 Task: Find connections with filter location Cové with filter topic #inspirationwith filter profile language German with filter current company Poonawalla Fincorp with filter school Jadavpur University with filter industry Metal Valve, Ball, and Roller Manufacturing with filter service category Web Development with filter keywords title Technical Support Specialist
Action: Mouse moved to (170, 231)
Screenshot: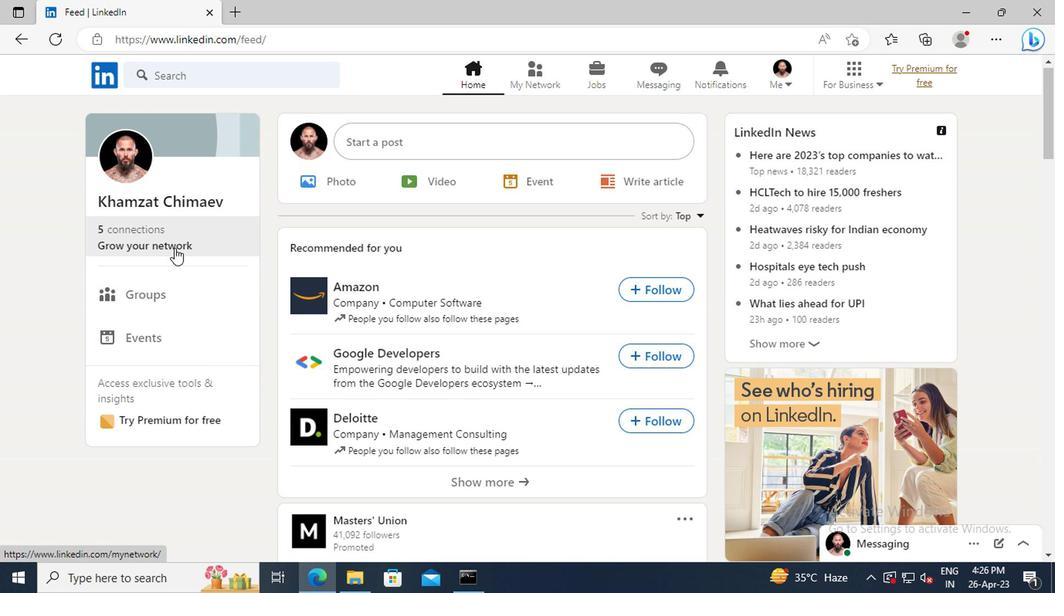 
Action: Mouse pressed left at (170, 231)
Screenshot: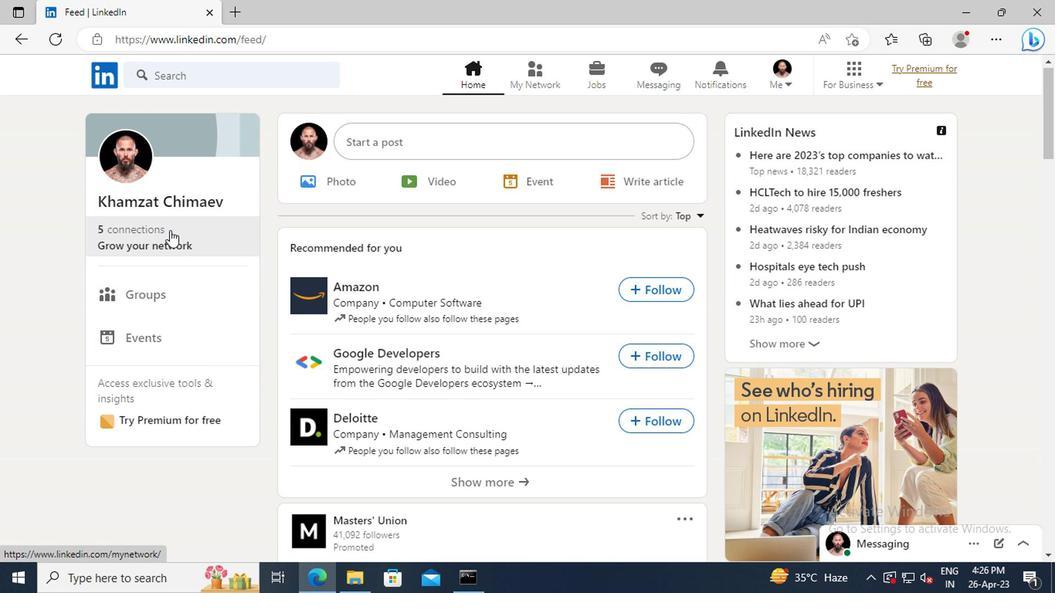 
Action: Mouse moved to (175, 169)
Screenshot: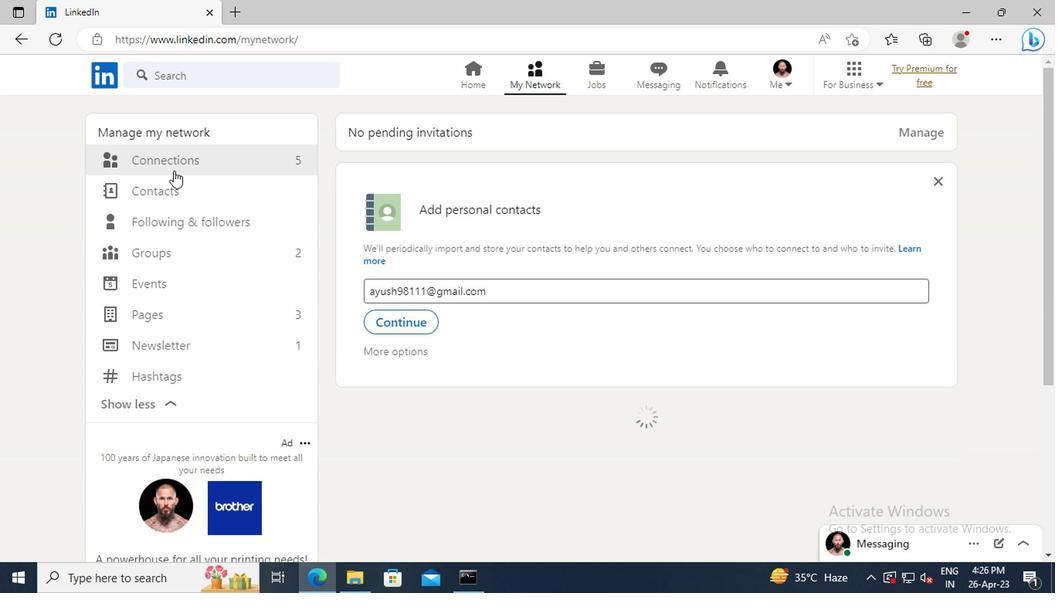 
Action: Mouse pressed left at (175, 169)
Screenshot: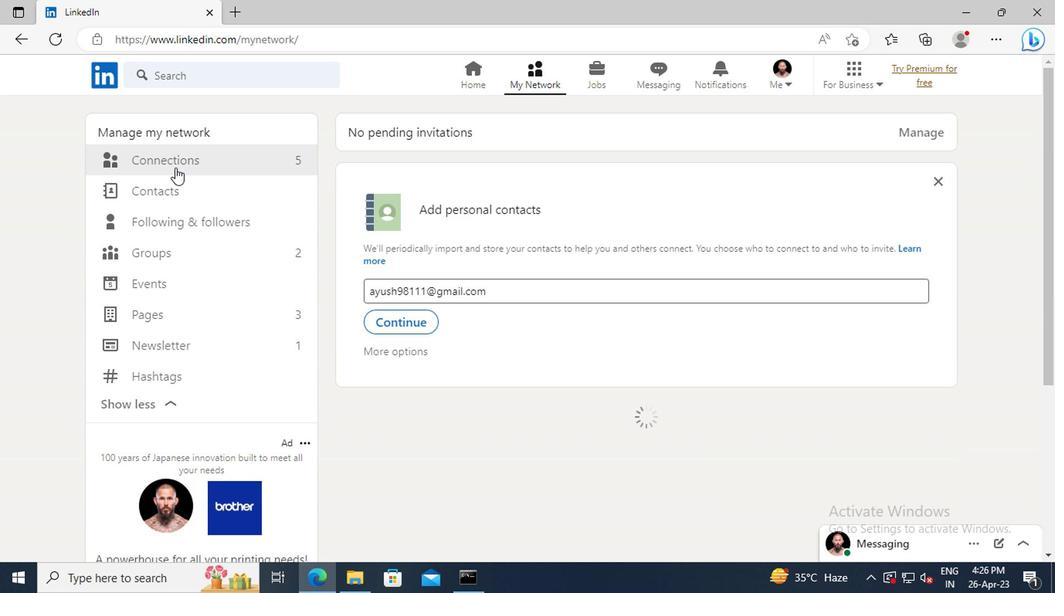 
Action: Mouse moved to (641, 167)
Screenshot: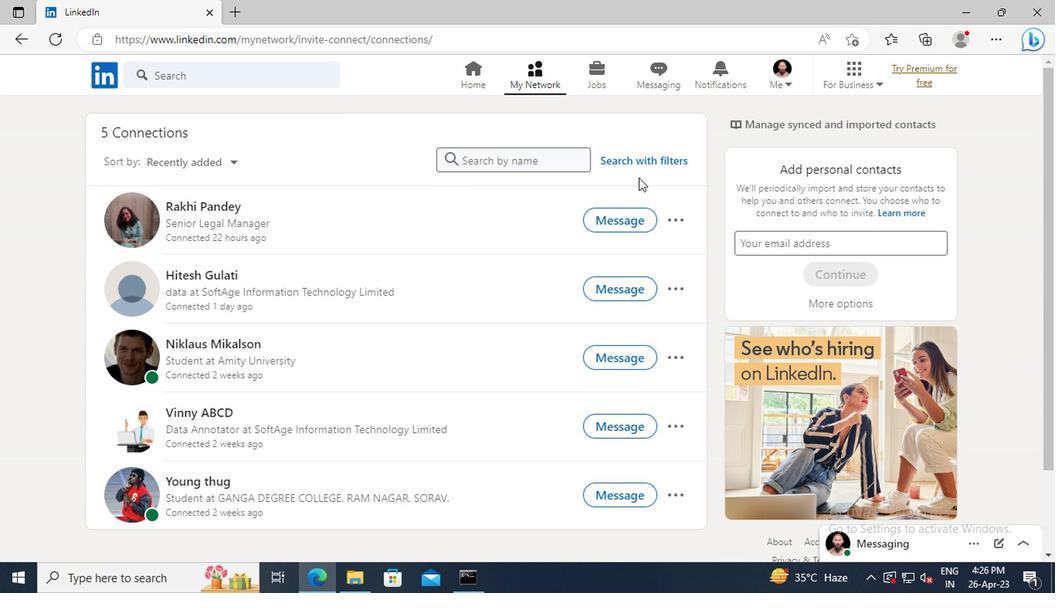 
Action: Mouse pressed left at (641, 167)
Screenshot: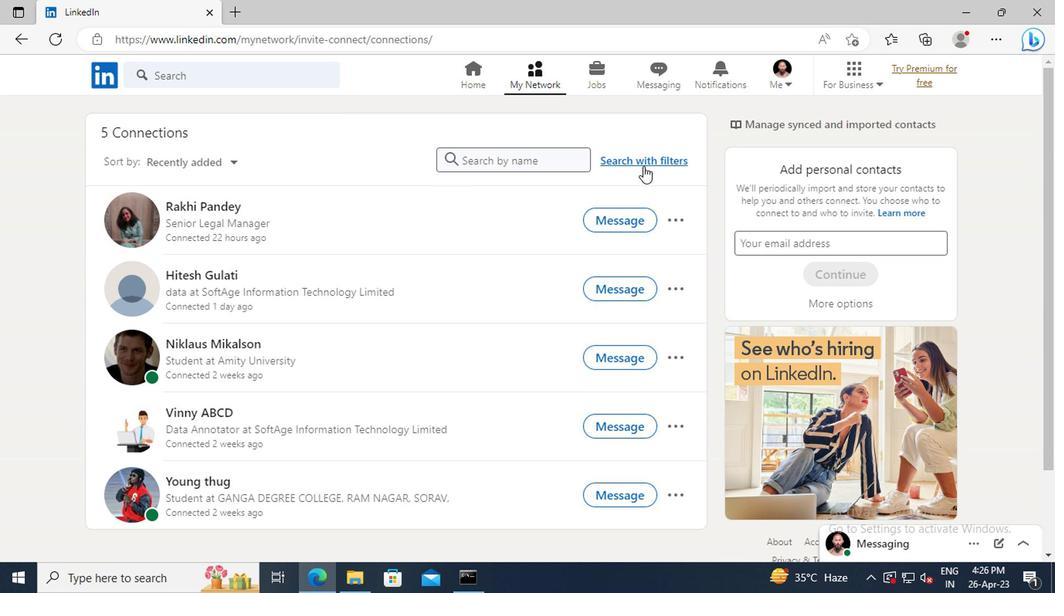 
Action: Mouse moved to (587, 120)
Screenshot: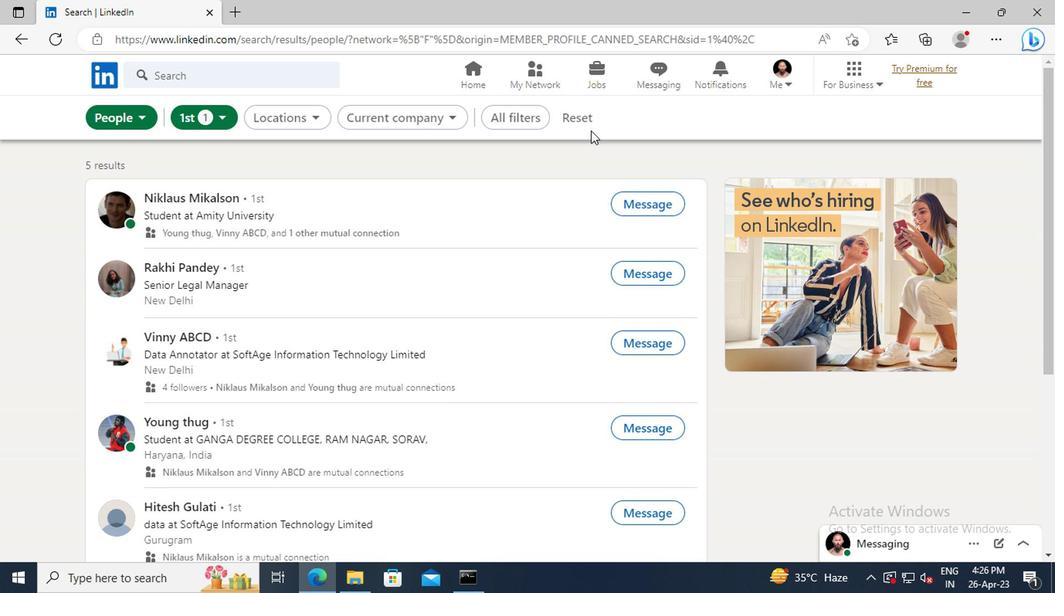 
Action: Mouse pressed left at (587, 120)
Screenshot: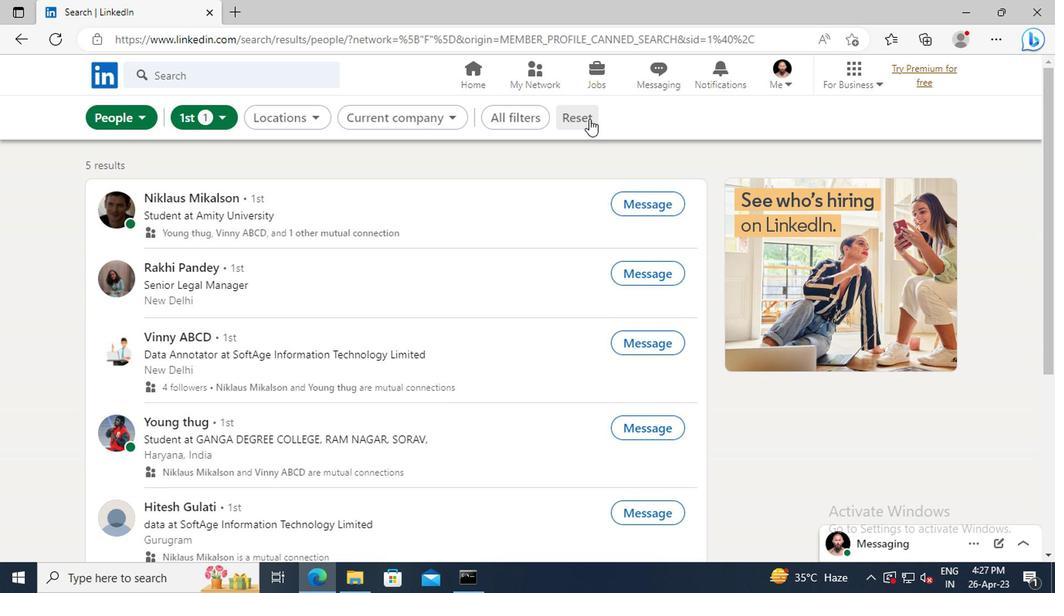 
Action: Mouse moved to (555, 118)
Screenshot: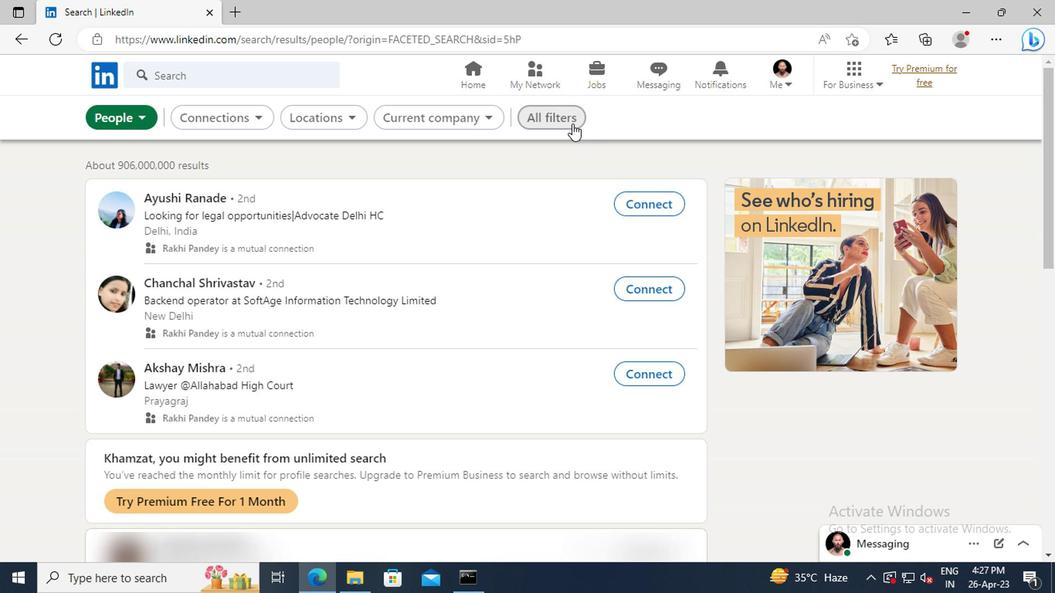 
Action: Mouse pressed left at (555, 118)
Screenshot: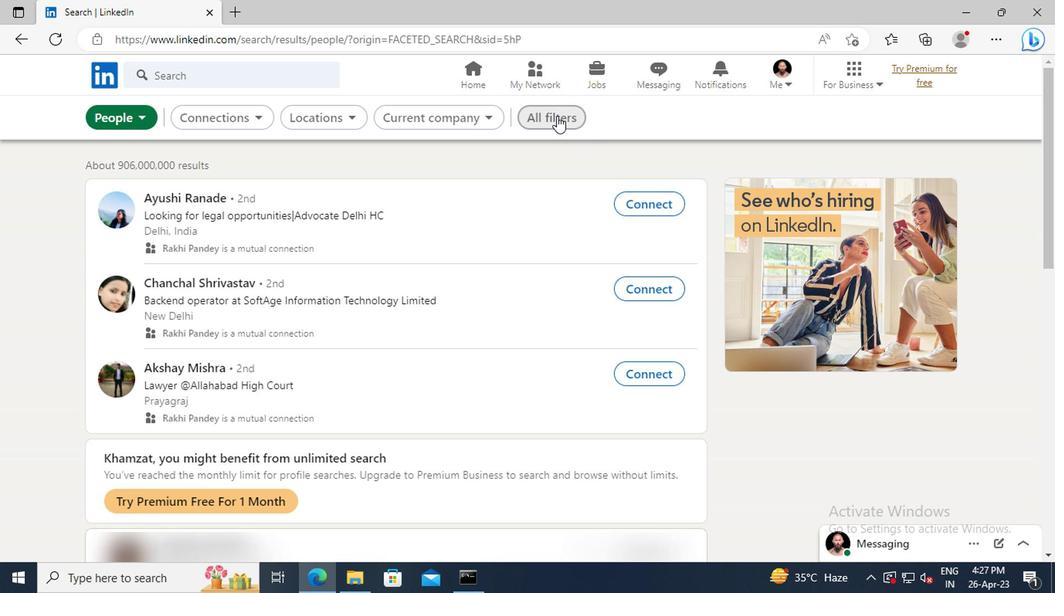 
Action: Mouse moved to (903, 274)
Screenshot: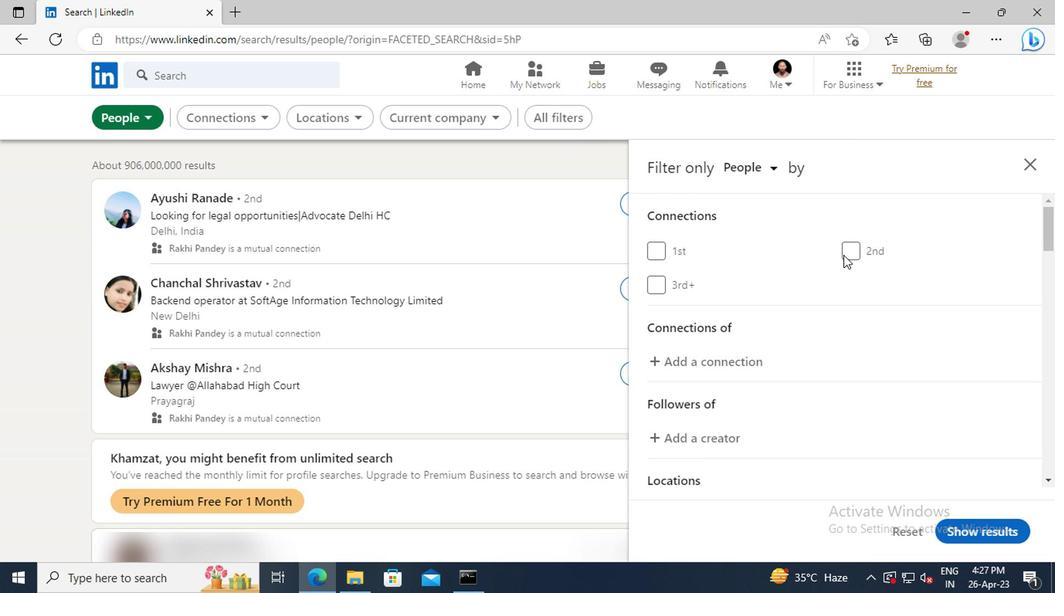 
Action: Mouse scrolled (903, 274) with delta (0, 0)
Screenshot: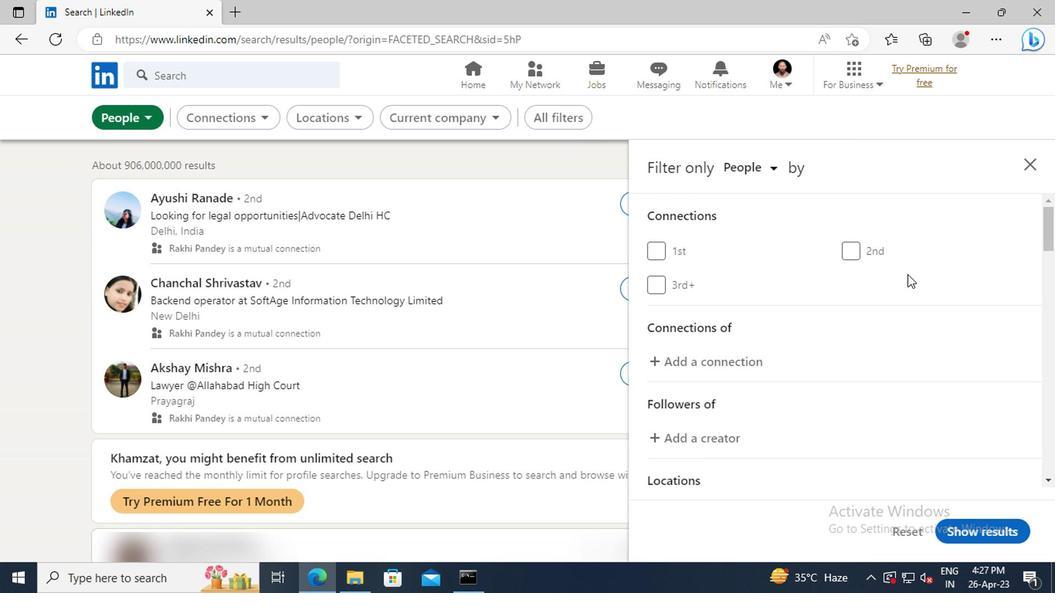 
Action: Mouse scrolled (903, 274) with delta (0, 0)
Screenshot: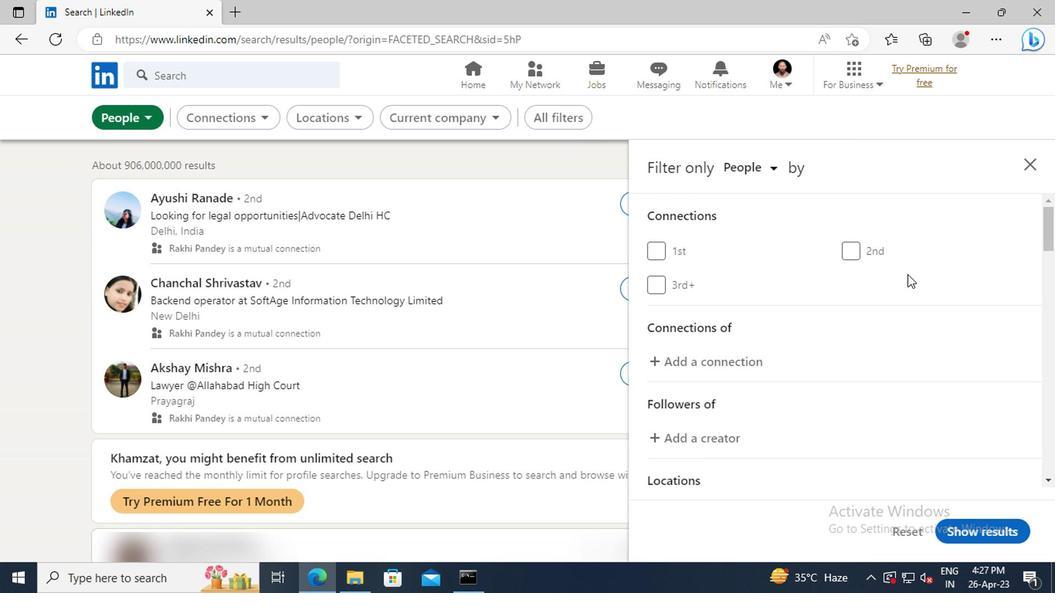 
Action: Mouse scrolled (903, 274) with delta (0, 0)
Screenshot: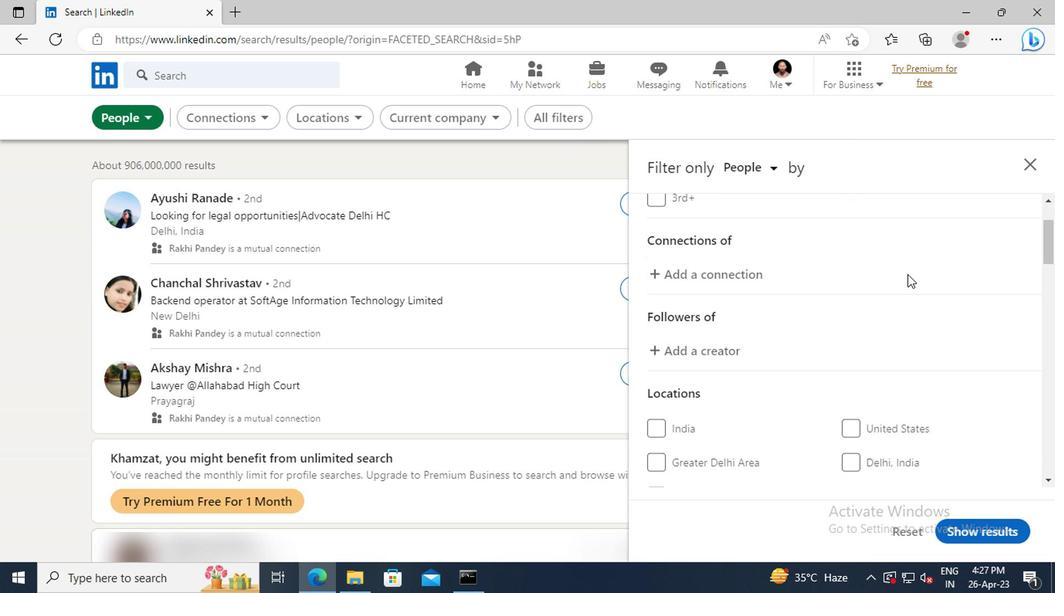 
Action: Mouse scrolled (903, 274) with delta (0, 0)
Screenshot: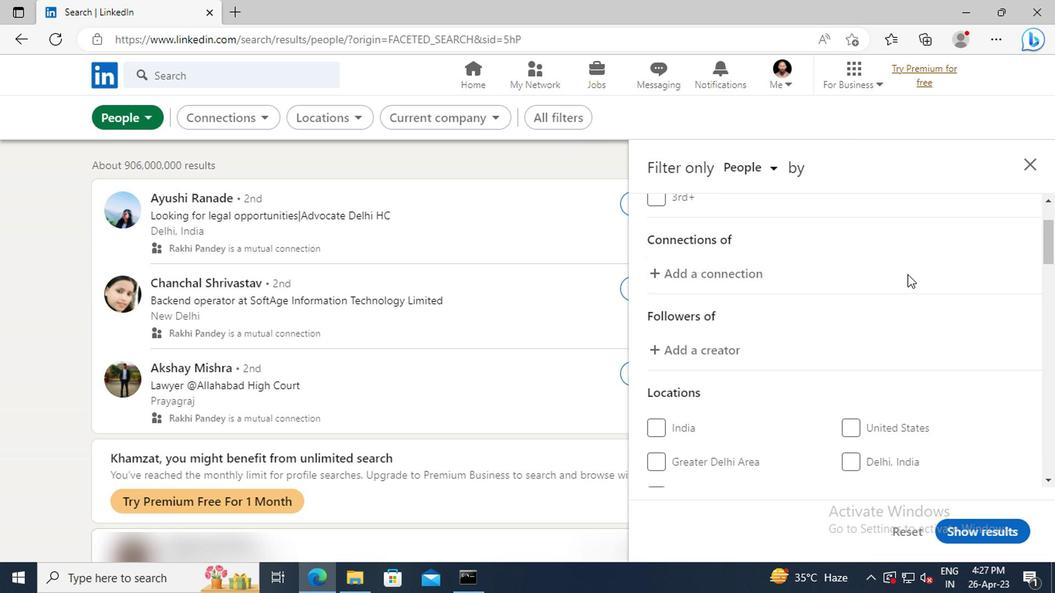 
Action: Mouse scrolled (903, 274) with delta (0, 0)
Screenshot: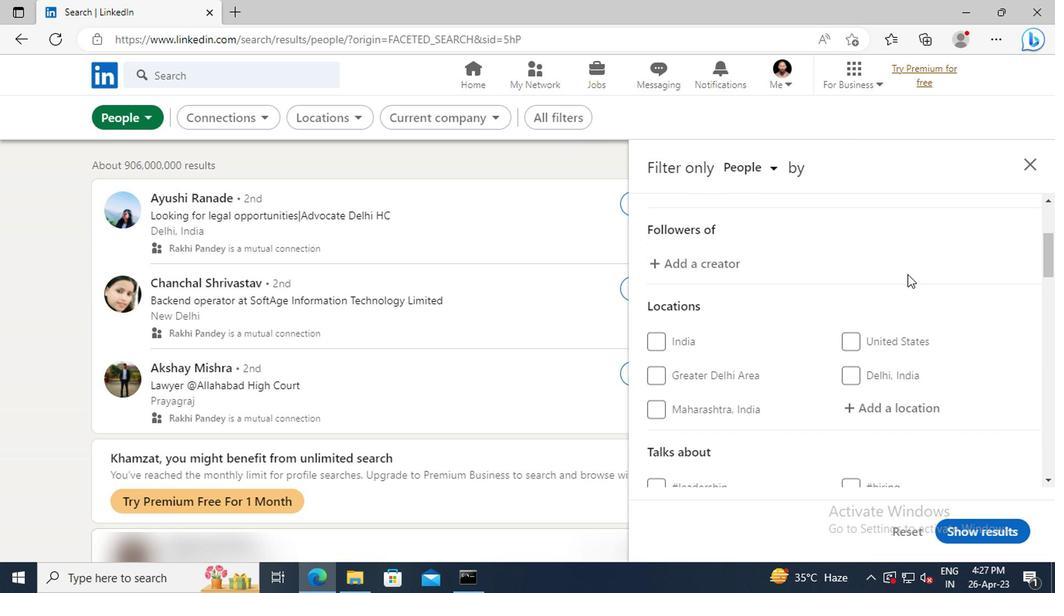 
Action: Mouse moved to (897, 356)
Screenshot: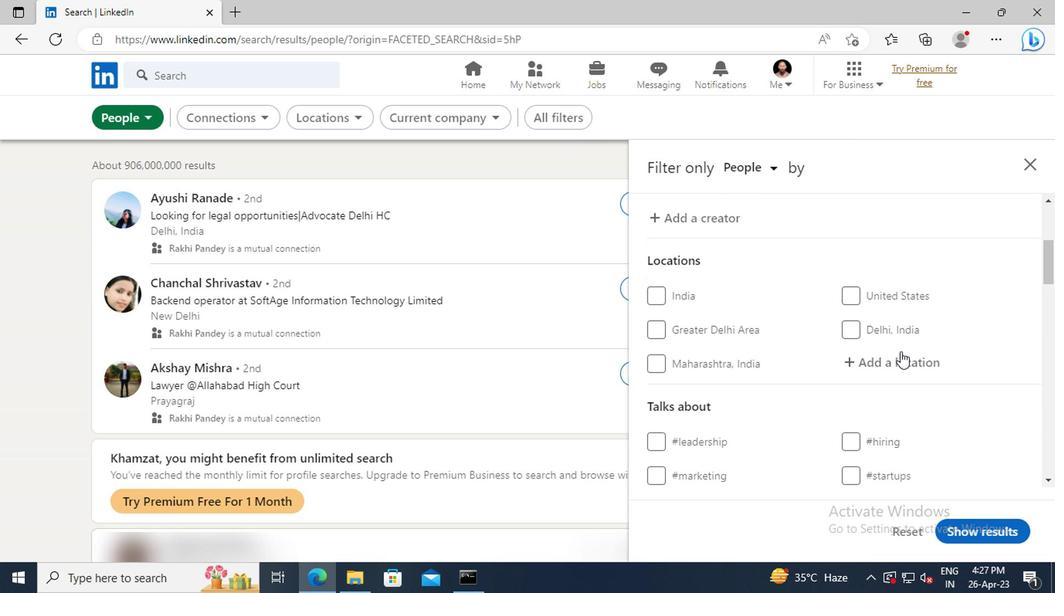 
Action: Mouse pressed left at (897, 356)
Screenshot: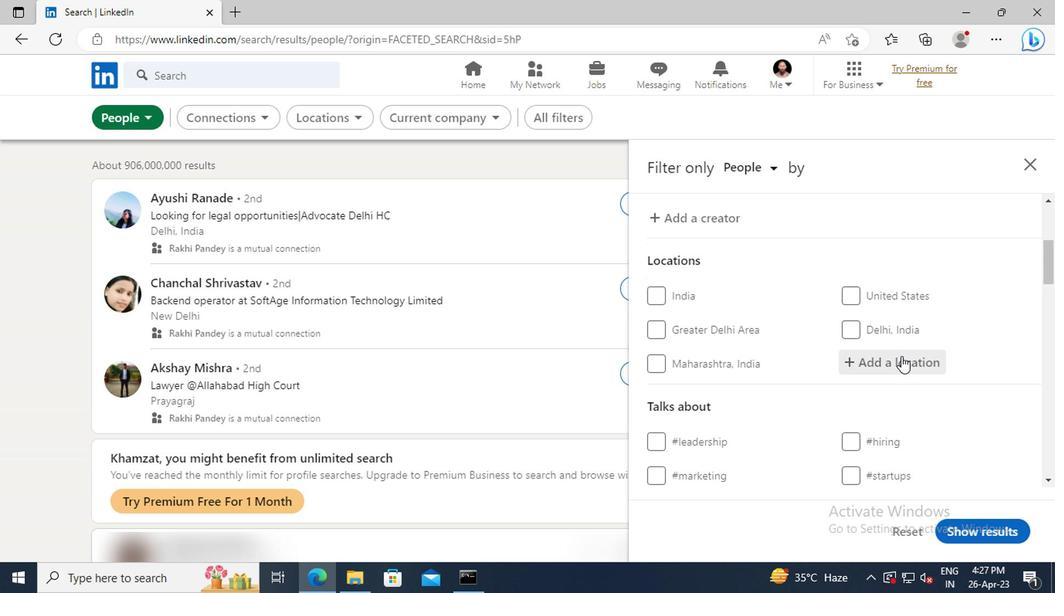 
Action: Key pressed <Key.shift>COVE<Key.enter>
Screenshot: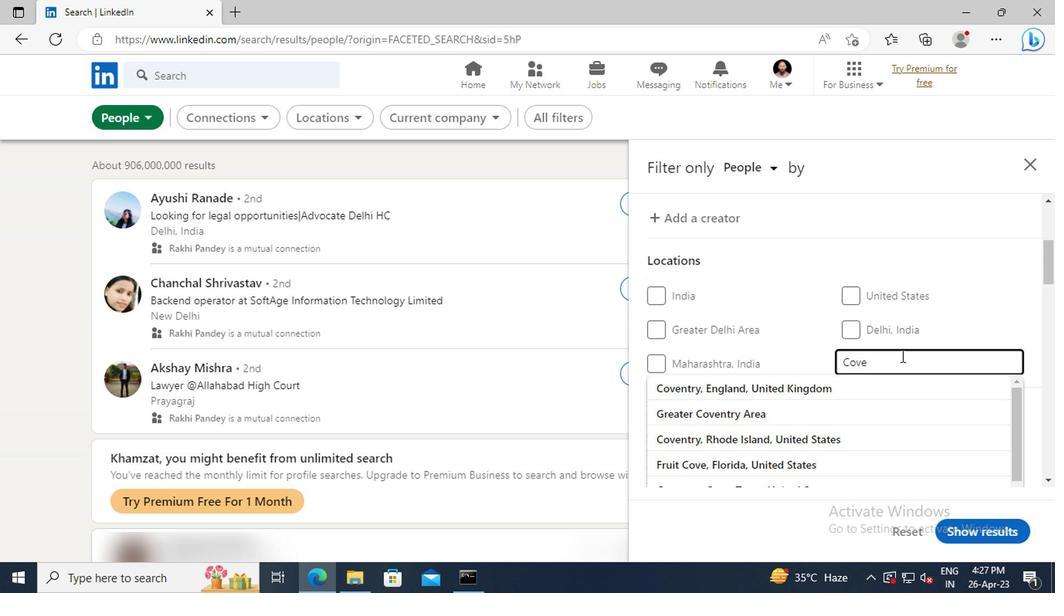 
Action: Mouse scrolled (897, 355) with delta (0, 0)
Screenshot: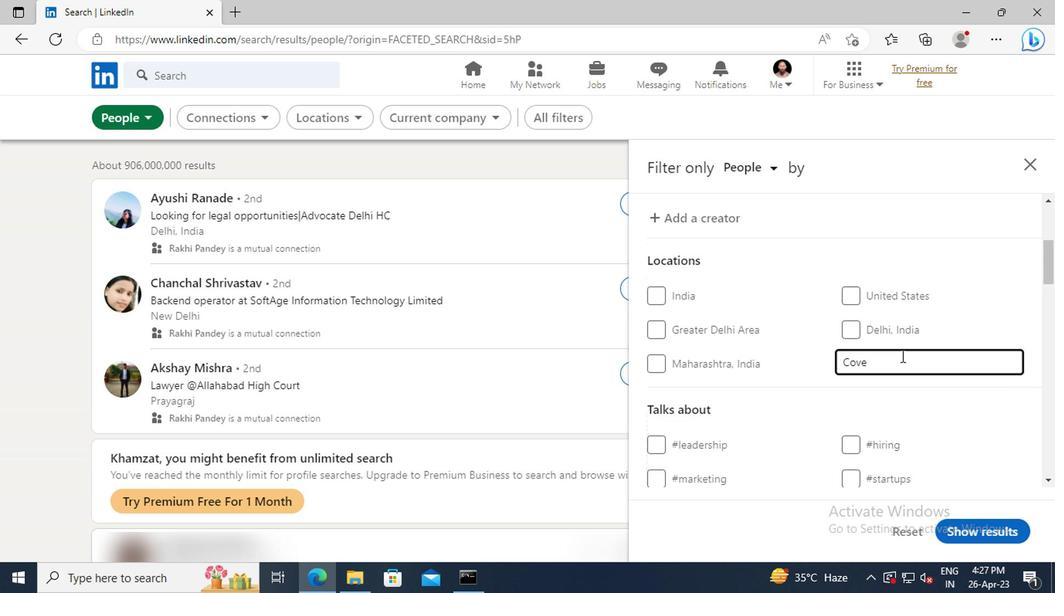 
Action: Mouse scrolled (897, 355) with delta (0, 0)
Screenshot: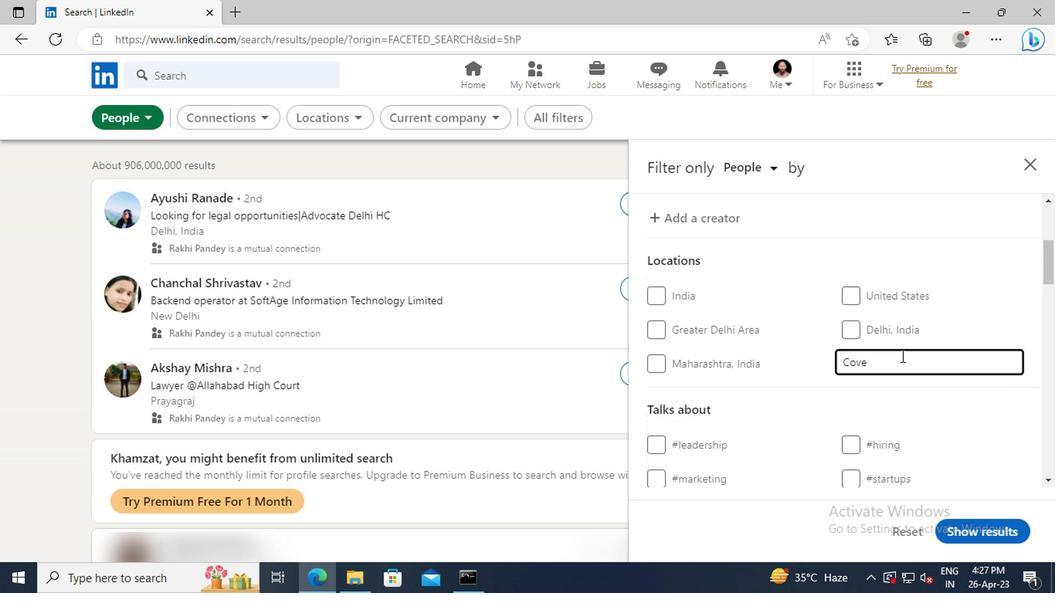 
Action: Mouse scrolled (897, 355) with delta (0, 0)
Screenshot: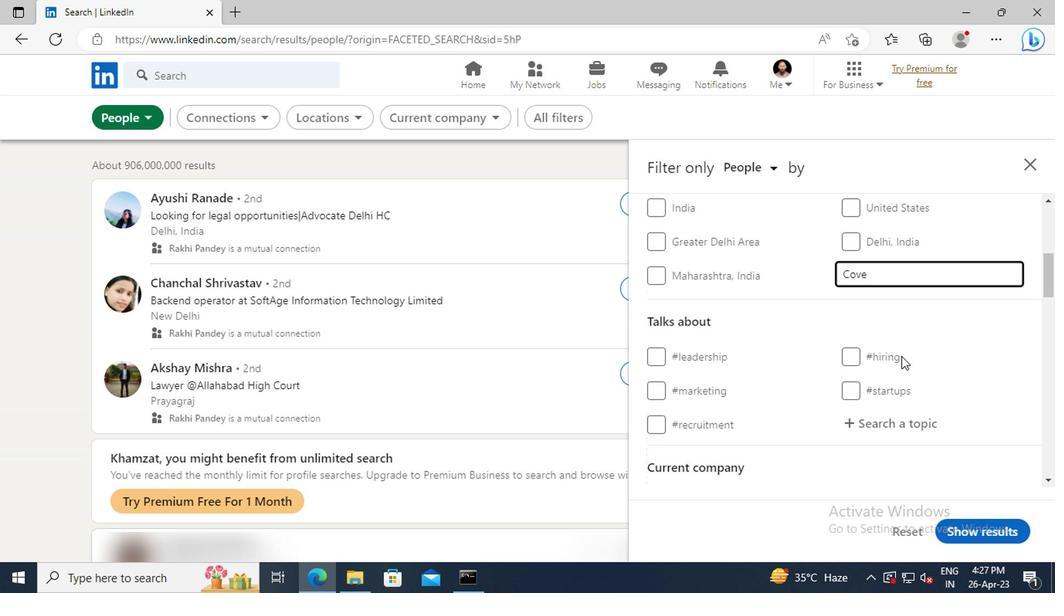 
Action: Mouse moved to (885, 382)
Screenshot: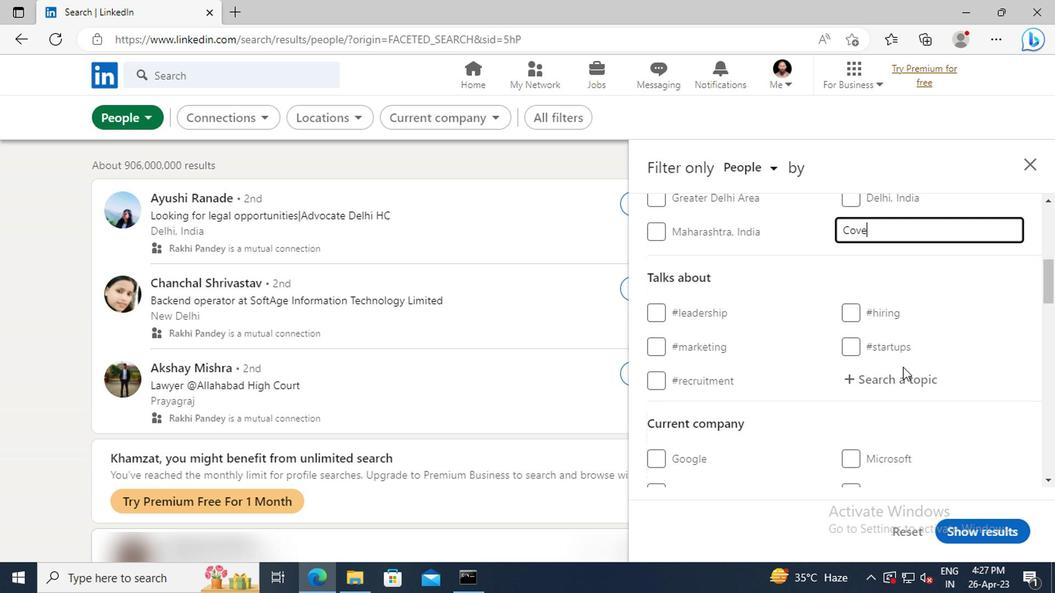 
Action: Mouse pressed left at (885, 382)
Screenshot: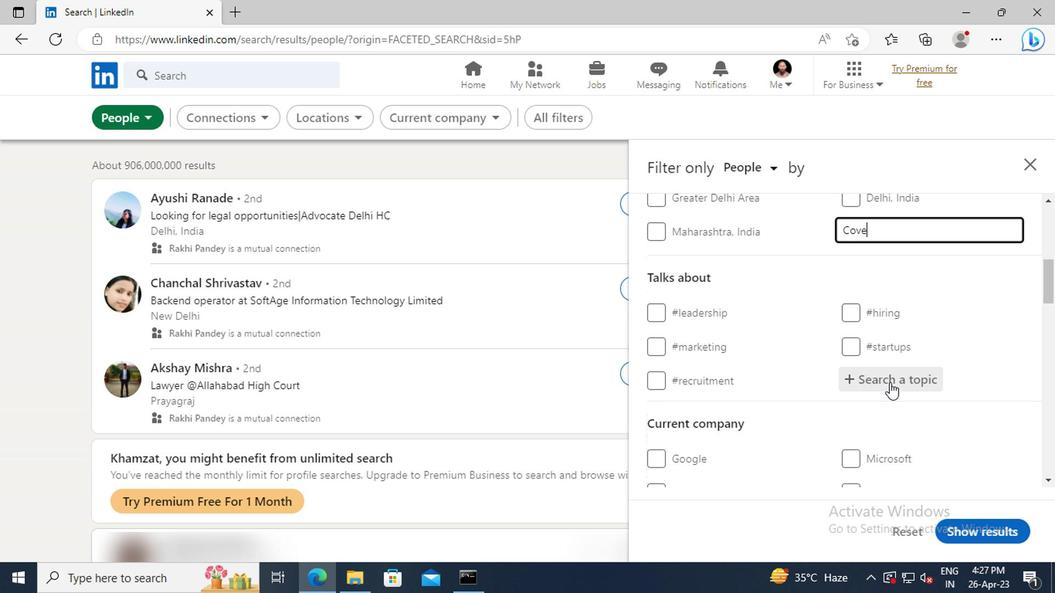 
Action: Key pressed <Key.shift>#INSPIRATIONWITH<Key.enter>
Screenshot: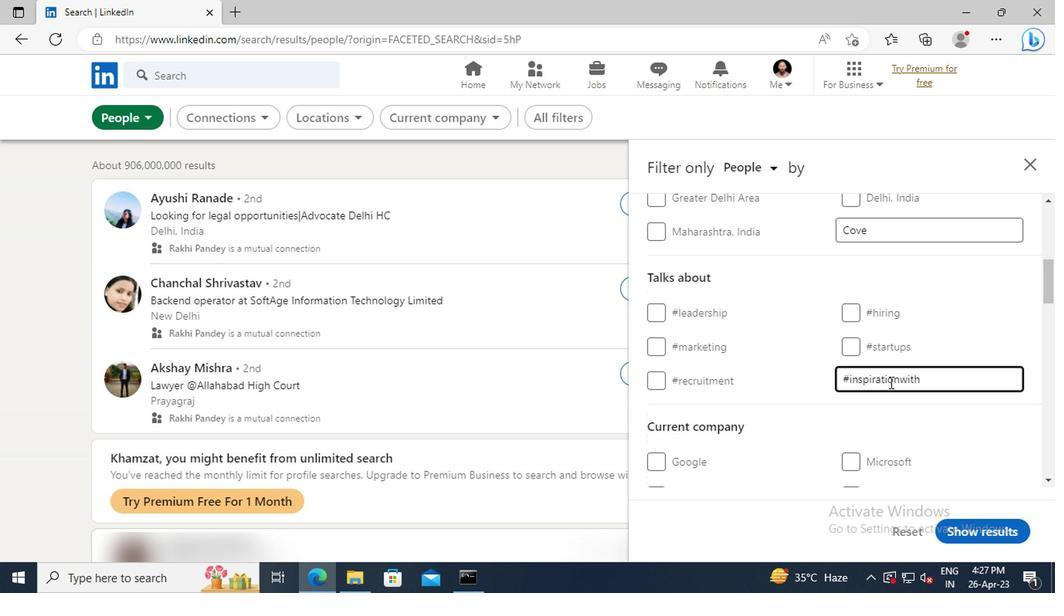 
Action: Mouse moved to (878, 333)
Screenshot: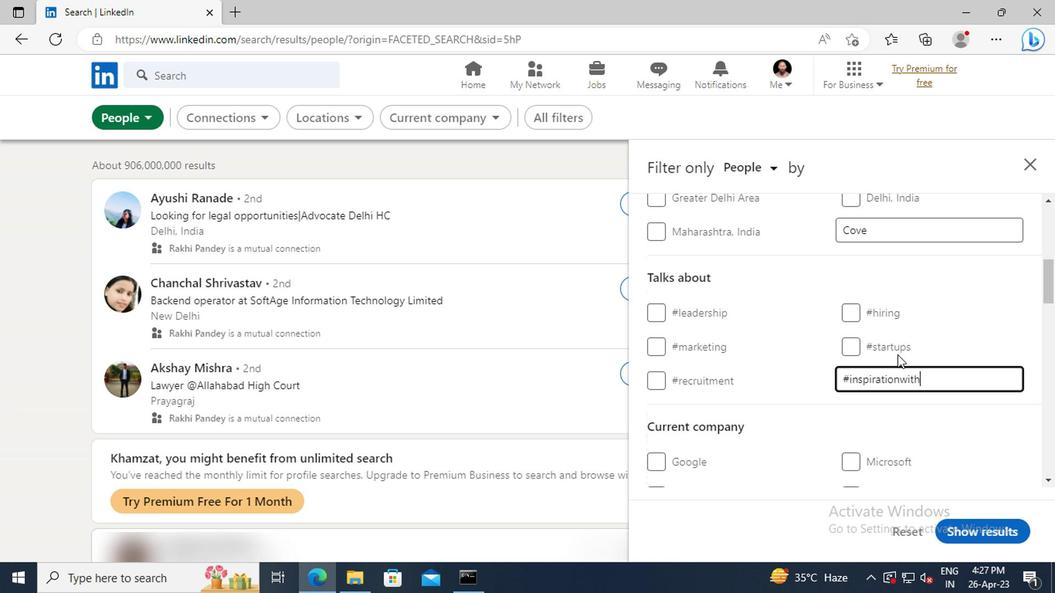 
Action: Mouse scrolled (878, 332) with delta (0, 0)
Screenshot: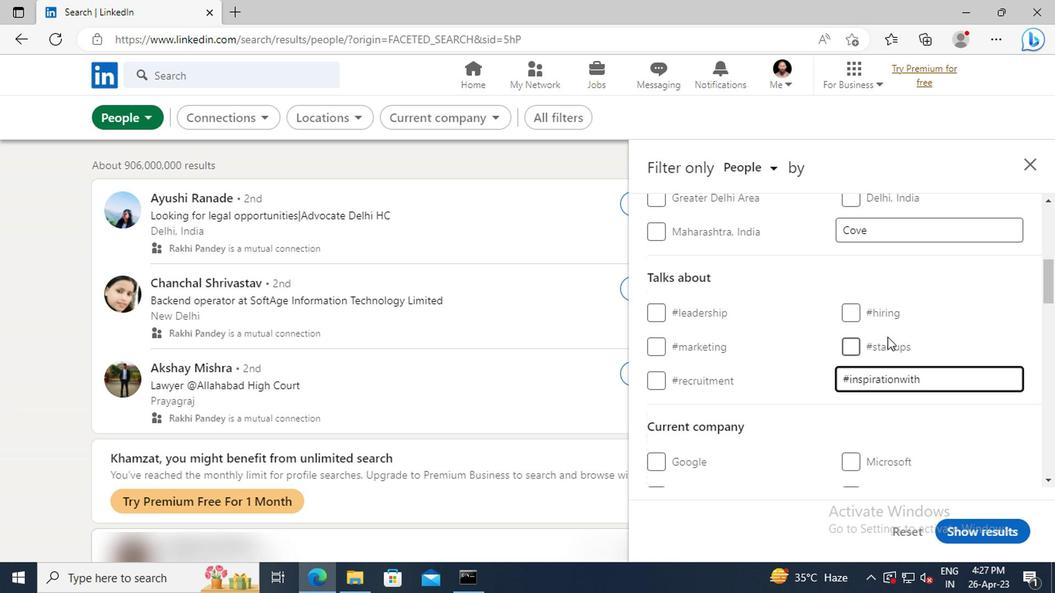 
Action: Mouse scrolled (878, 332) with delta (0, 0)
Screenshot: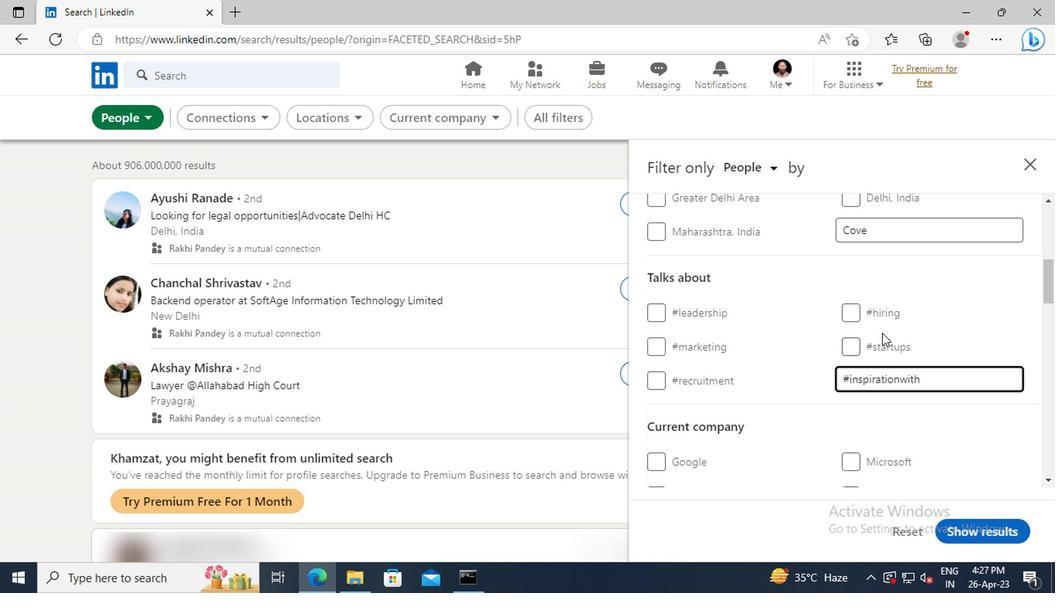 
Action: Mouse scrolled (878, 332) with delta (0, 0)
Screenshot: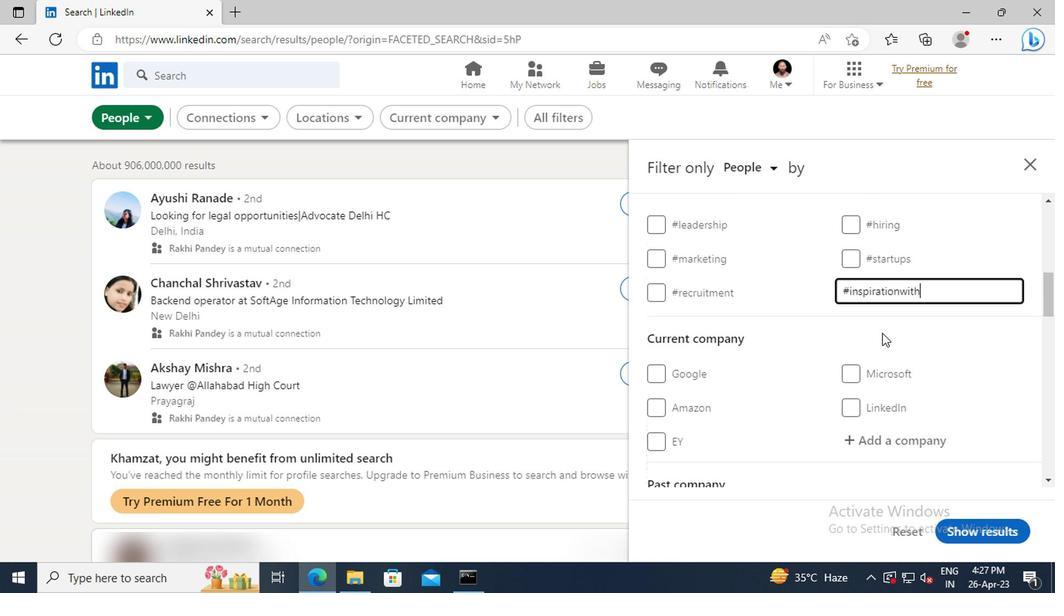 
Action: Mouse scrolled (878, 332) with delta (0, 0)
Screenshot: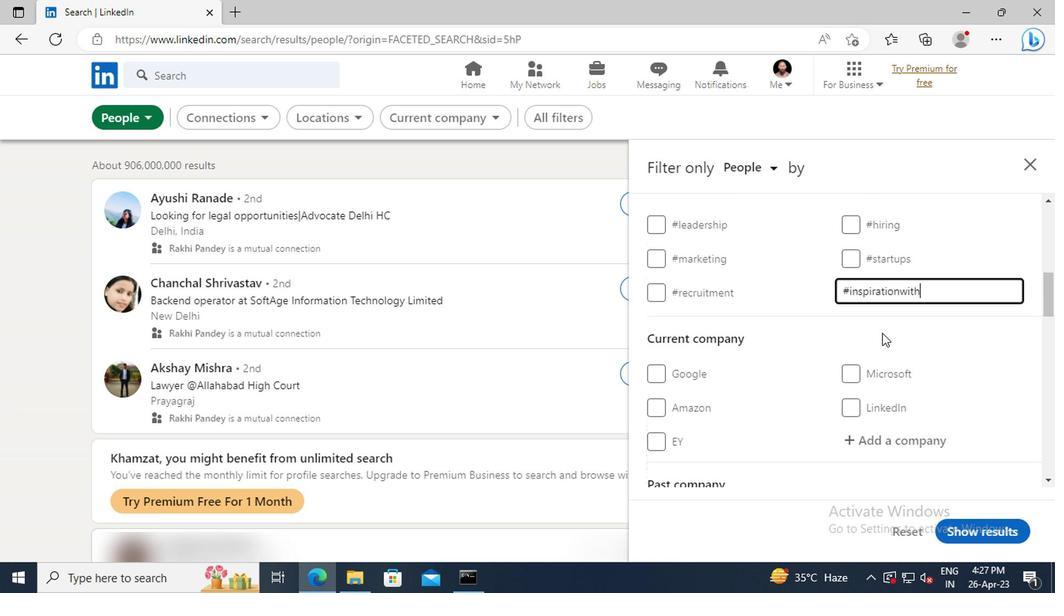 
Action: Mouse scrolled (878, 332) with delta (0, 0)
Screenshot: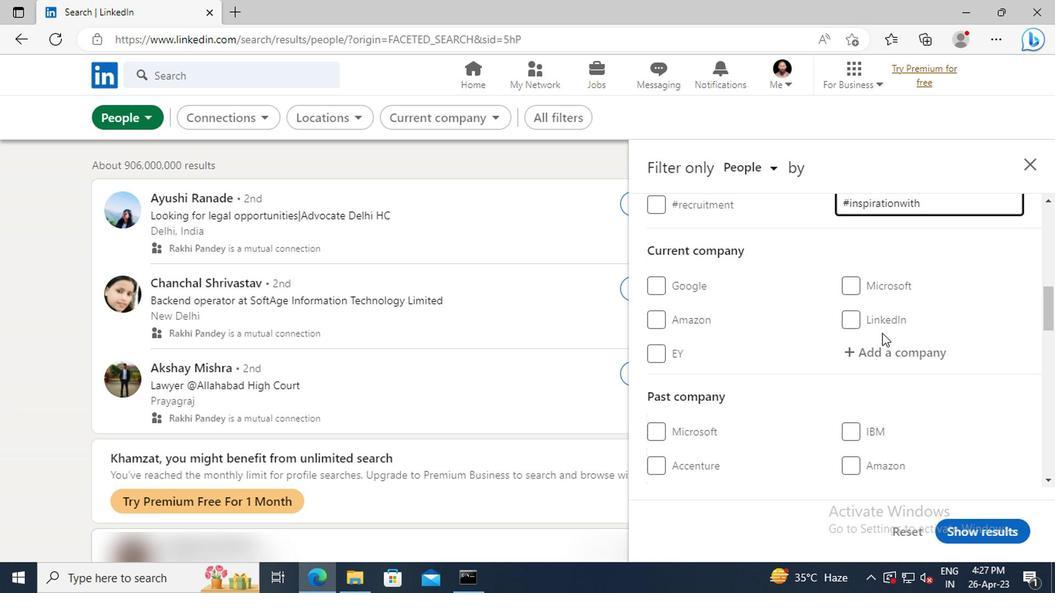 
Action: Mouse scrolled (878, 332) with delta (0, 0)
Screenshot: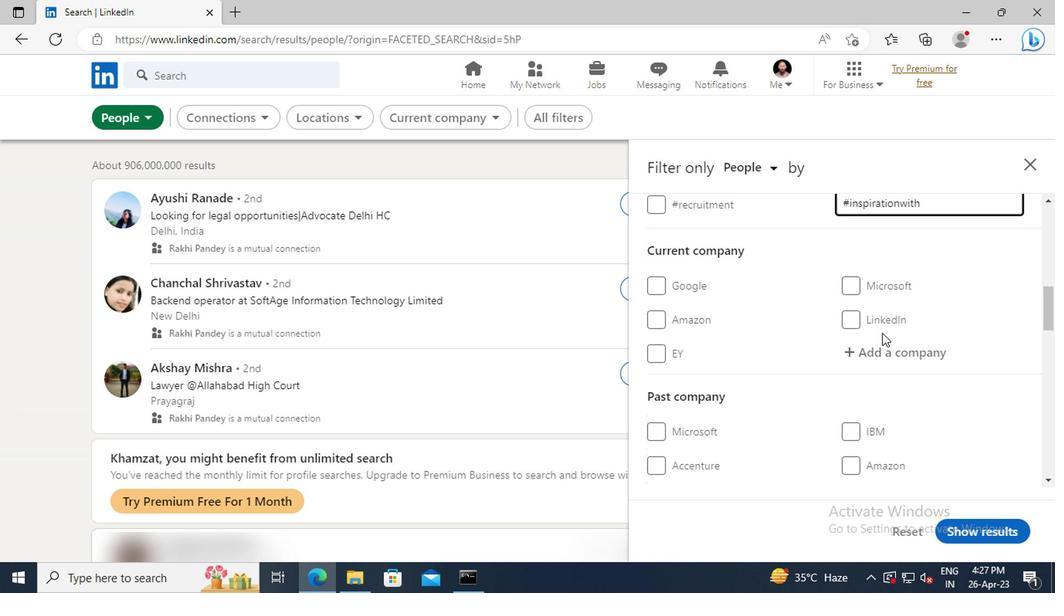 
Action: Mouse scrolled (878, 332) with delta (0, 0)
Screenshot: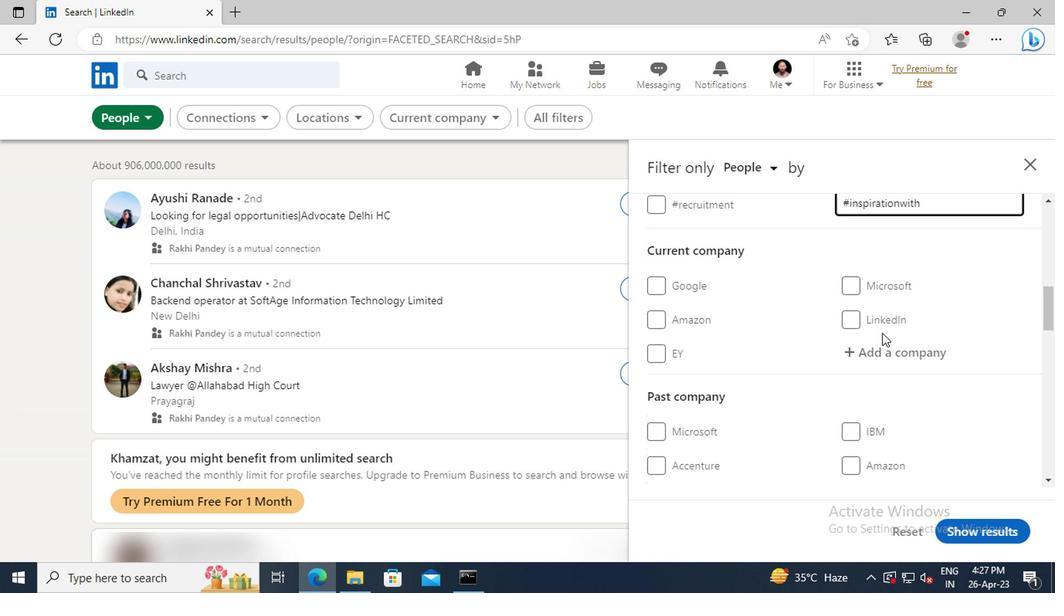 
Action: Mouse scrolled (878, 332) with delta (0, 0)
Screenshot: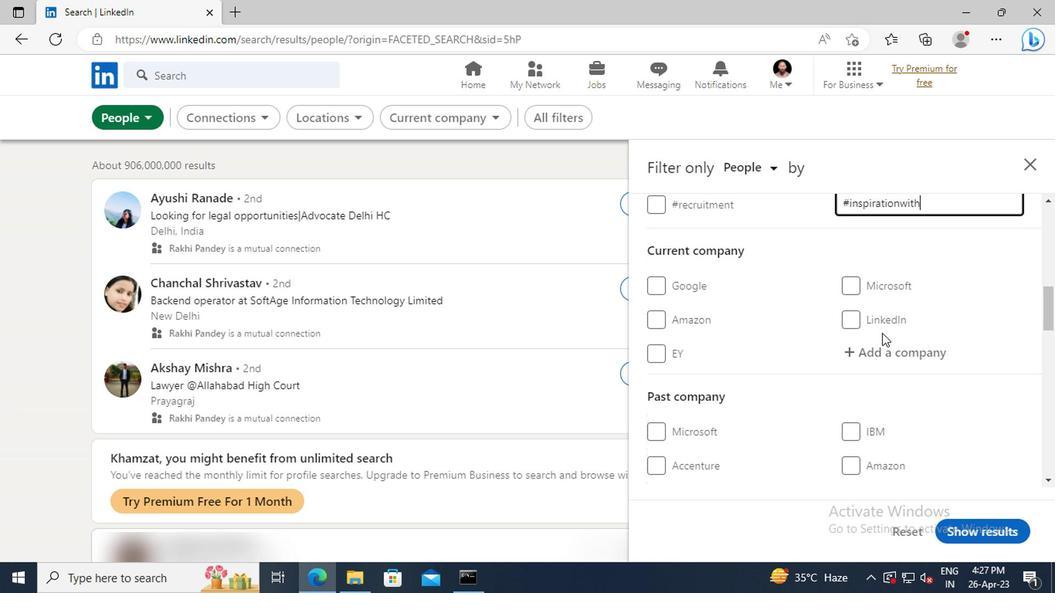 
Action: Mouse scrolled (878, 332) with delta (0, 0)
Screenshot: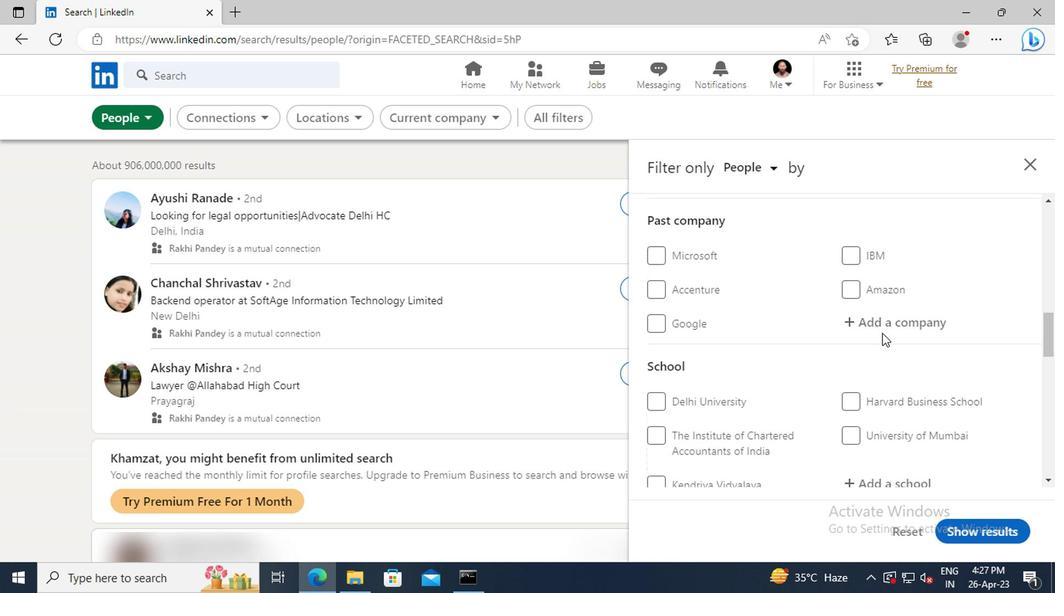 
Action: Mouse scrolled (878, 332) with delta (0, 0)
Screenshot: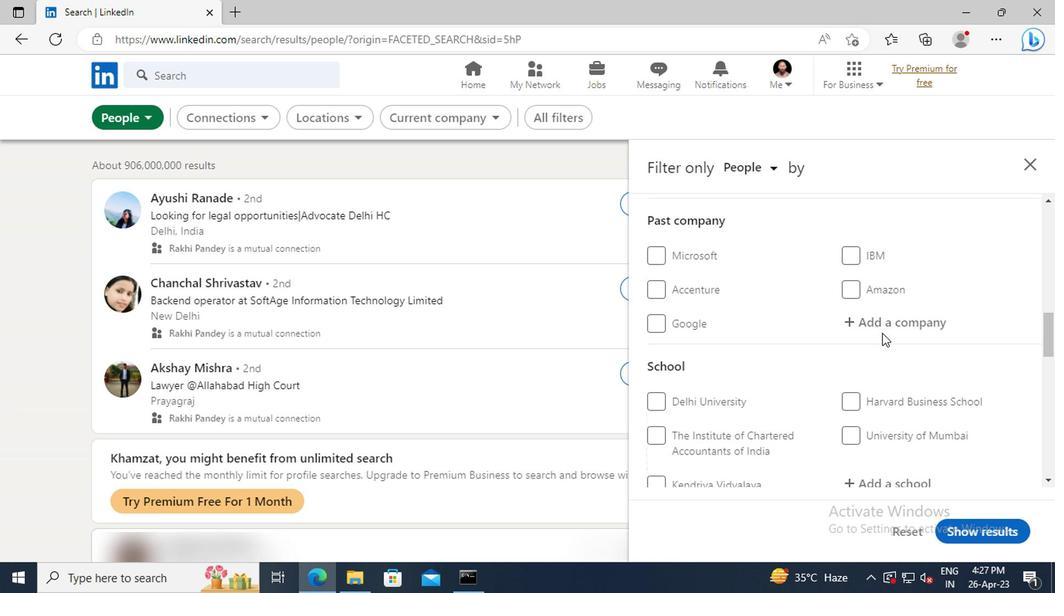 
Action: Mouse scrolled (878, 332) with delta (0, 0)
Screenshot: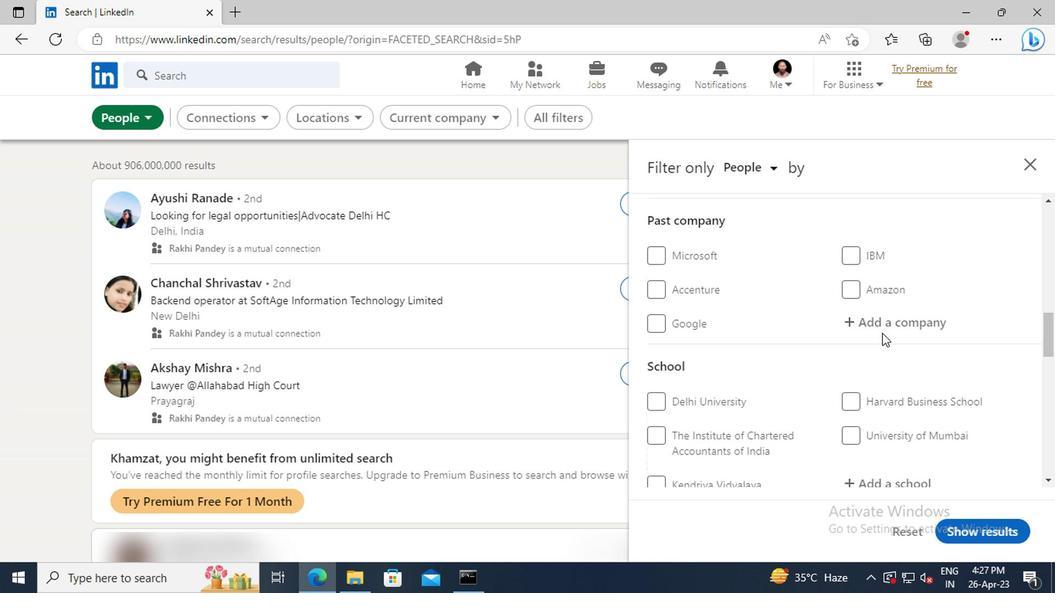
Action: Mouse scrolled (878, 332) with delta (0, 0)
Screenshot: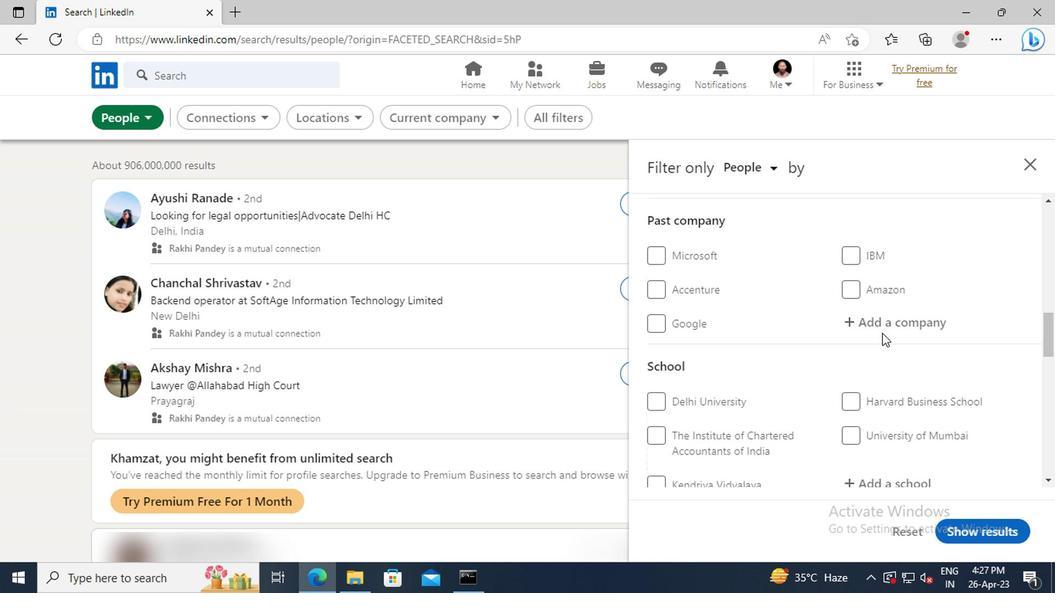 
Action: Mouse scrolled (878, 332) with delta (0, 0)
Screenshot: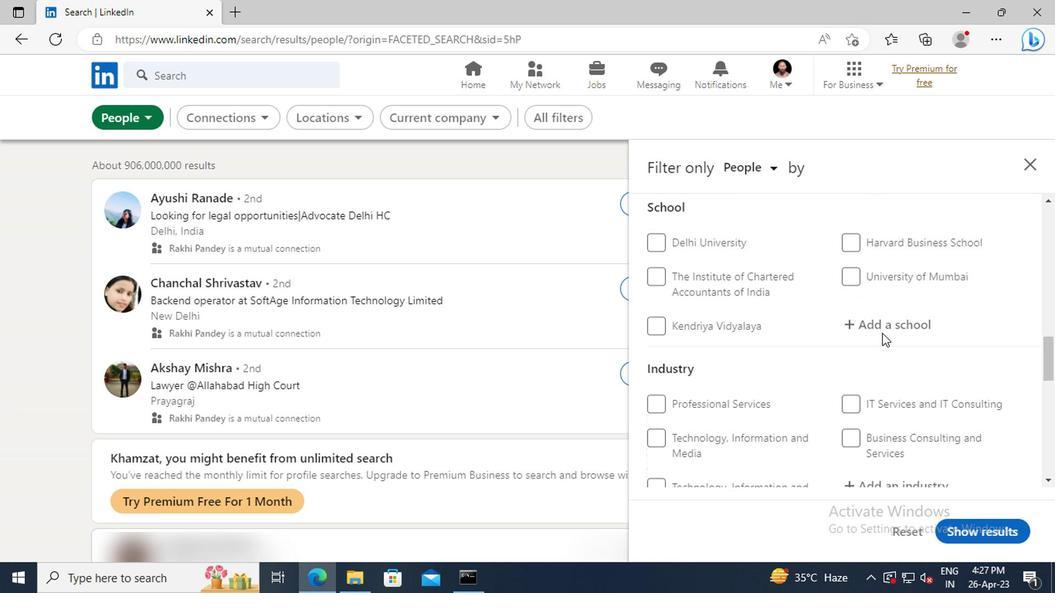 
Action: Mouse scrolled (878, 332) with delta (0, 0)
Screenshot: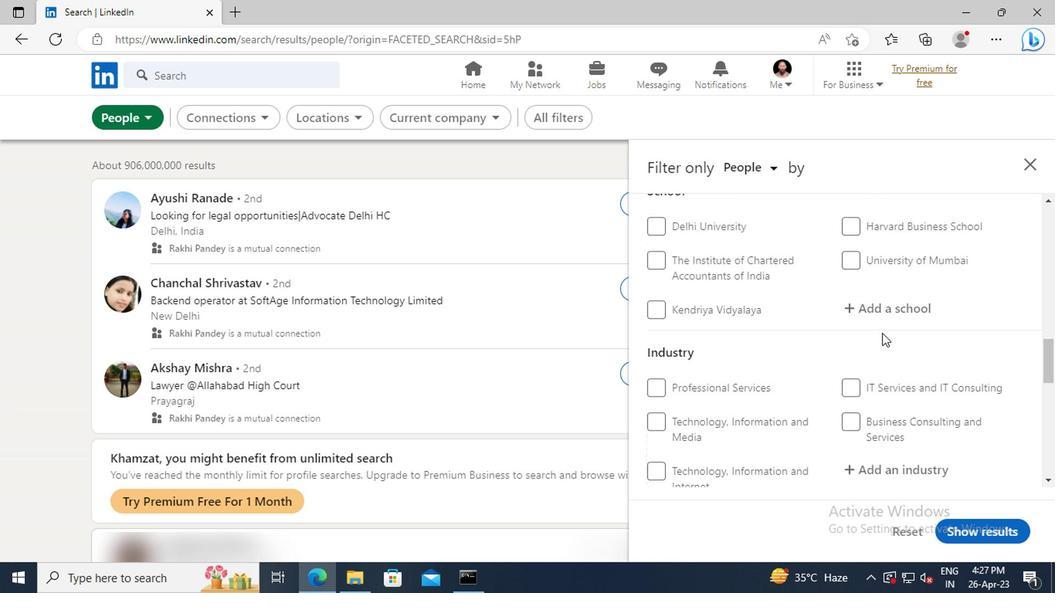 
Action: Mouse scrolled (878, 332) with delta (0, 0)
Screenshot: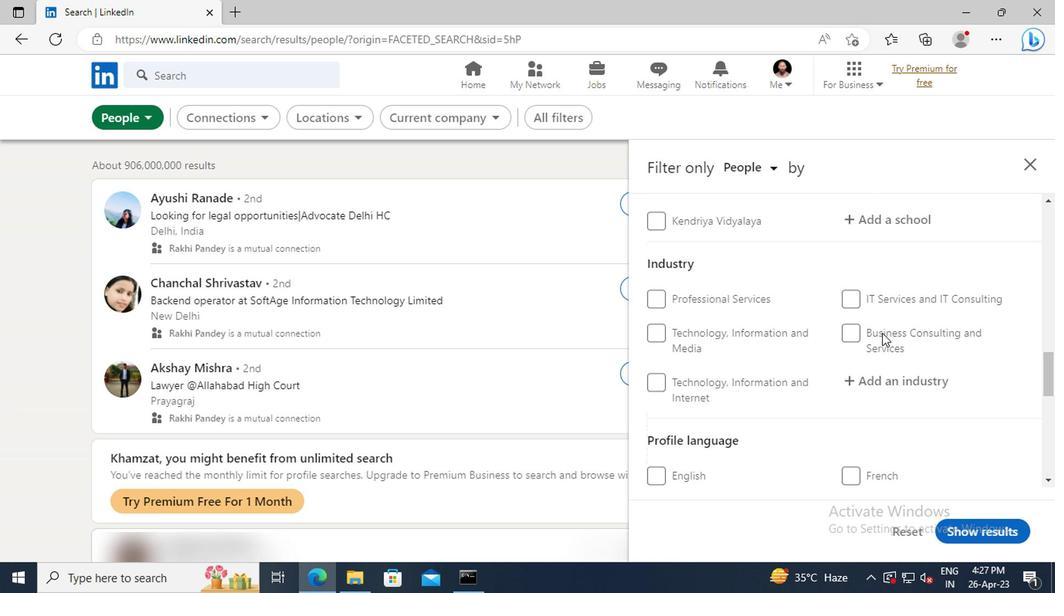 
Action: Mouse scrolled (878, 332) with delta (0, 0)
Screenshot: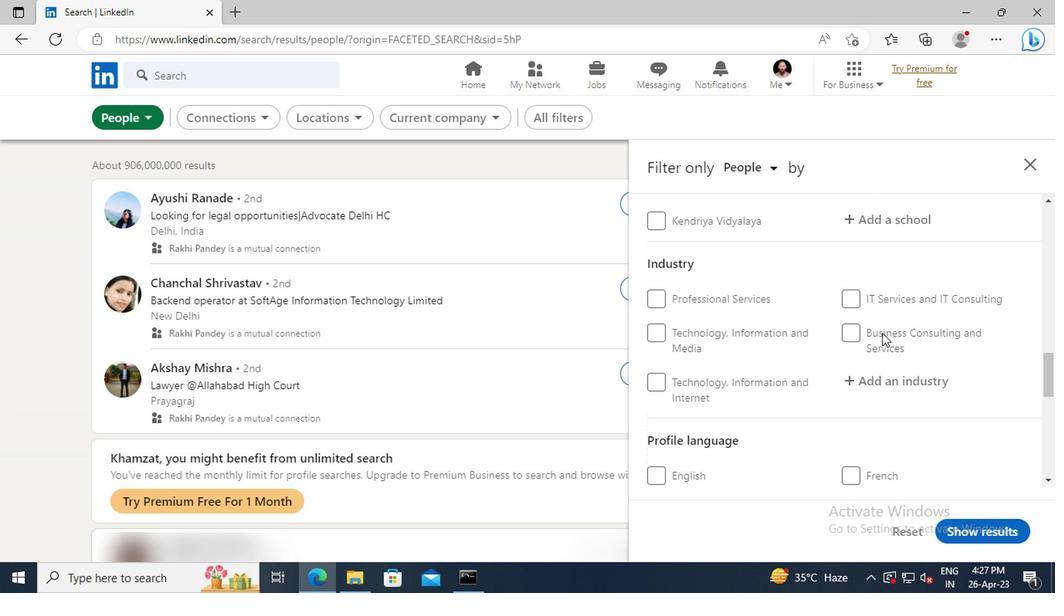
Action: Mouse moved to (655, 455)
Screenshot: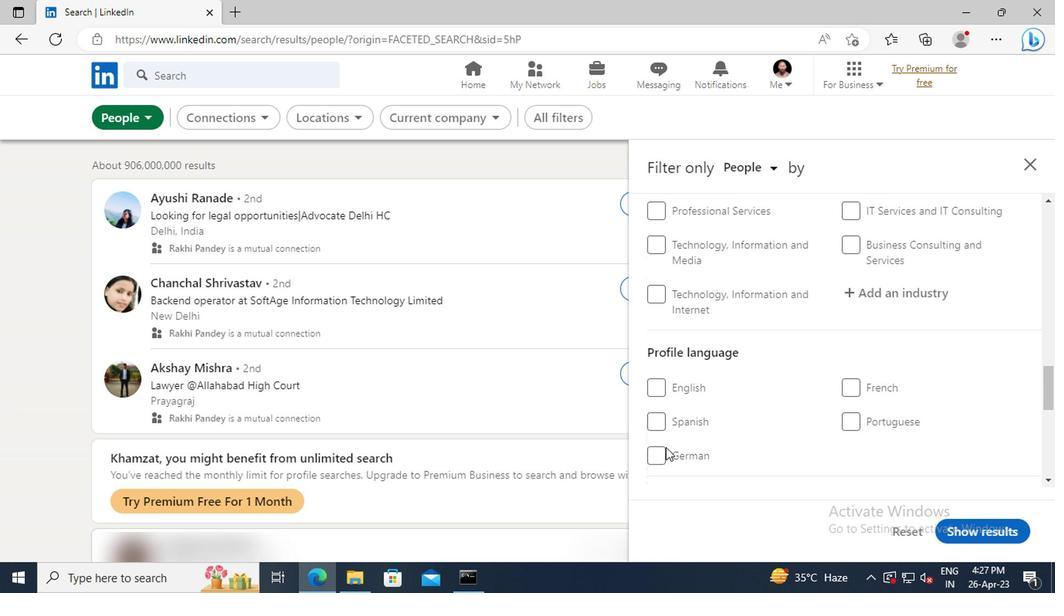 
Action: Mouse pressed left at (655, 455)
Screenshot: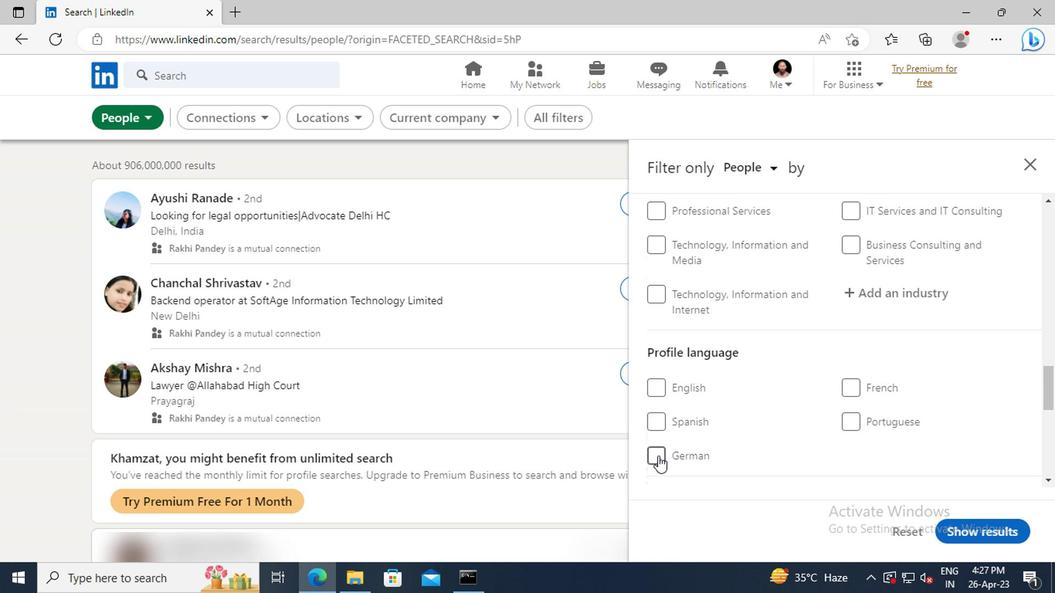 
Action: Mouse moved to (829, 409)
Screenshot: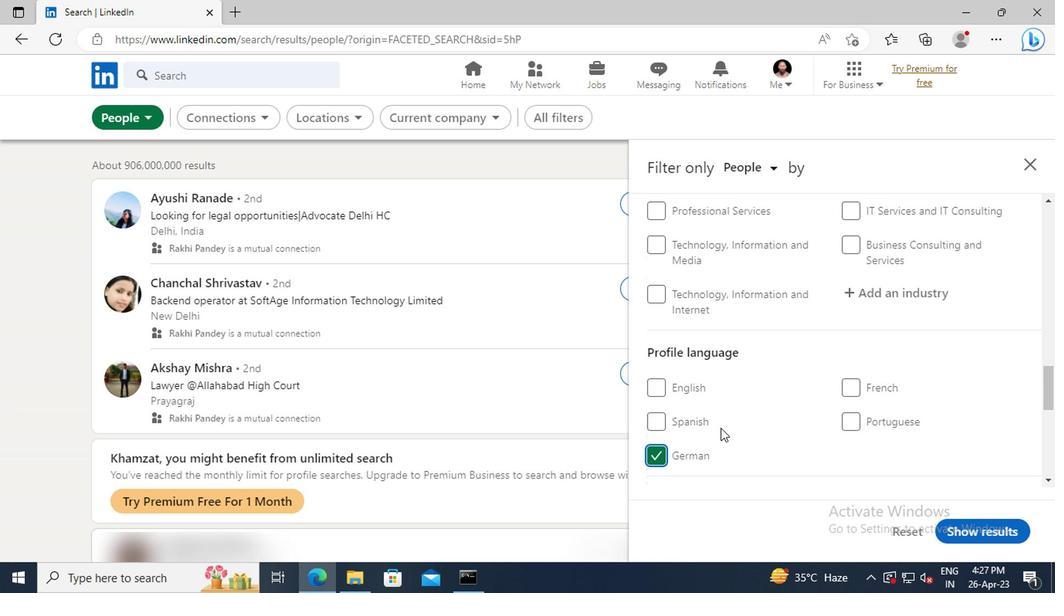 
Action: Mouse scrolled (829, 410) with delta (0, 0)
Screenshot: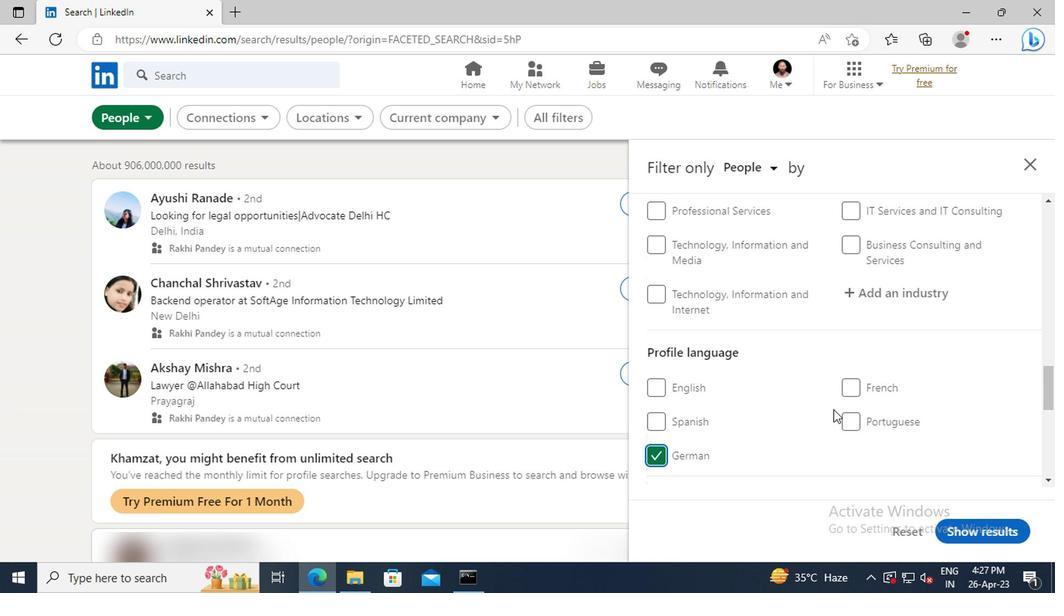 
Action: Mouse scrolled (829, 410) with delta (0, 0)
Screenshot: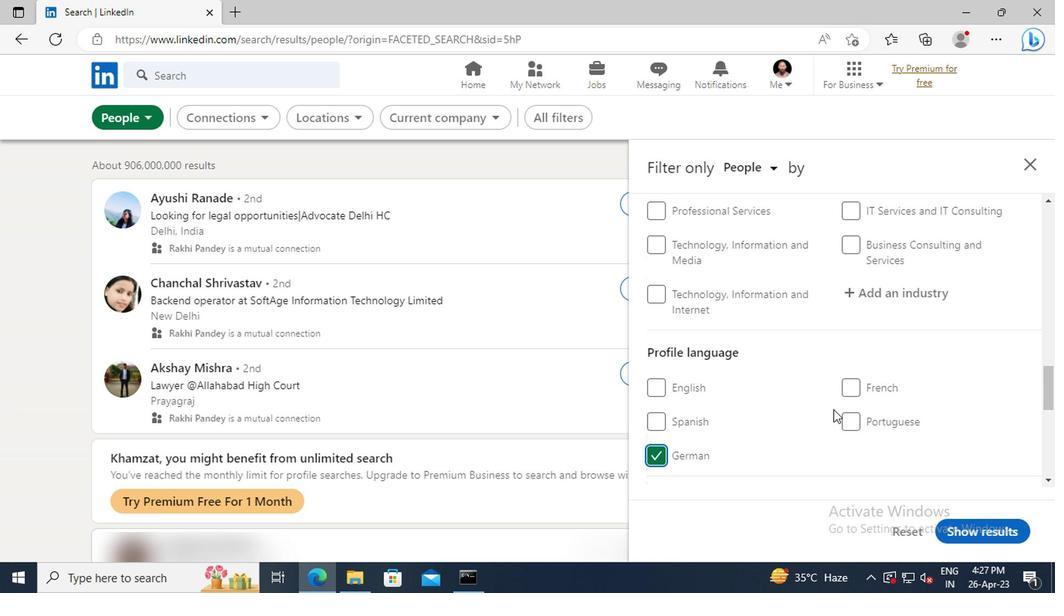 
Action: Mouse scrolled (829, 410) with delta (0, 0)
Screenshot: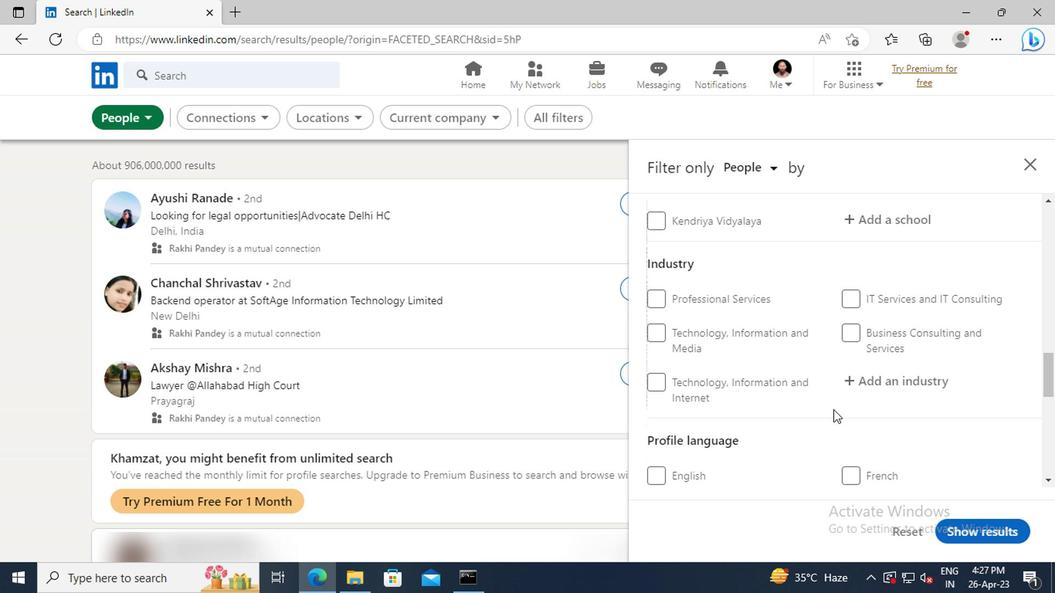 
Action: Mouse scrolled (829, 410) with delta (0, 0)
Screenshot: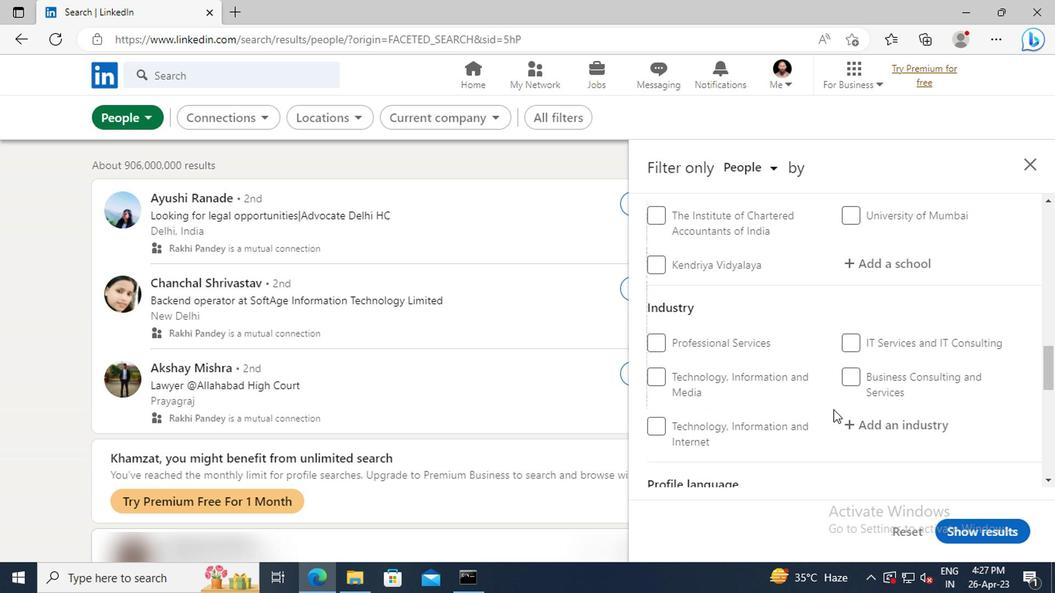 
Action: Mouse scrolled (829, 410) with delta (0, 0)
Screenshot: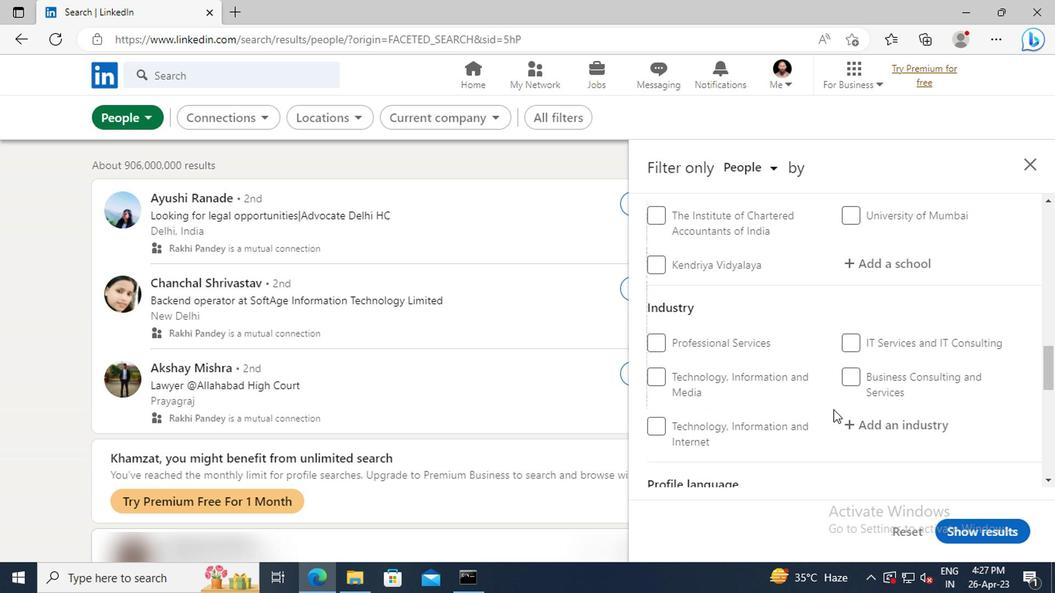 
Action: Mouse scrolled (829, 410) with delta (0, 0)
Screenshot: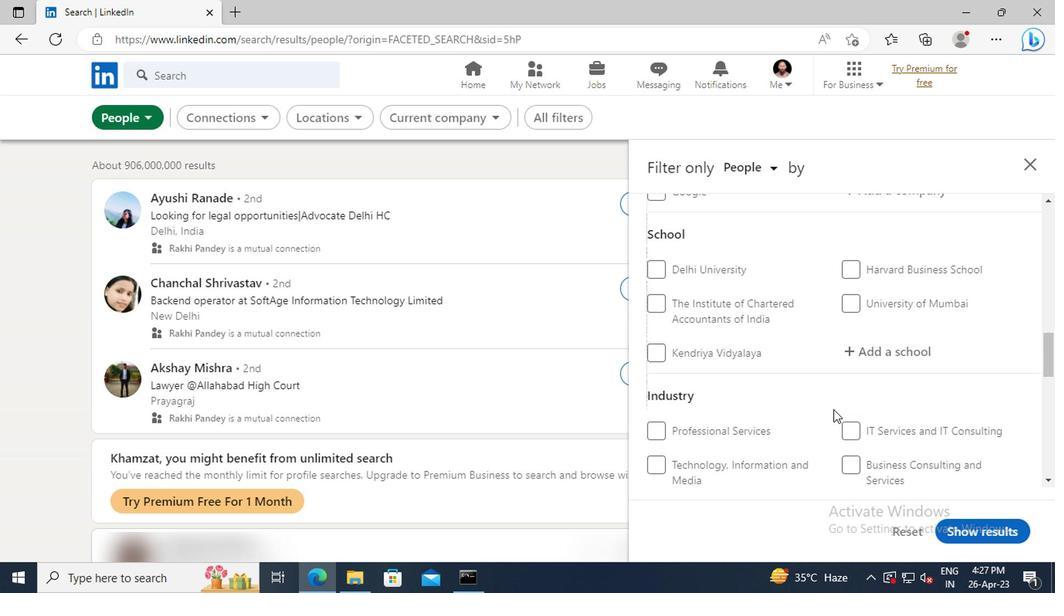 
Action: Mouse scrolled (829, 410) with delta (0, 0)
Screenshot: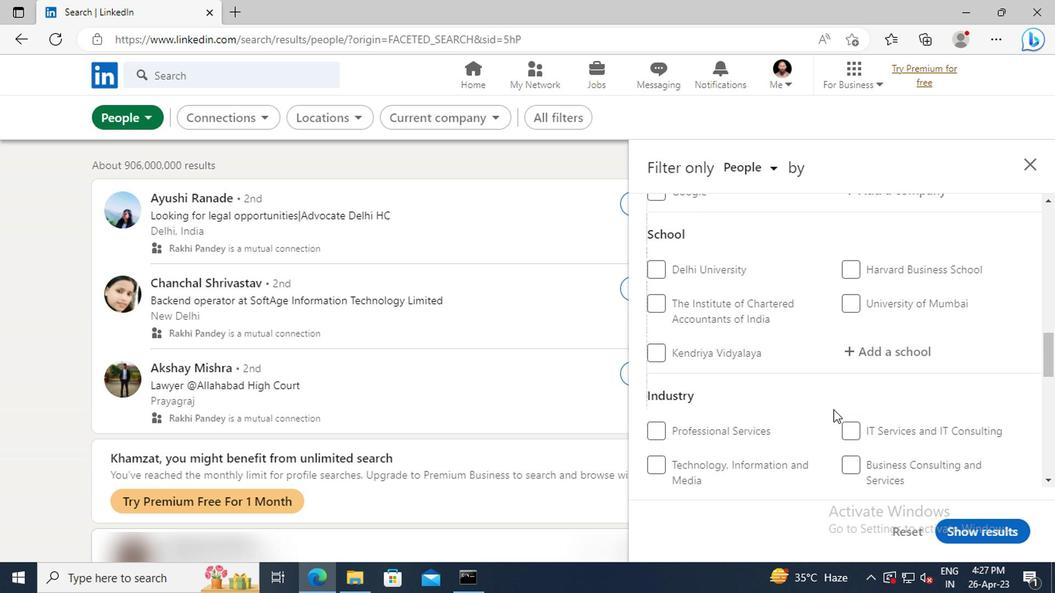 
Action: Mouse scrolled (829, 410) with delta (0, 0)
Screenshot: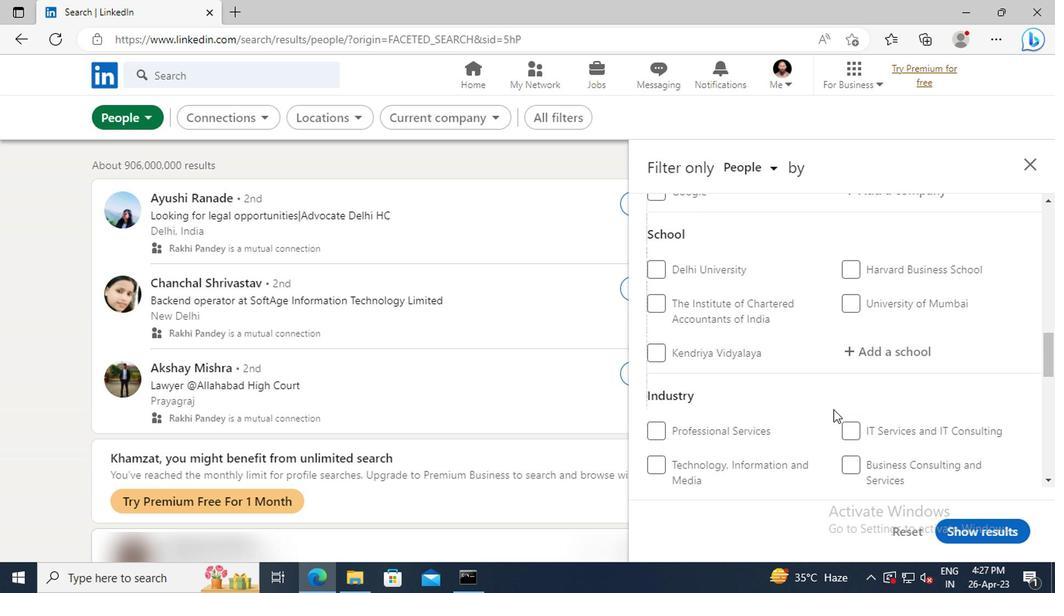 
Action: Mouse scrolled (829, 410) with delta (0, 0)
Screenshot: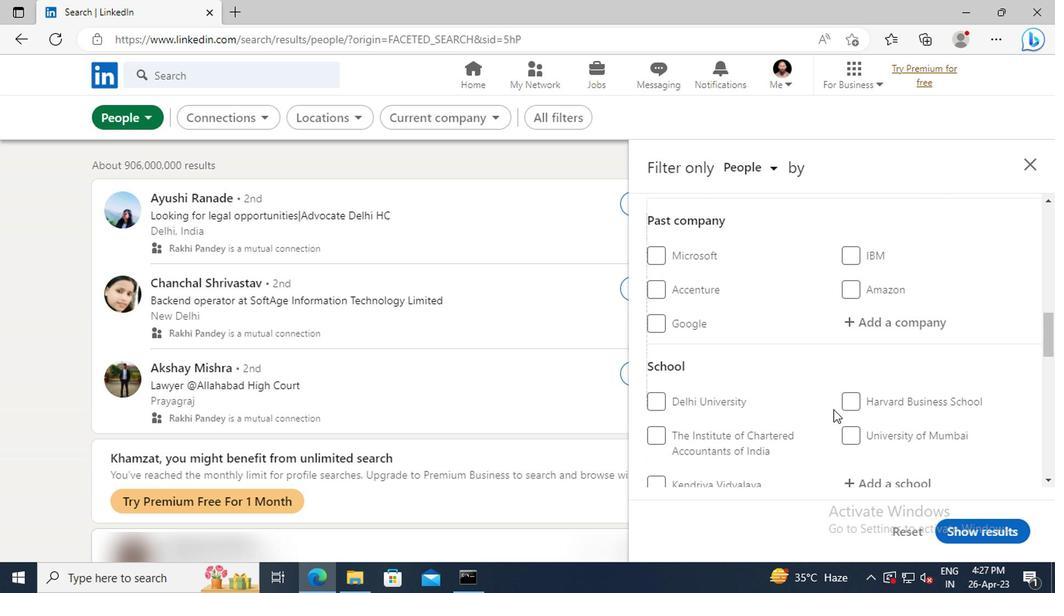
Action: Mouse scrolled (829, 410) with delta (0, 0)
Screenshot: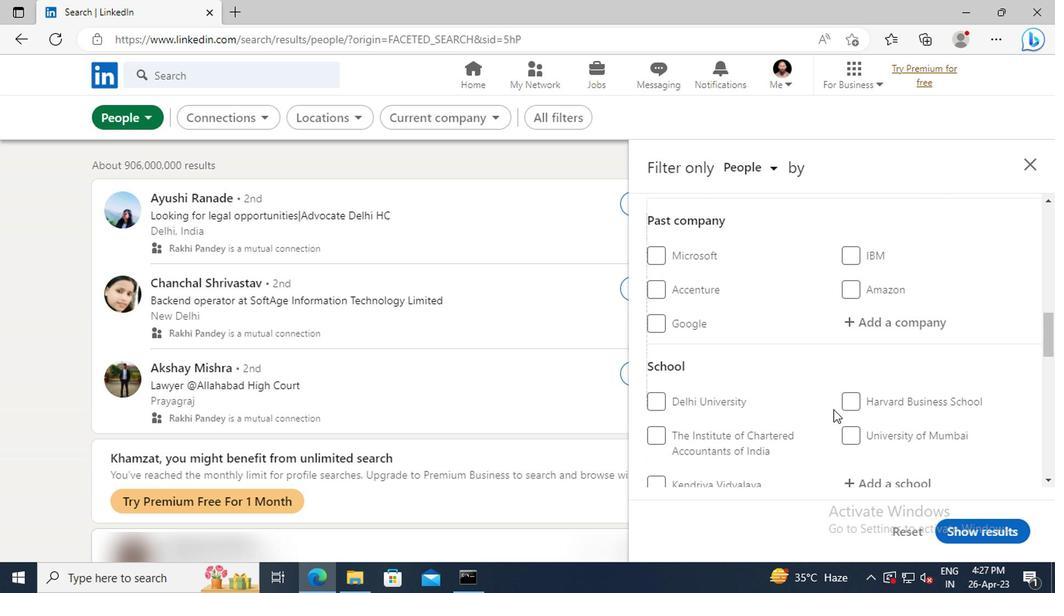 
Action: Mouse moved to (834, 392)
Screenshot: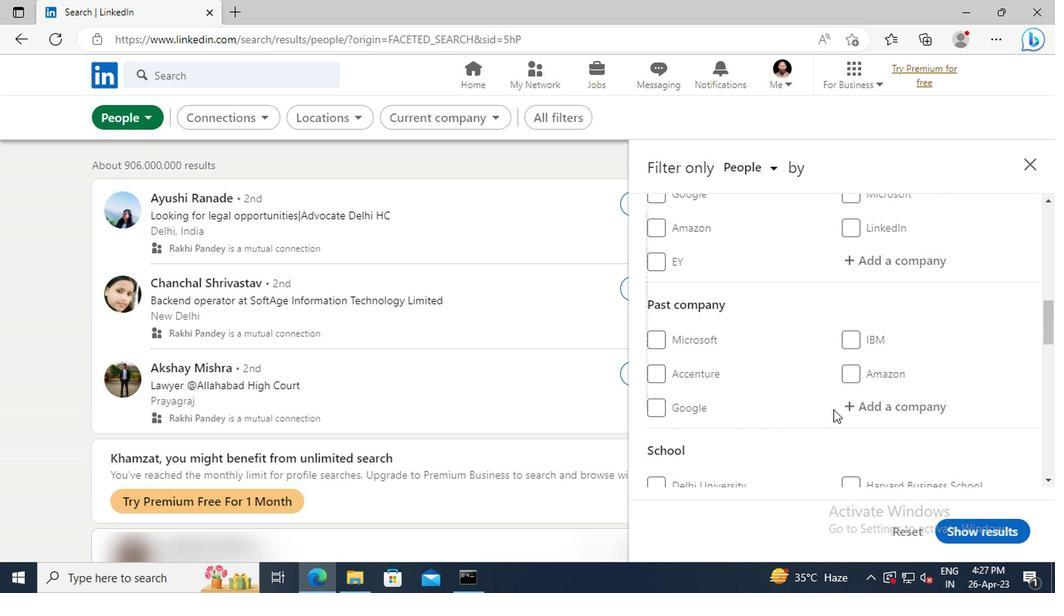 
Action: Mouse scrolled (834, 393) with delta (0, 0)
Screenshot: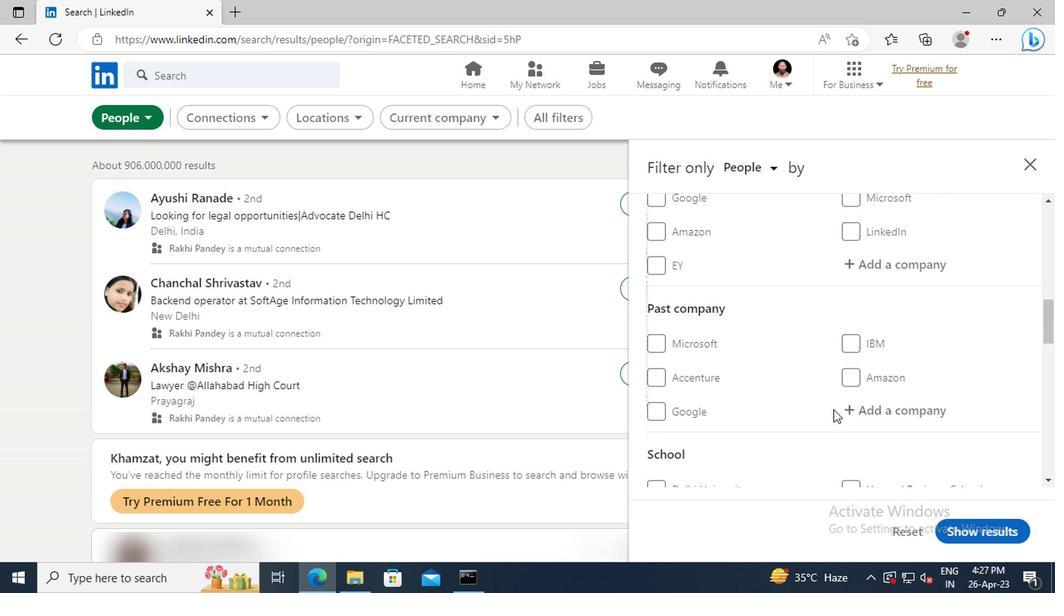 
Action: Mouse scrolled (834, 393) with delta (0, 0)
Screenshot: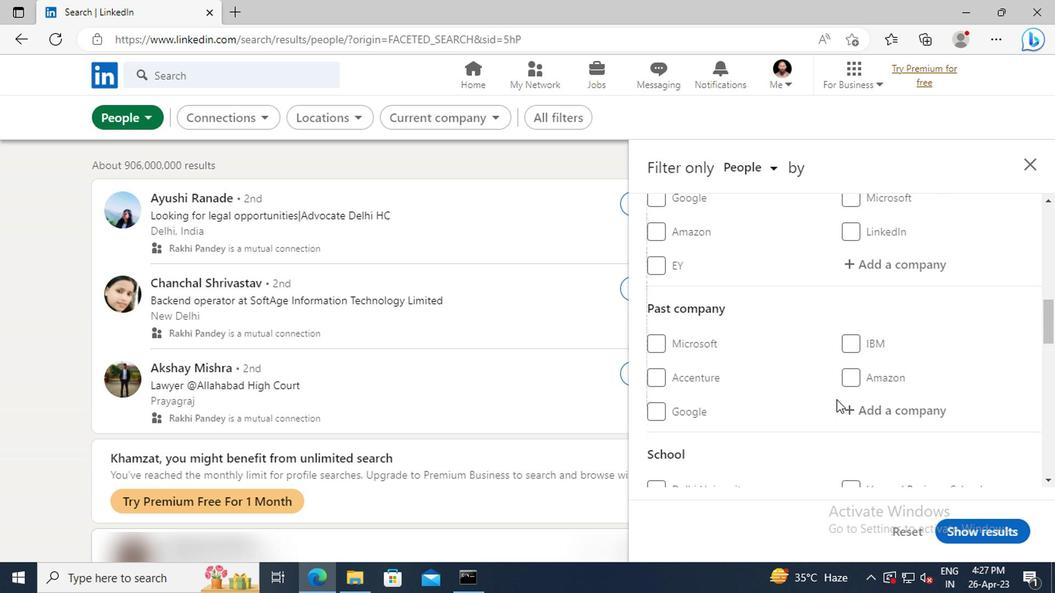 
Action: Mouse moved to (865, 360)
Screenshot: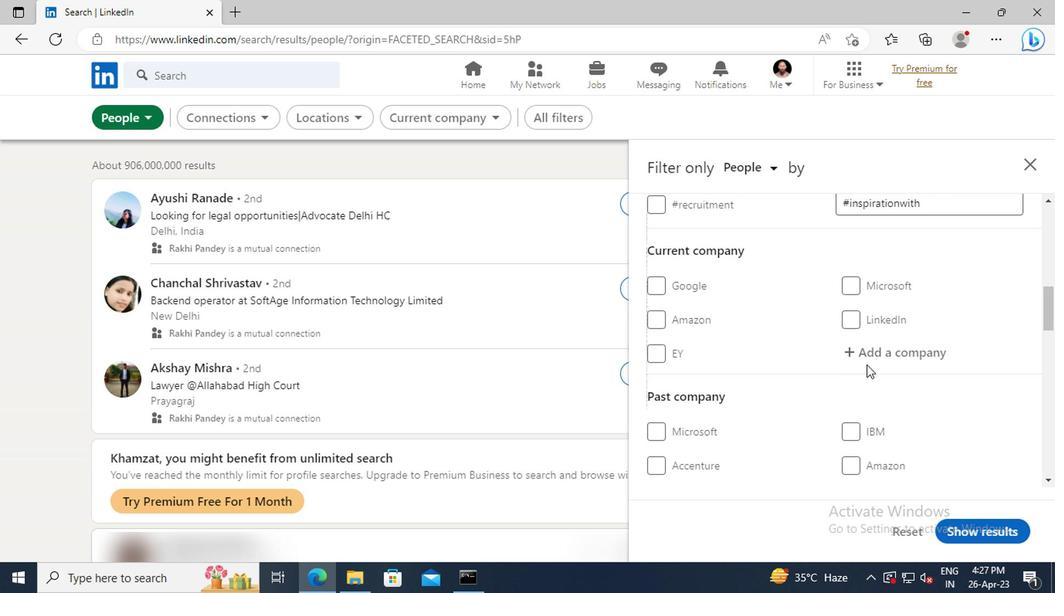 
Action: Mouse pressed left at (865, 360)
Screenshot: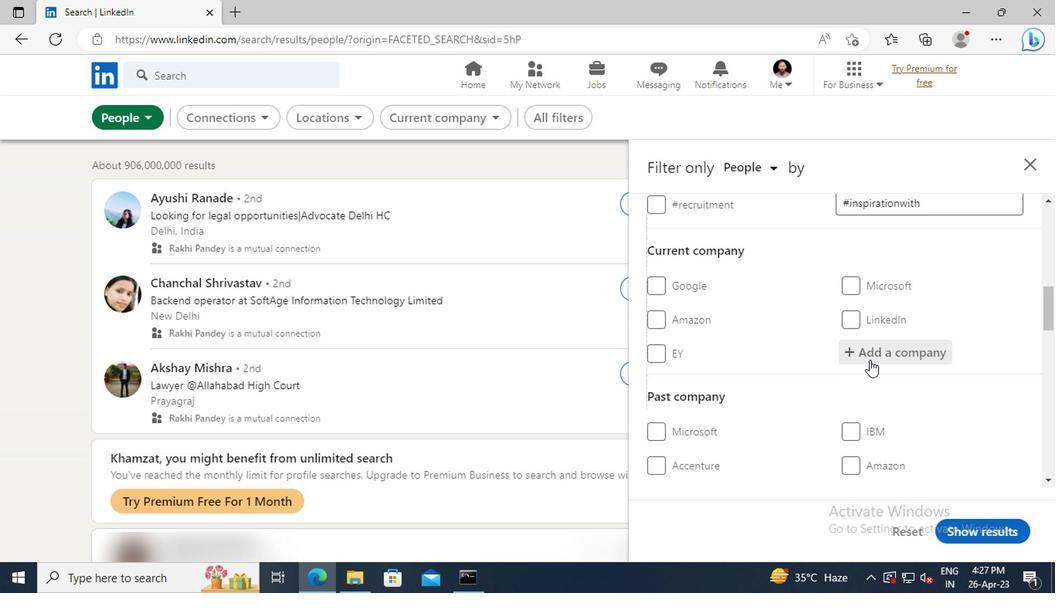 
Action: Key pressed <Key.shift>POONAWALLA<Key.space><Key.shift>FINCORP
Screenshot: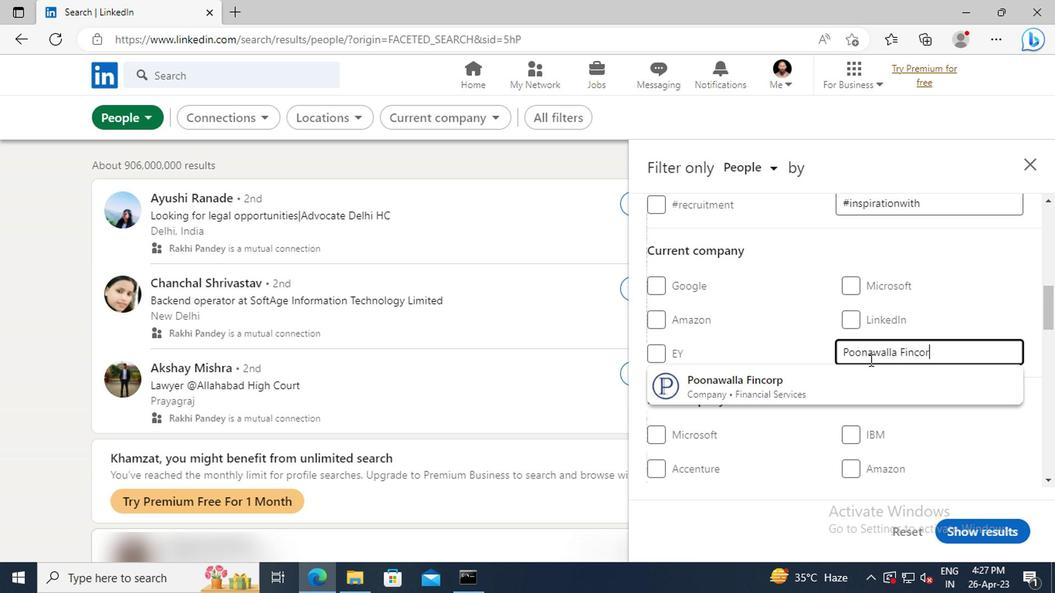 
Action: Mouse moved to (858, 386)
Screenshot: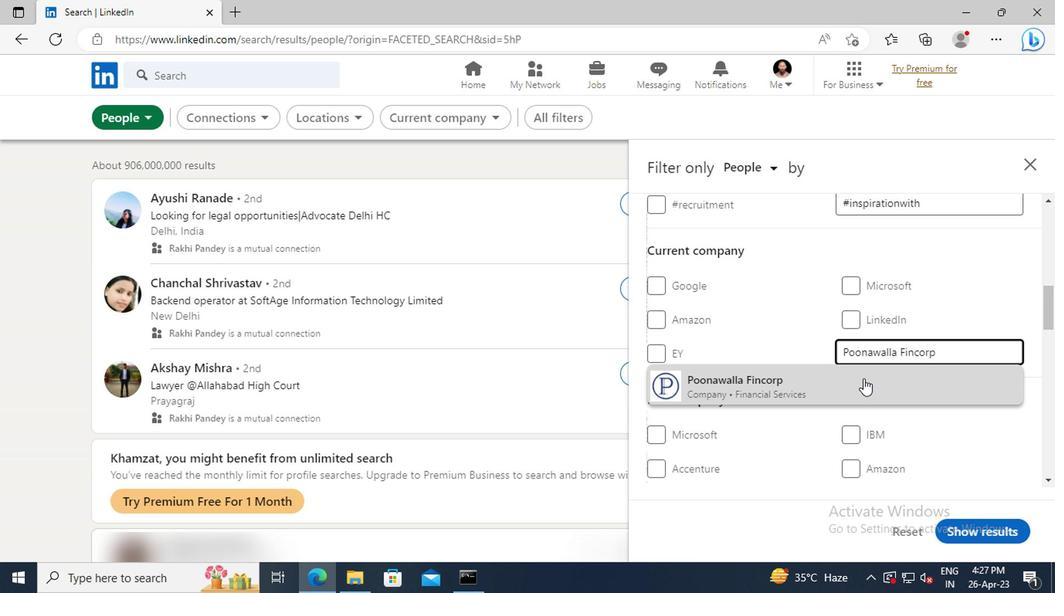 
Action: Mouse pressed left at (858, 386)
Screenshot: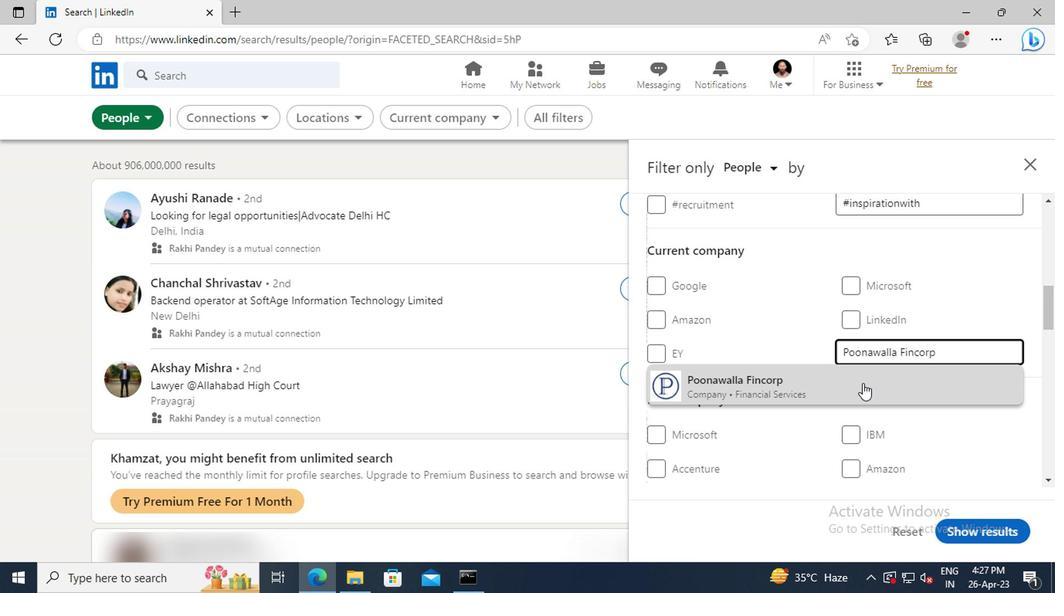 
Action: Mouse moved to (821, 329)
Screenshot: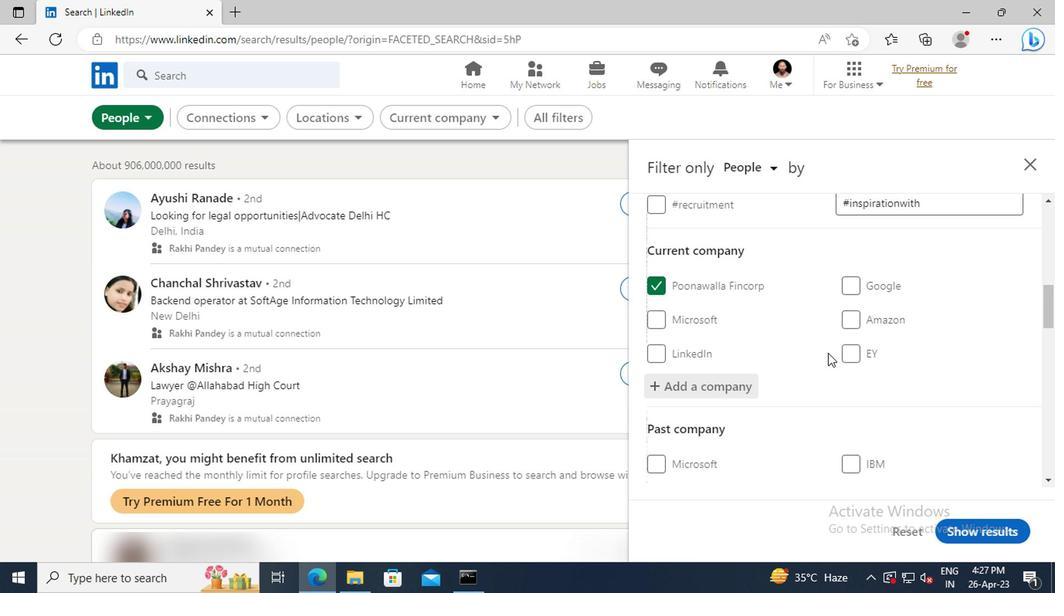 
Action: Mouse scrolled (821, 328) with delta (0, 0)
Screenshot: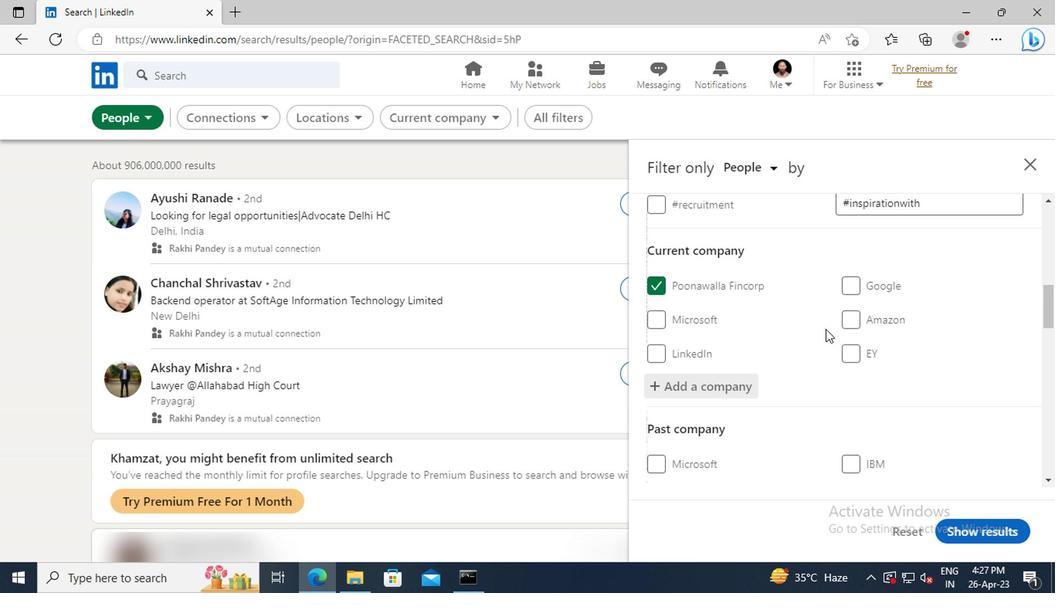 
Action: Mouse scrolled (821, 328) with delta (0, 0)
Screenshot: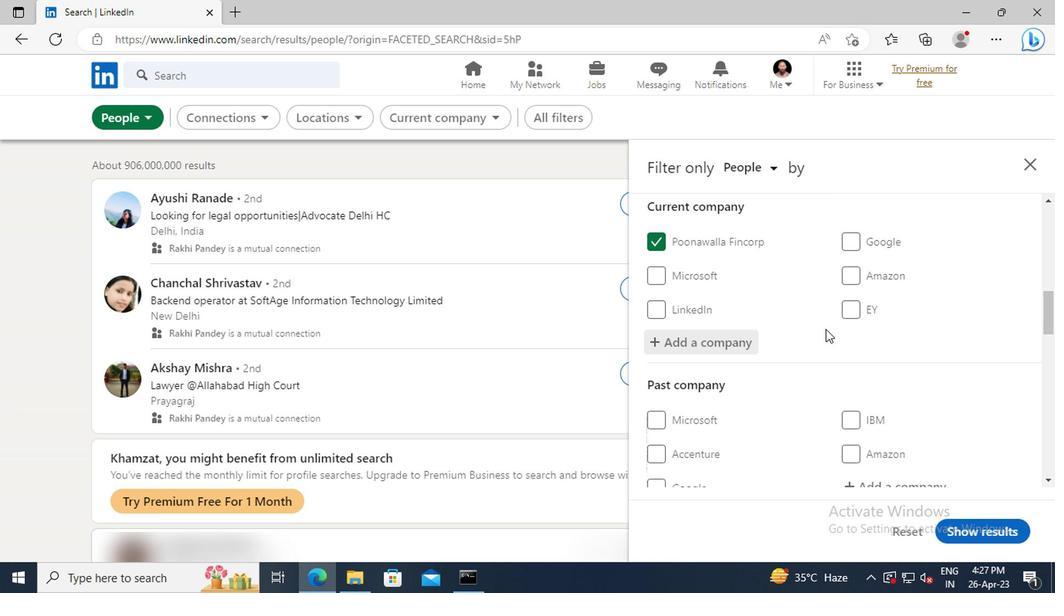 
Action: Mouse scrolled (821, 328) with delta (0, 0)
Screenshot: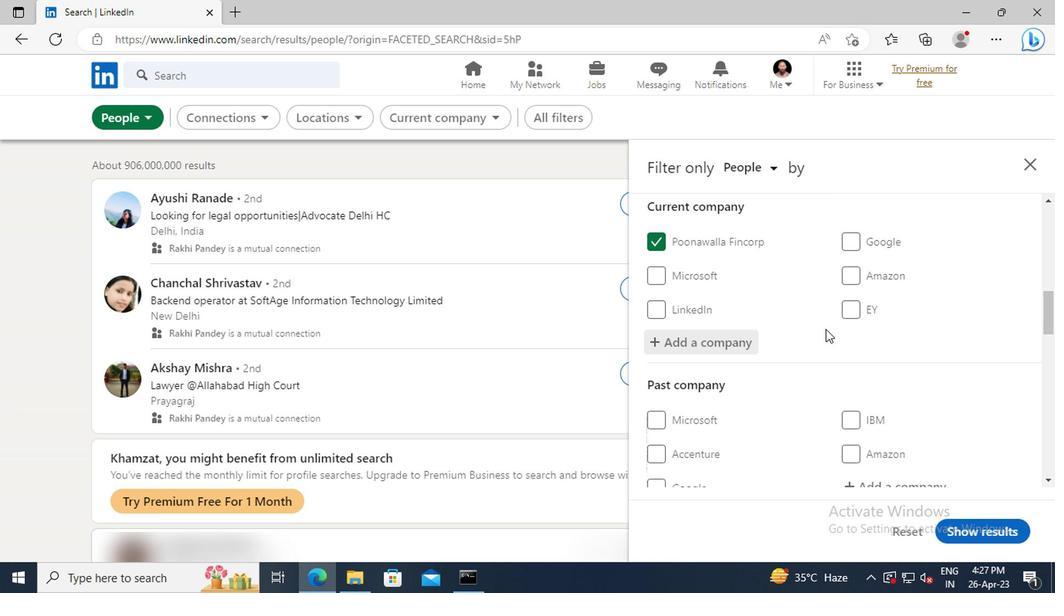 
Action: Mouse scrolled (821, 328) with delta (0, 0)
Screenshot: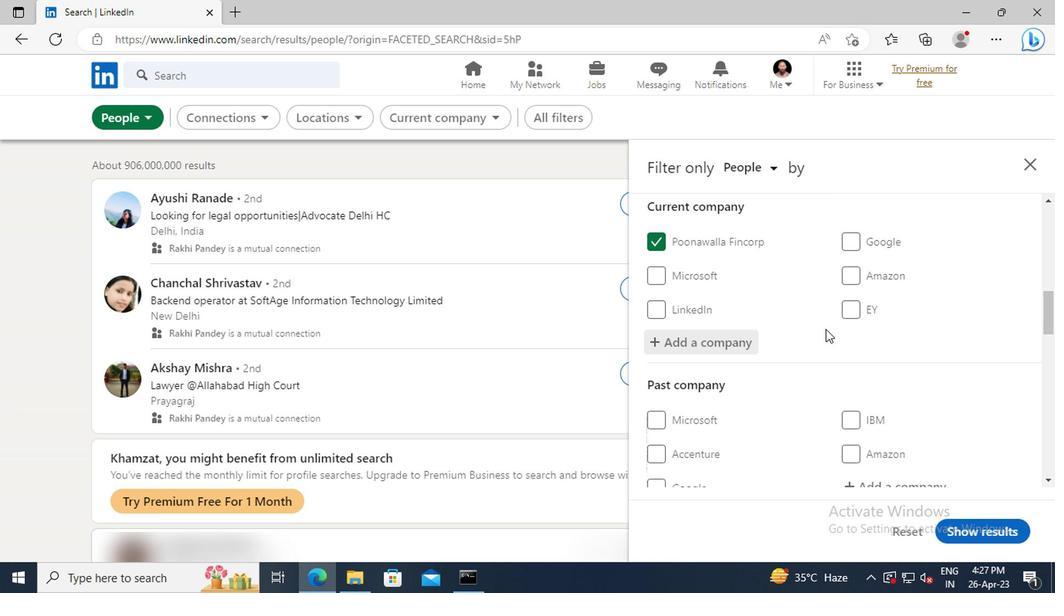 
Action: Mouse scrolled (821, 328) with delta (0, 0)
Screenshot: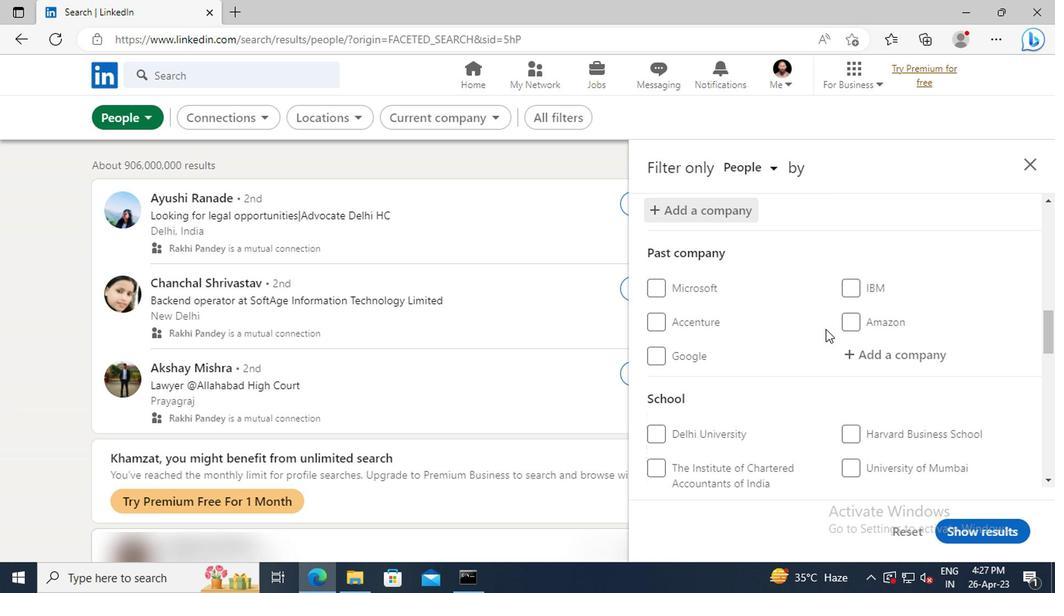 
Action: Mouse scrolled (821, 328) with delta (0, 0)
Screenshot: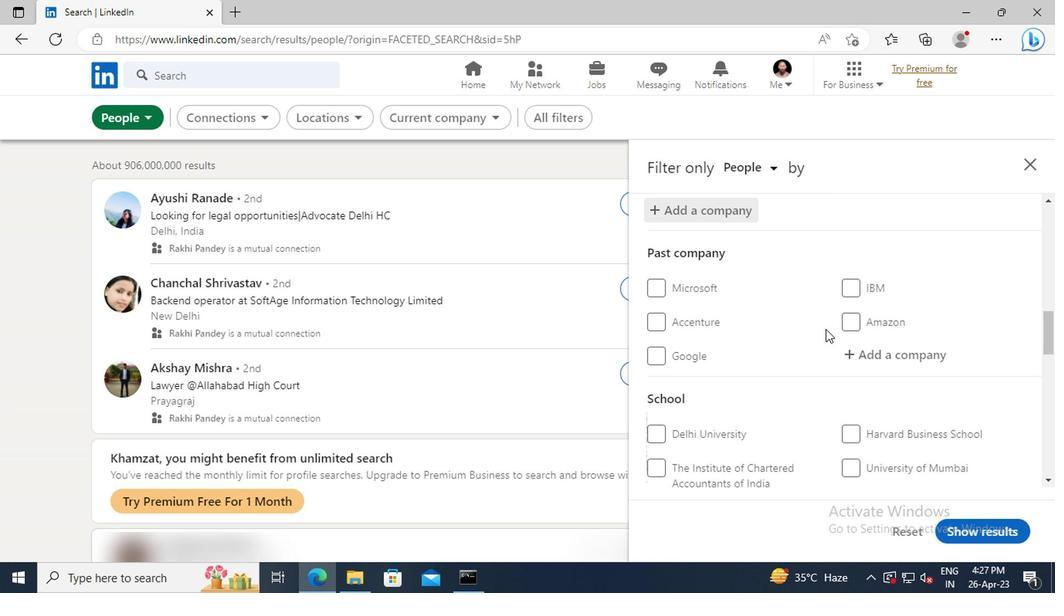 
Action: Mouse scrolled (821, 328) with delta (0, 0)
Screenshot: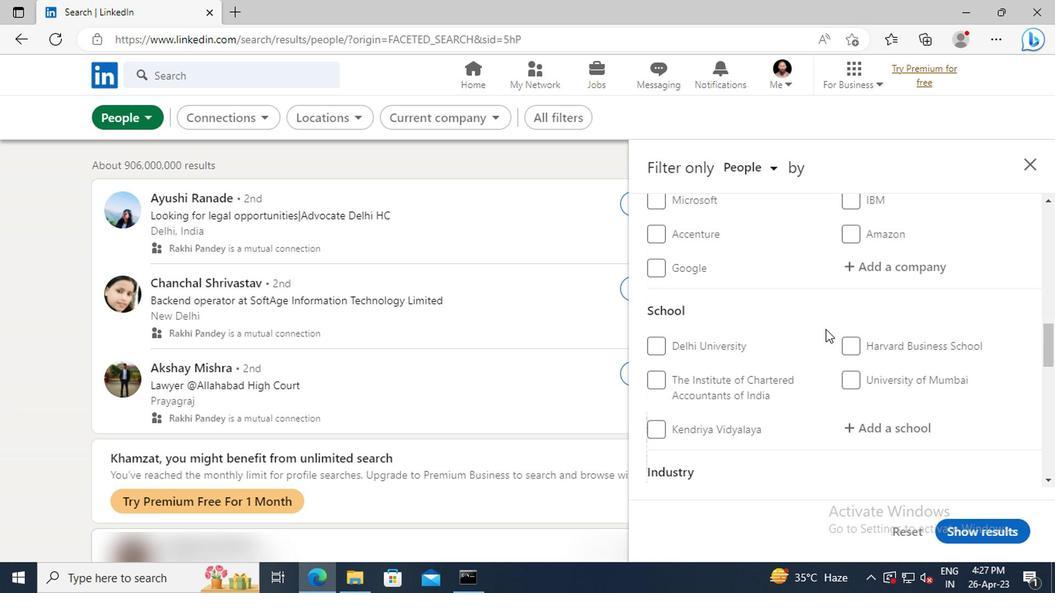 
Action: Mouse scrolled (821, 328) with delta (0, 0)
Screenshot: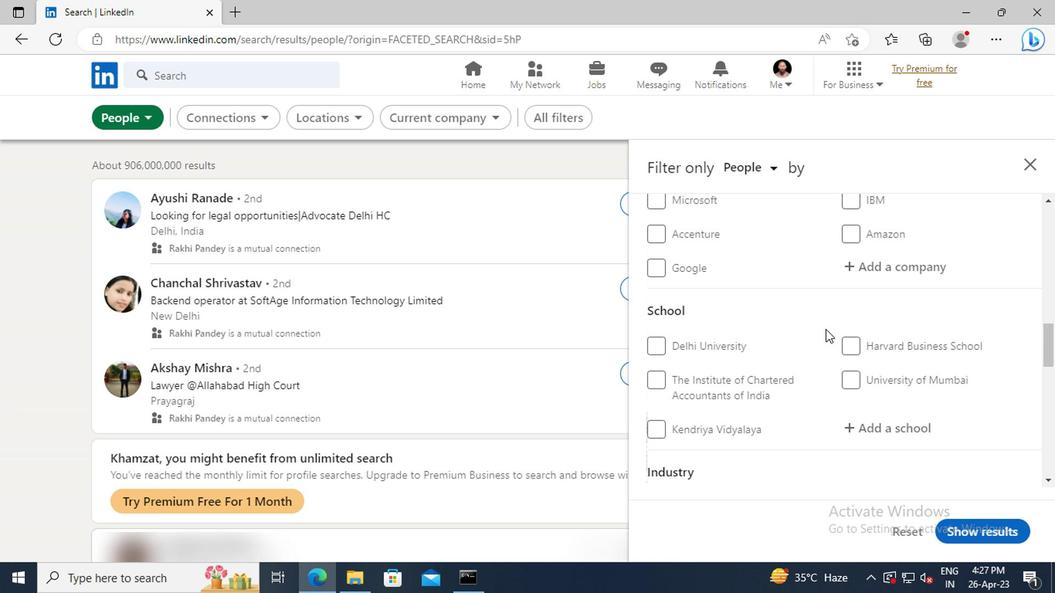 
Action: Mouse moved to (864, 344)
Screenshot: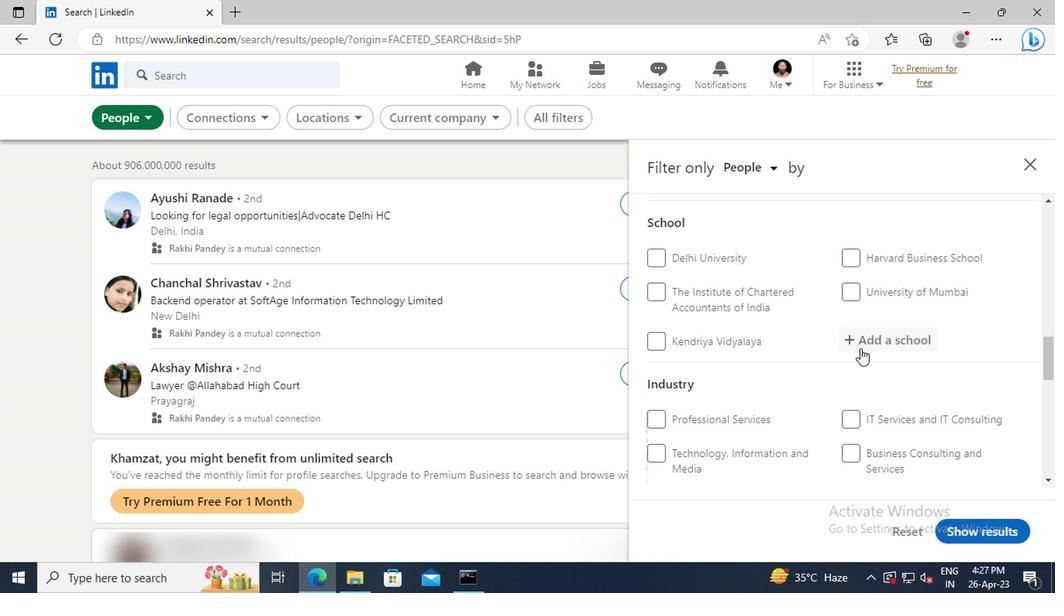 
Action: Mouse pressed left at (864, 344)
Screenshot: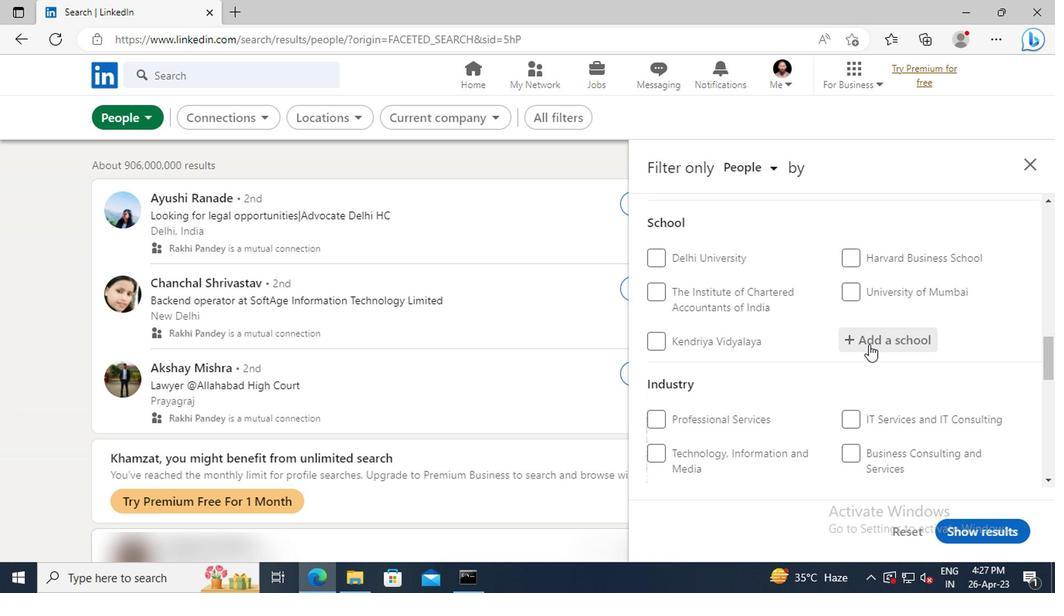 
Action: Key pressed <Key.shift>JADAVPUR<Key.space><Key.shift>UNIVERSITY
Screenshot: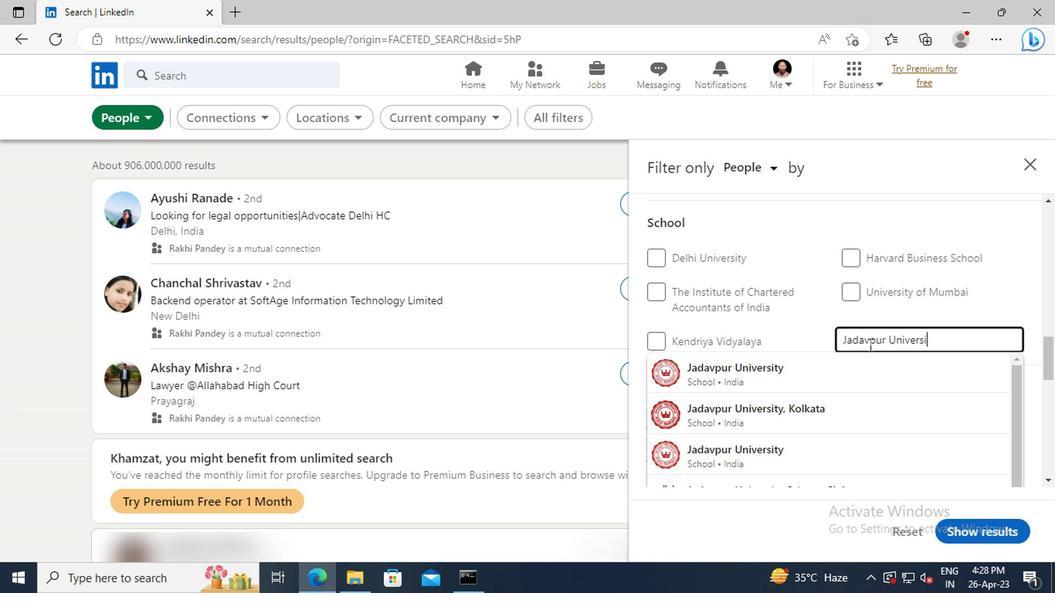 
Action: Mouse moved to (844, 370)
Screenshot: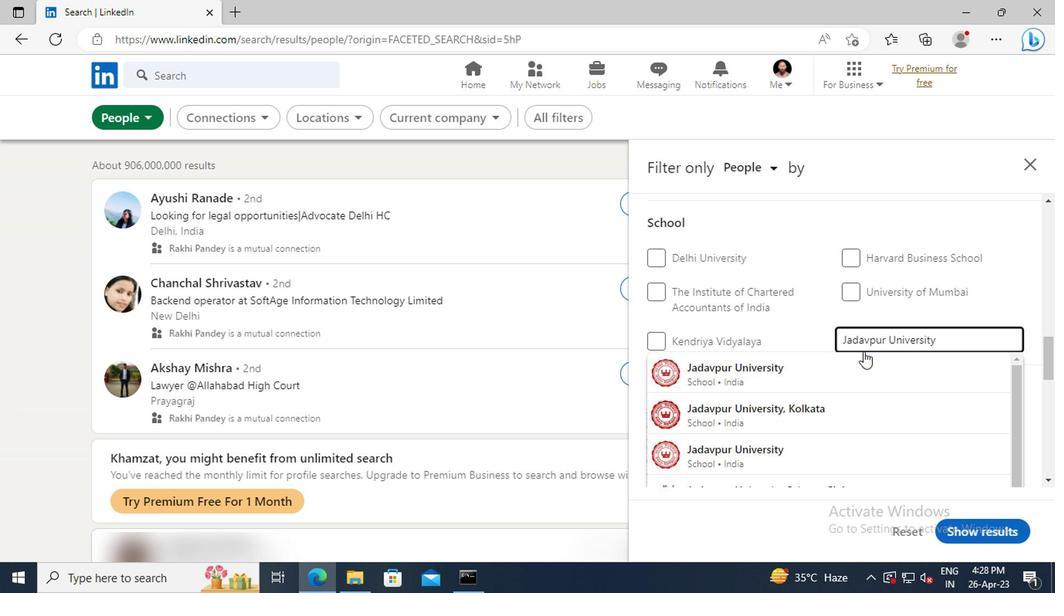 
Action: Mouse pressed left at (844, 370)
Screenshot: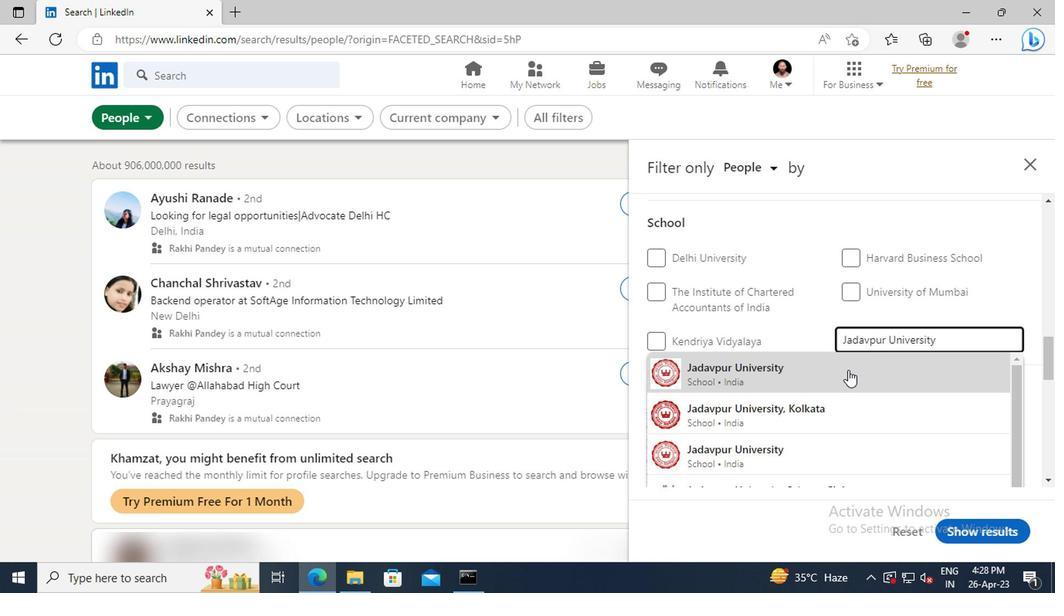 
Action: Mouse moved to (844, 333)
Screenshot: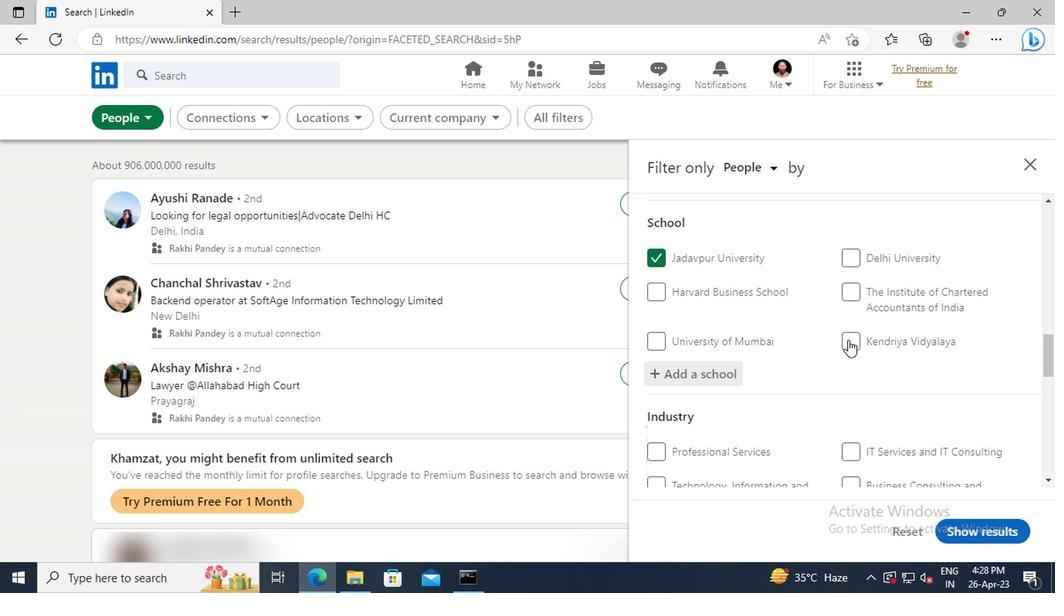 
Action: Mouse scrolled (844, 332) with delta (0, 0)
Screenshot: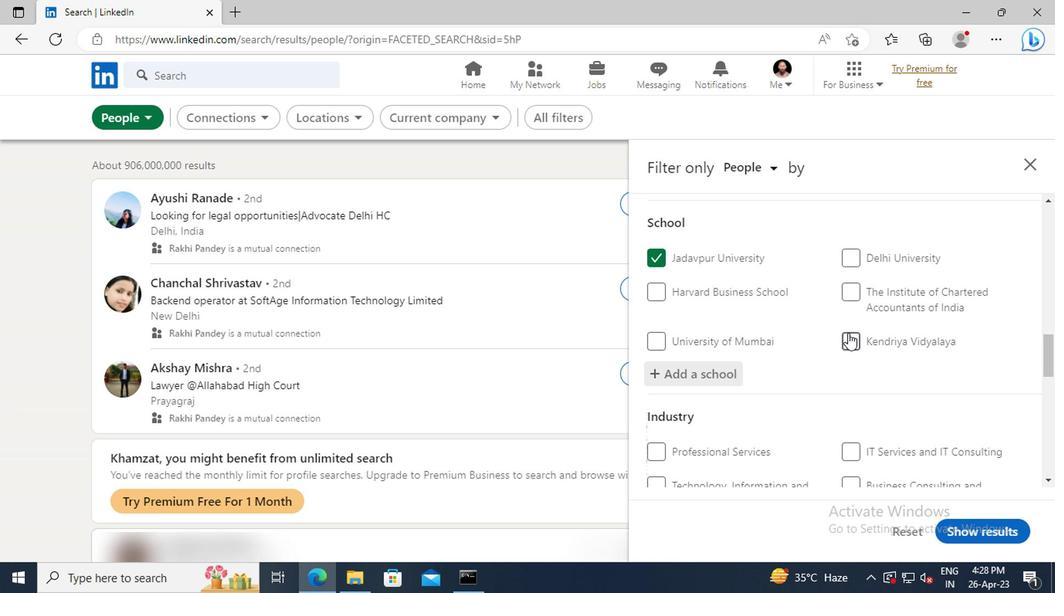 
Action: Mouse scrolled (844, 332) with delta (0, 0)
Screenshot: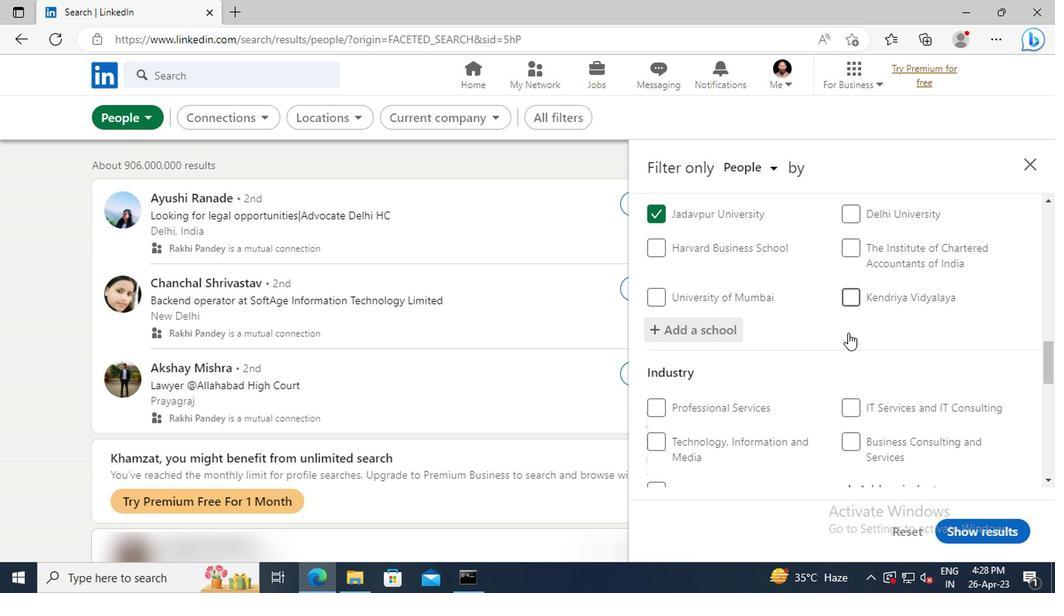 
Action: Mouse scrolled (844, 332) with delta (0, 0)
Screenshot: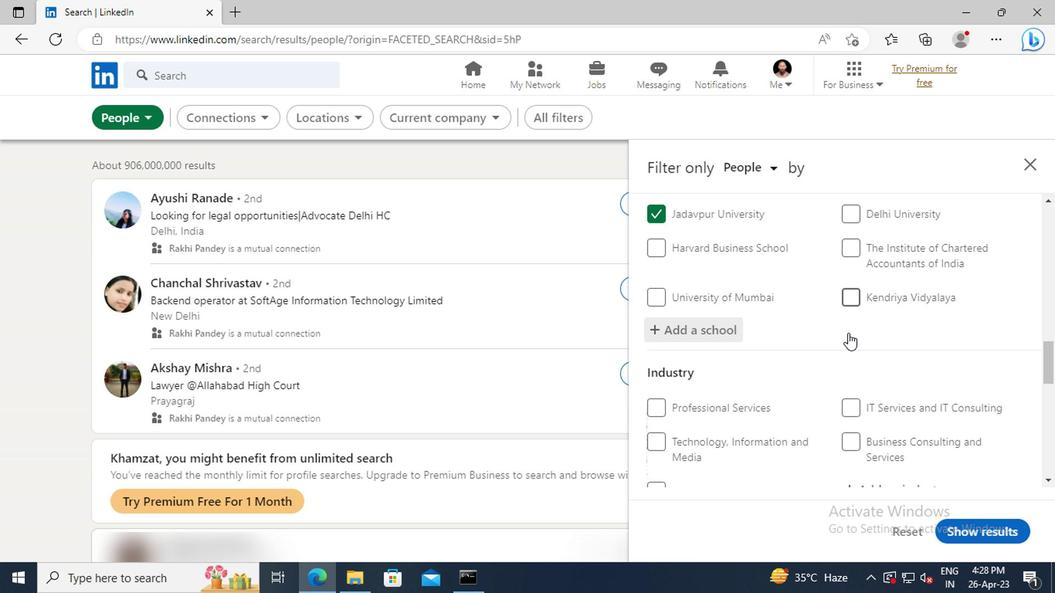 
Action: Mouse scrolled (844, 332) with delta (0, 0)
Screenshot: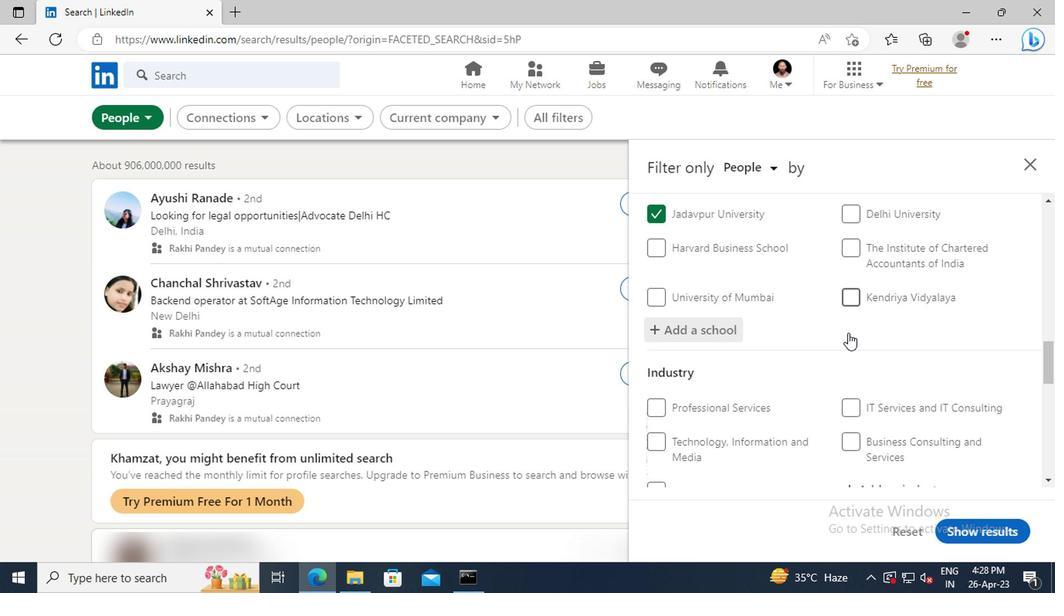 
Action: Mouse moved to (859, 351)
Screenshot: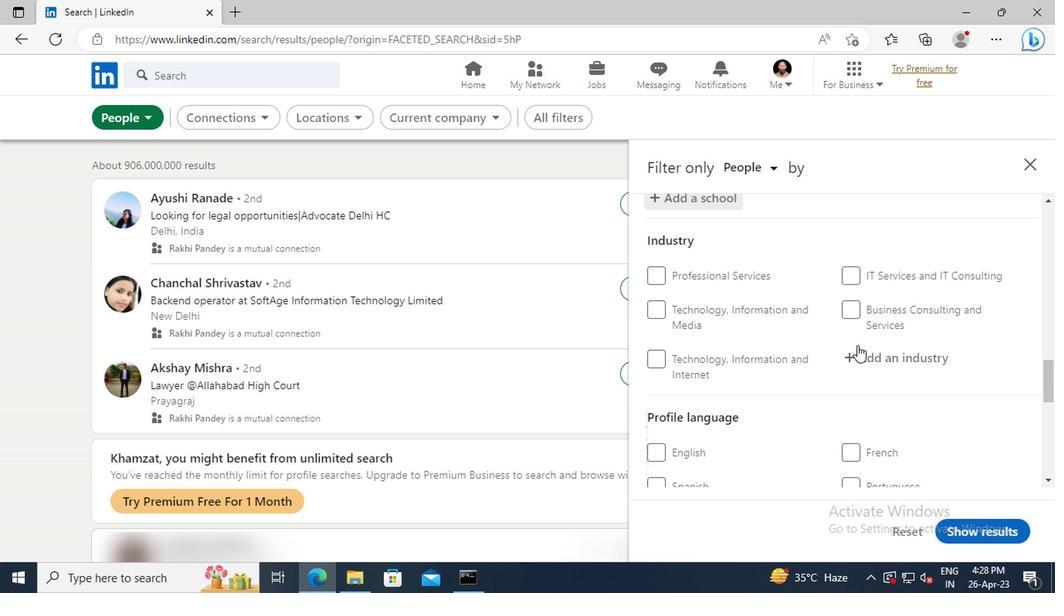 
Action: Mouse pressed left at (859, 351)
Screenshot: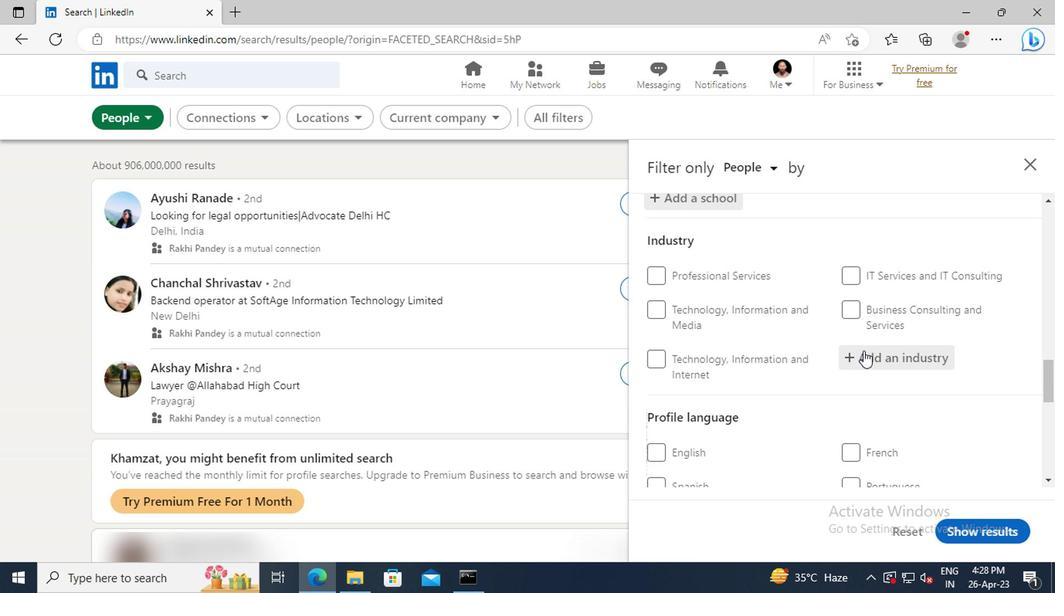 
Action: Key pressed <Key.shift>METAL<Key.space><Key.shift>VALVE,<Key.space><Key.shift>BALL,<Key.space>AND<Key.space><Key.shift>ROLLER<Key.space><Key.shift>MANUFACTURING
Screenshot: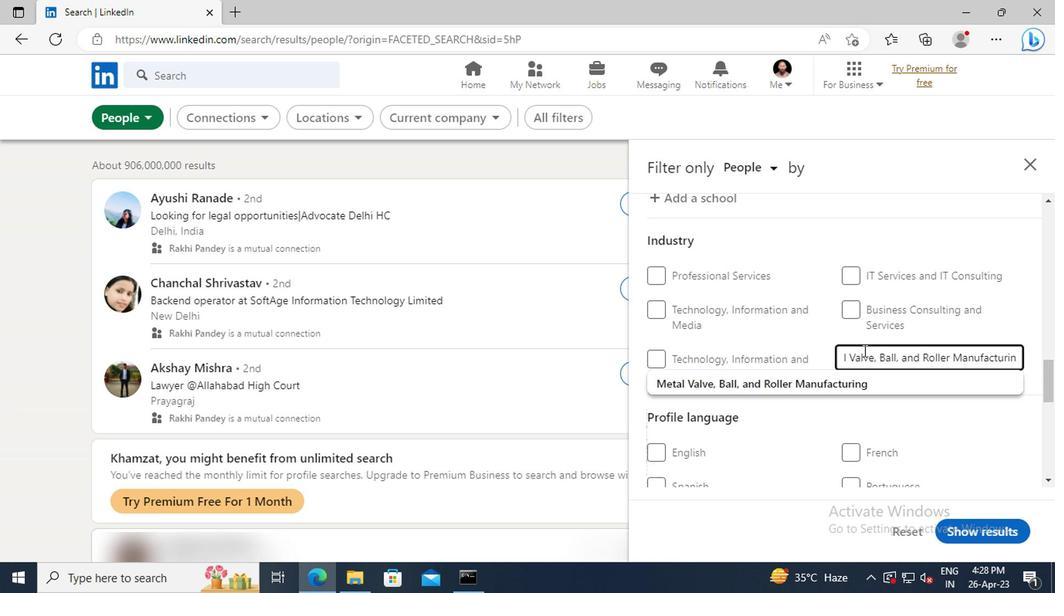 
Action: Mouse moved to (864, 381)
Screenshot: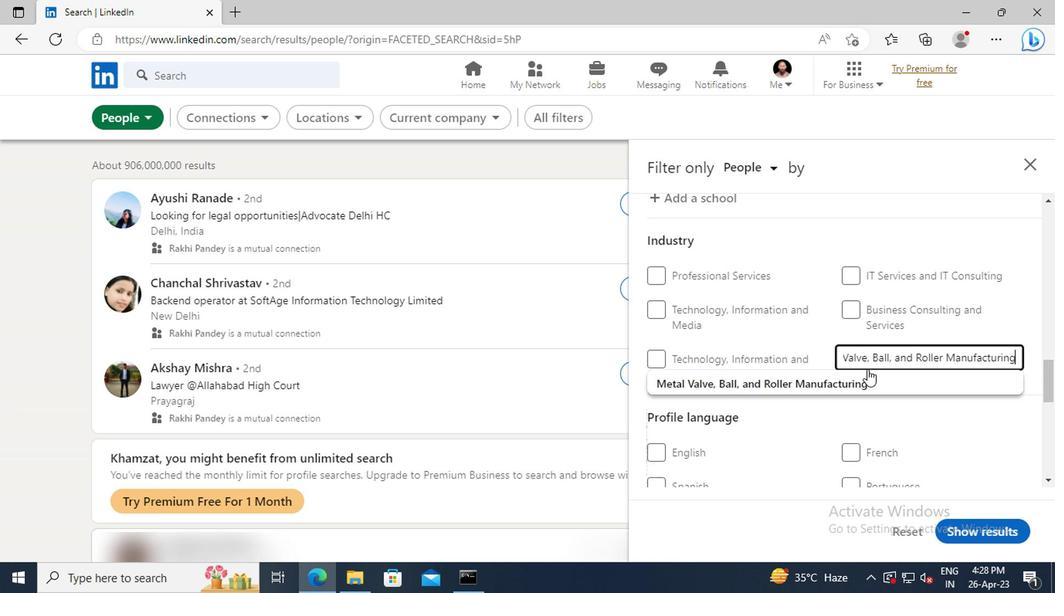 
Action: Mouse pressed left at (864, 381)
Screenshot: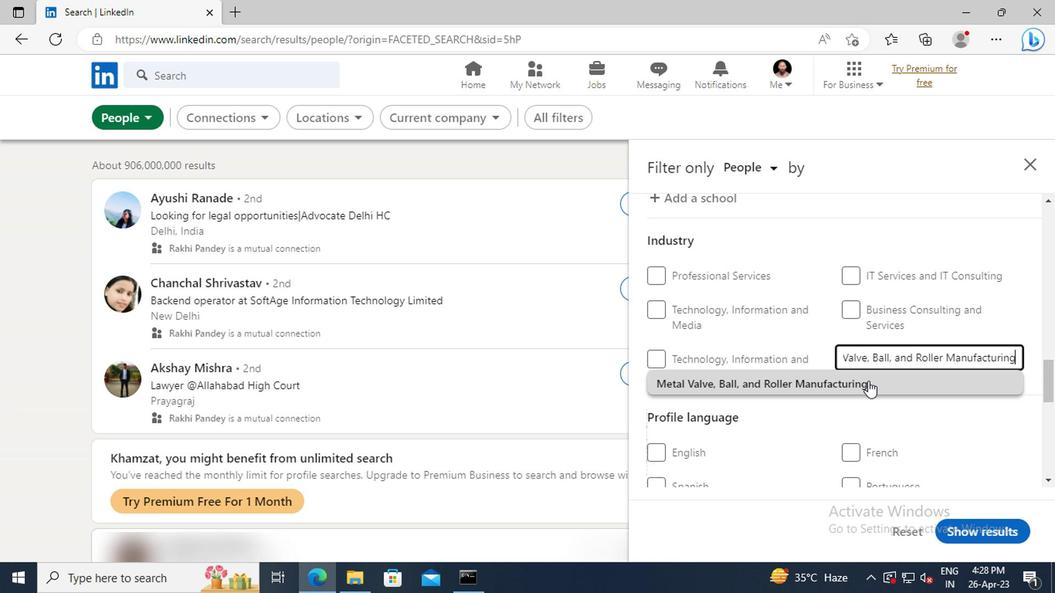 
Action: Mouse moved to (852, 337)
Screenshot: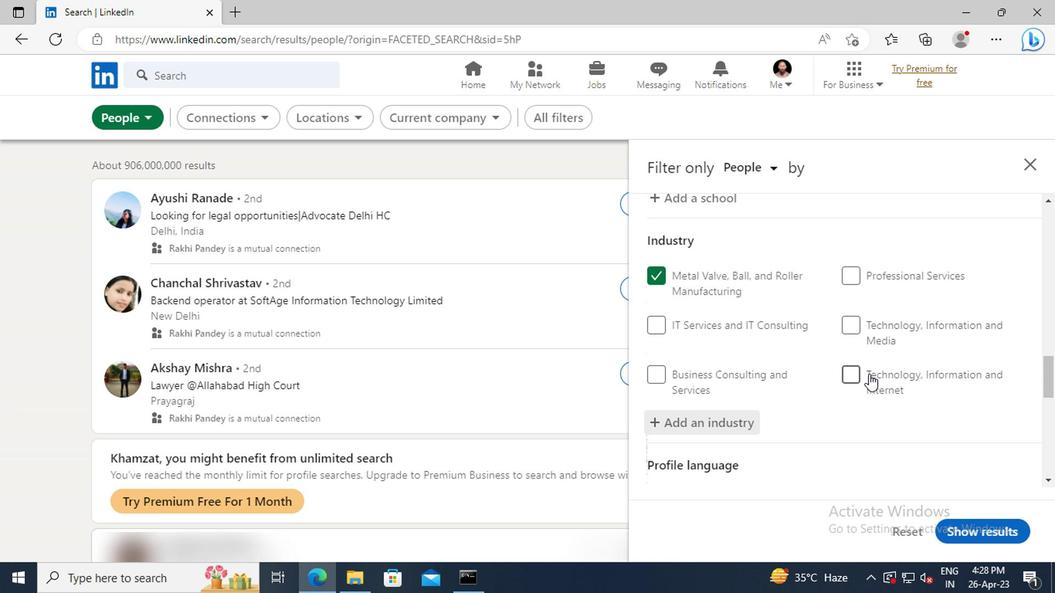 
Action: Mouse scrolled (852, 336) with delta (0, 0)
Screenshot: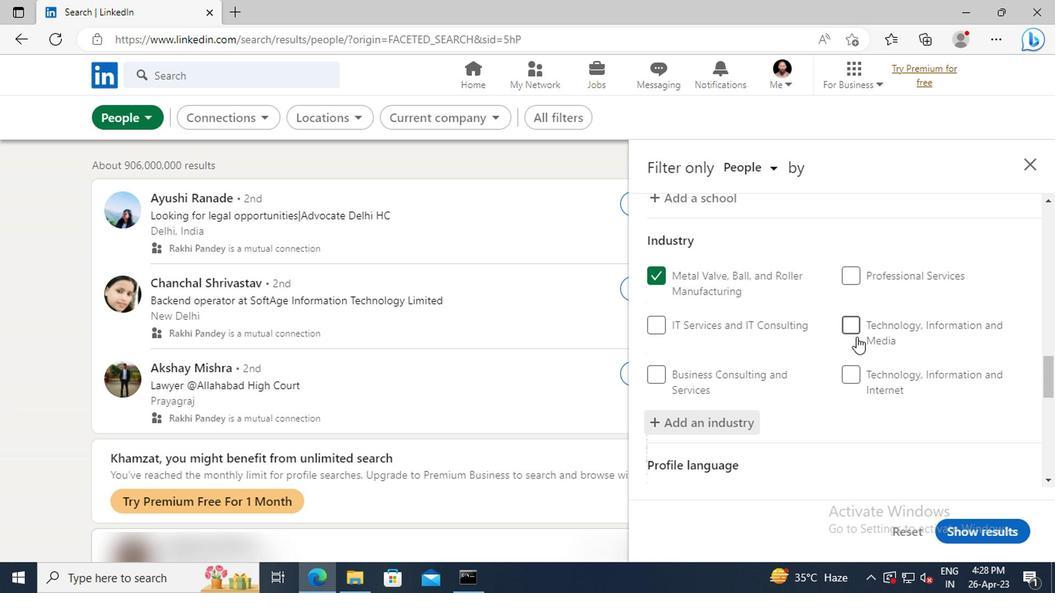 
Action: Mouse scrolled (852, 336) with delta (0, 0)
Screenshot: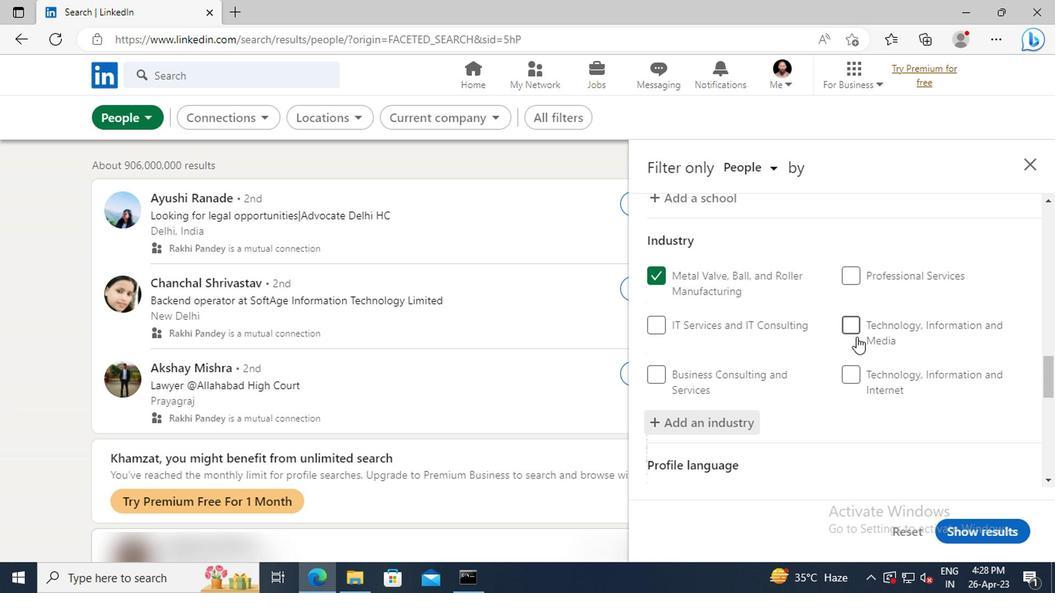 
Action: Mouse scrolled (852, 336) with delta (0, 0)
Screenshot: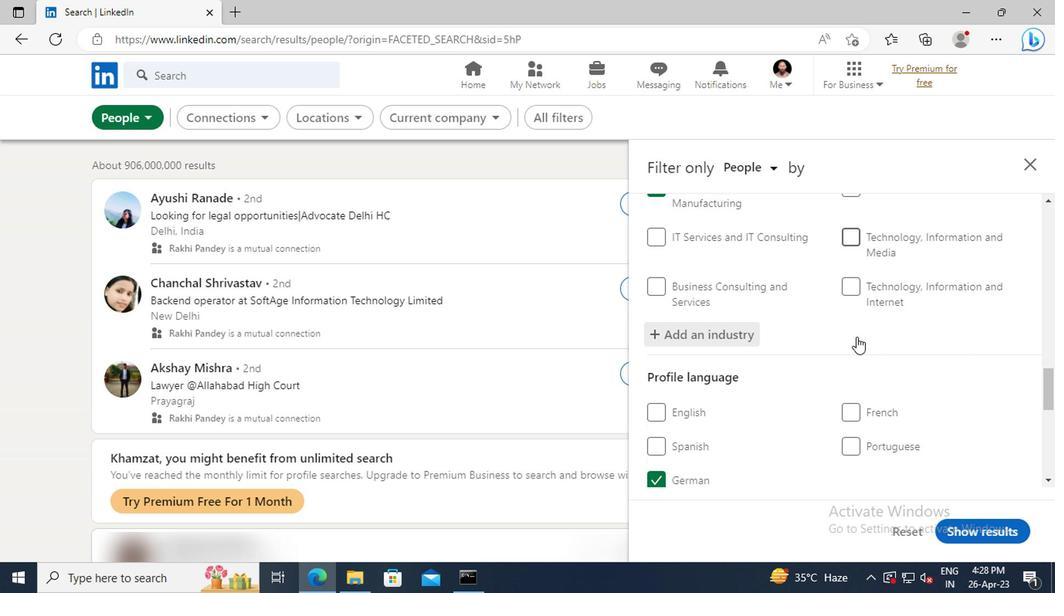 
Action: Mouse scrolled (852, 336) with delta (0, 0)
Screenshot: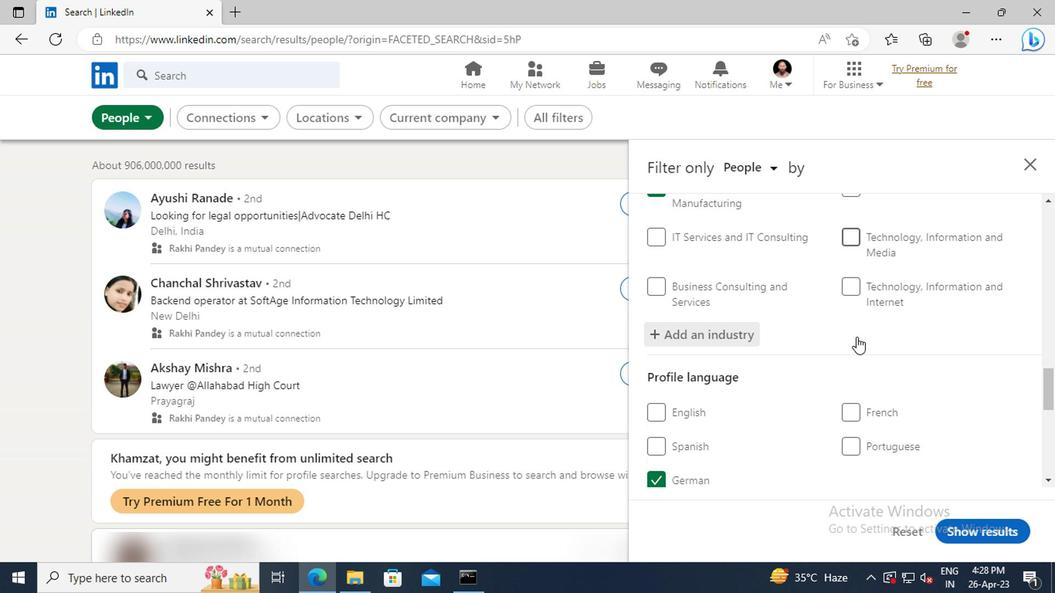 
Action: Mouse scrolled (852, 336) with delta (0, 0)
Screenshot: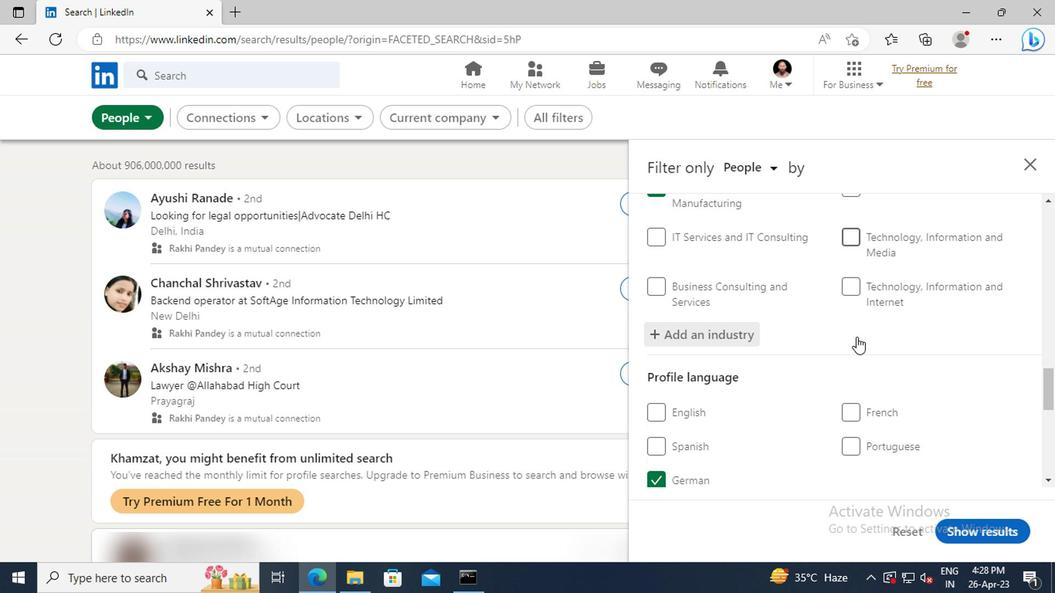 
Action: Mouse scrolled (852, 336) with delta (0, 0)
Screenshot: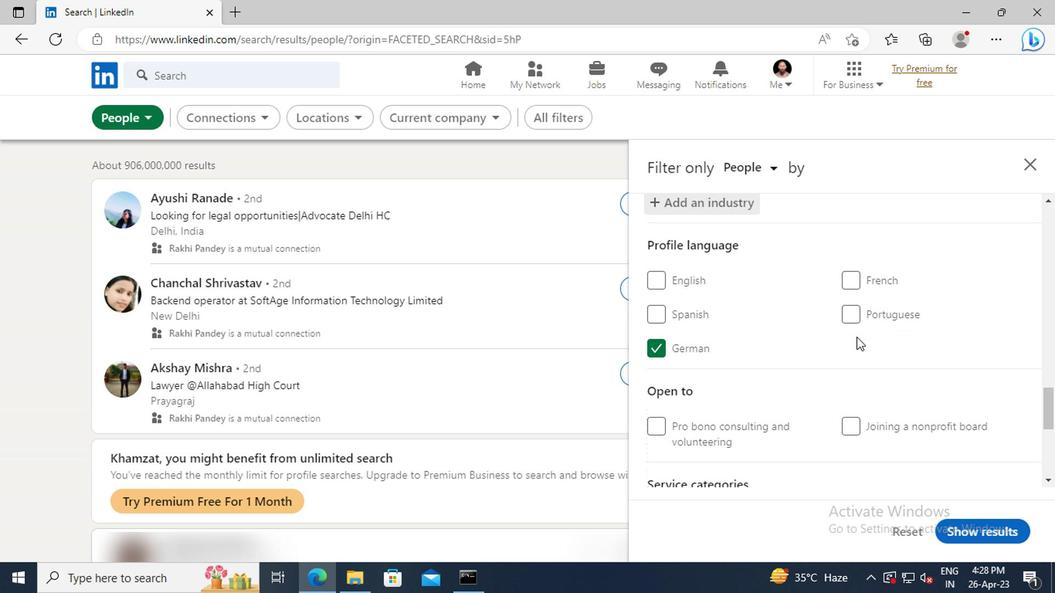 
Action: Mouse scrolled (852, 336) with delta (0, 0)
Screenshot: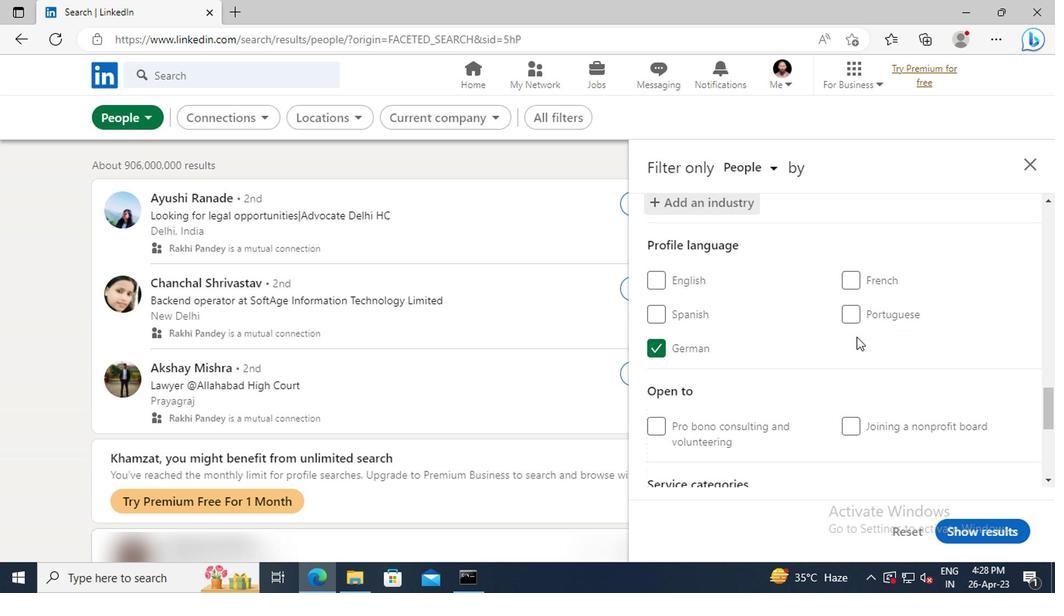 
Action: Mouse scrolled (852, 336) with delta (0, 0)
Screenshot: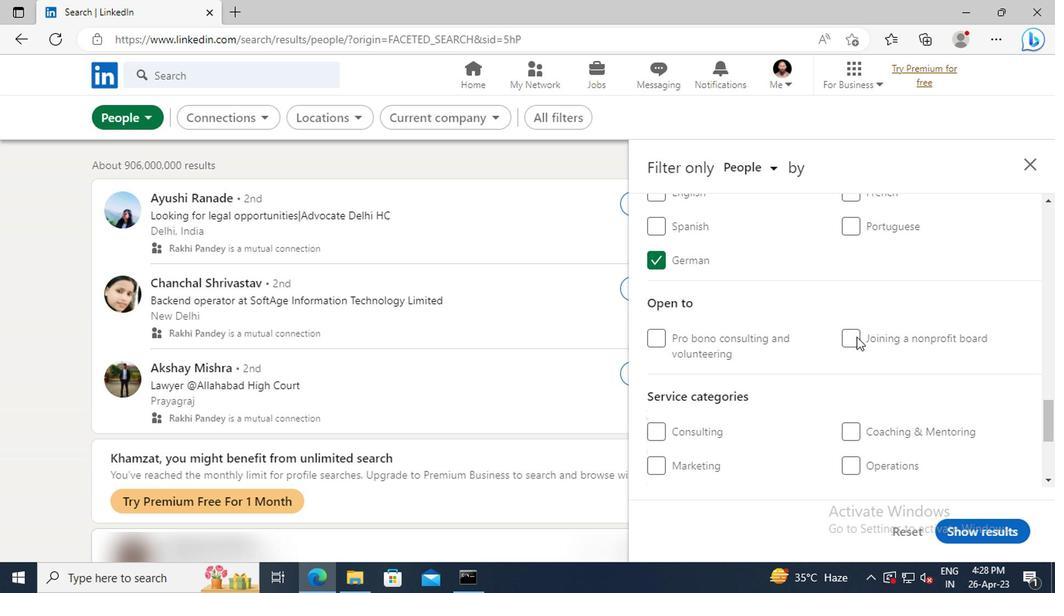 
Action: Mouse scrolled (852, 336) with delta (0, 0)
Screenshot: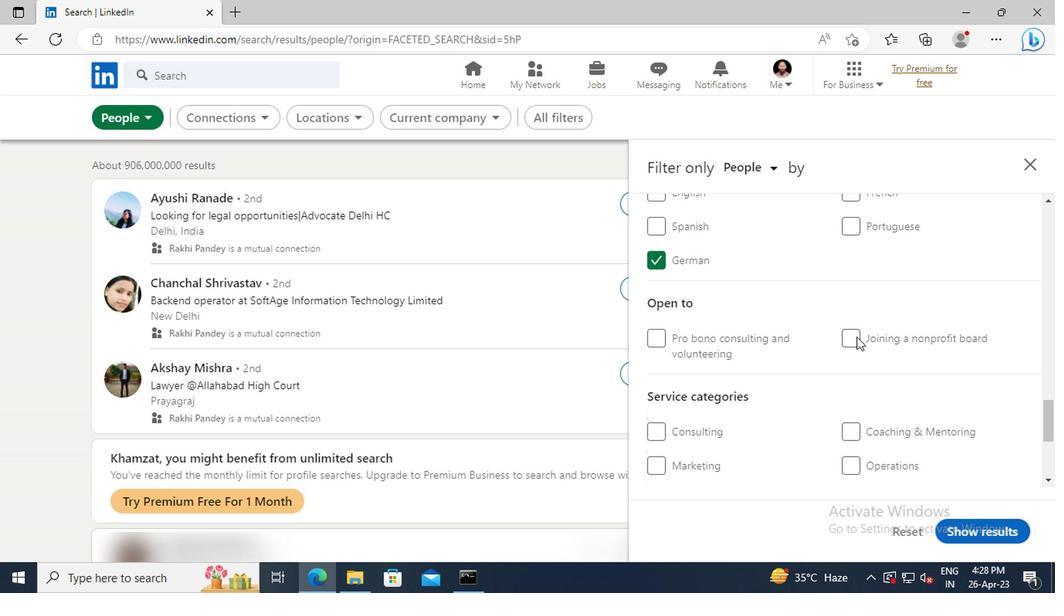 
Action: Mouse scrolled (852, 336) with delta (0, 0)
Screenshot: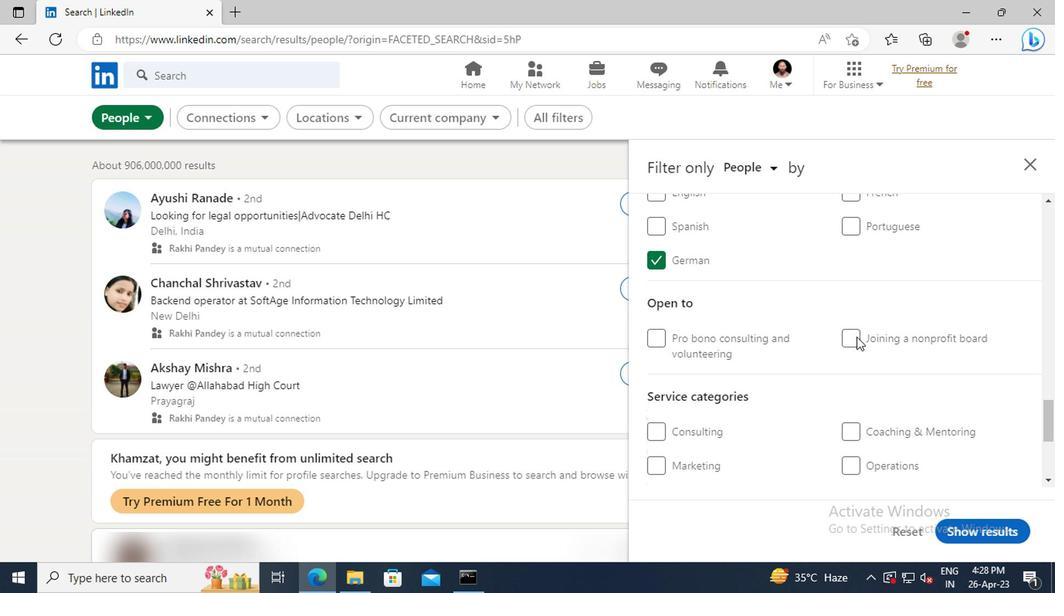 
Action: Mouse moved to (851, 363)
Screenshot: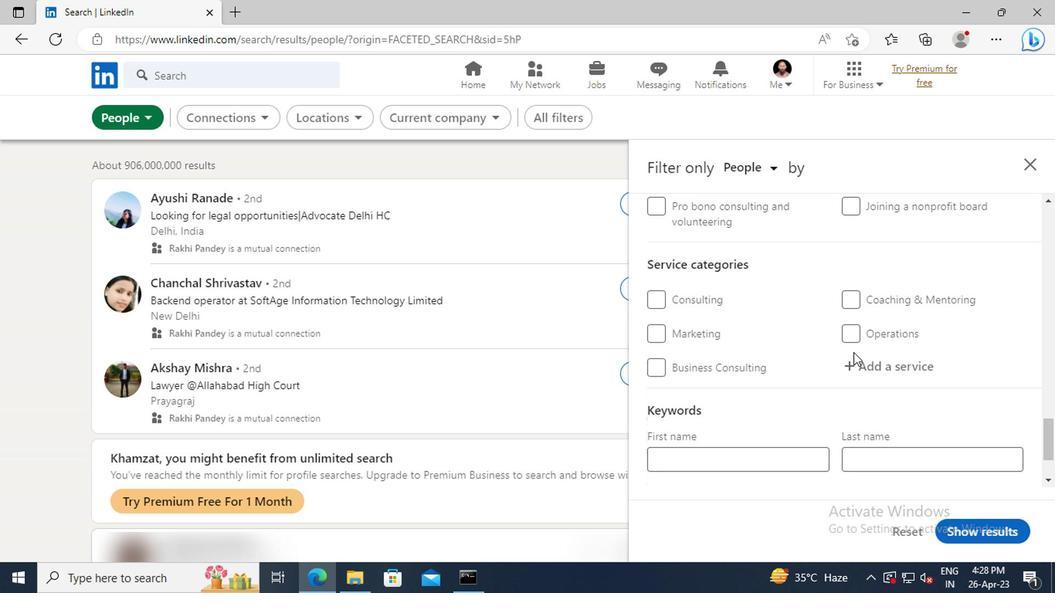 
Action: Mouse pressed left at (851, 363)
Screenshot: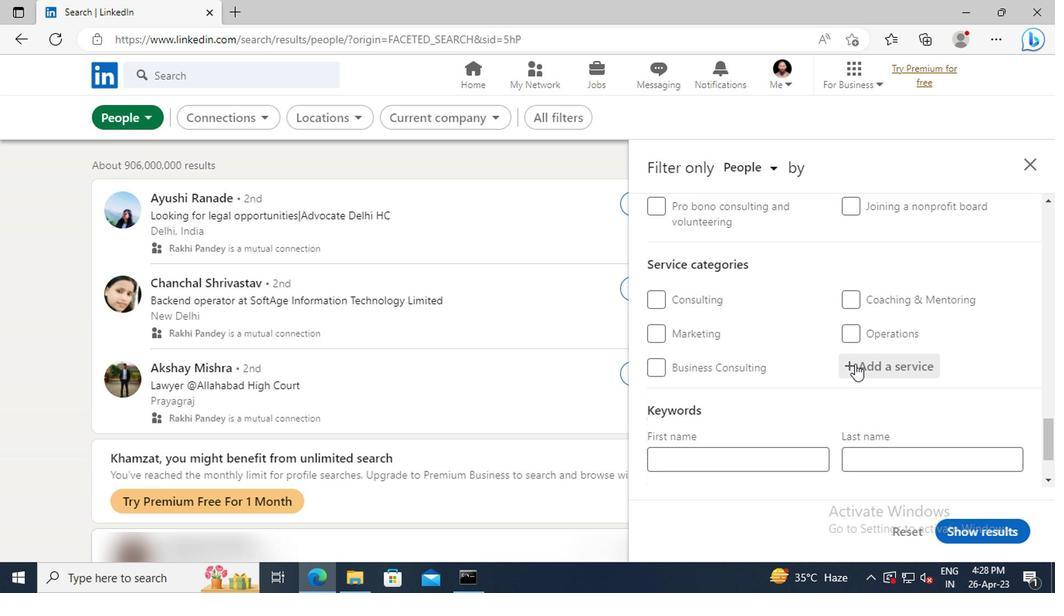 
Action: Key pressed <Key.shift>WEB<Key.space><Key.shift>DEVELOPMENT
Screenshot: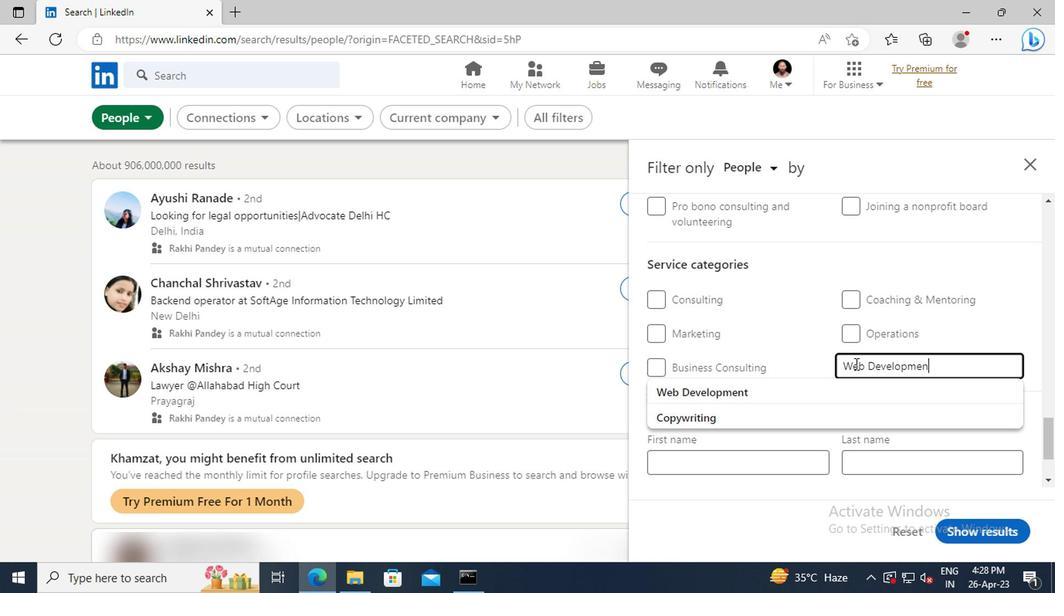 
Action: Mouse moved to (843, 394)
Screenshot: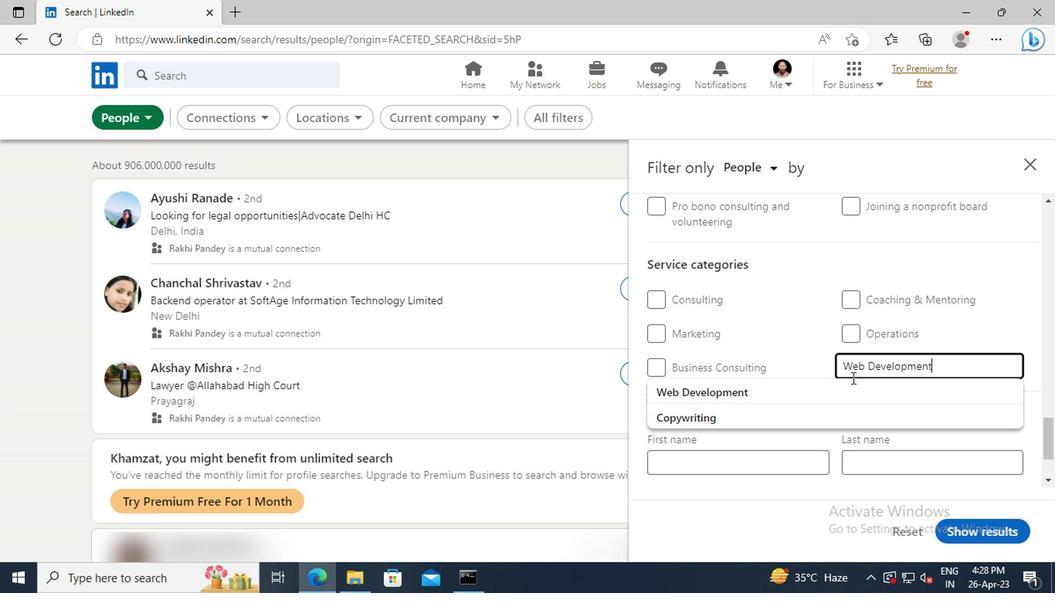 
Action: Mouse pressed left at (843, 394)
Screenshot: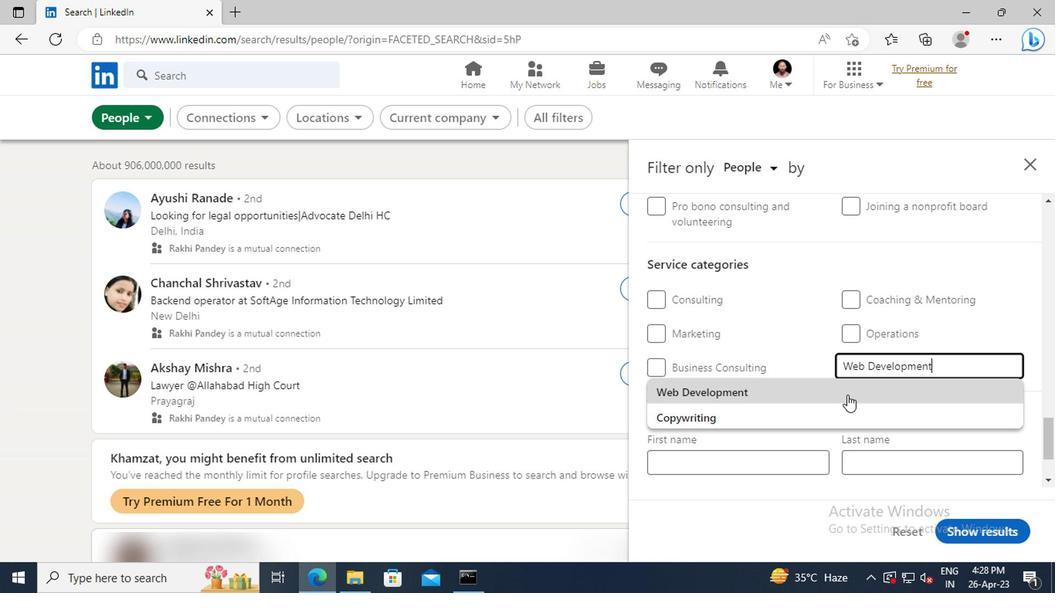 
Action: Mouse moved to (813, 345)
Screenshot: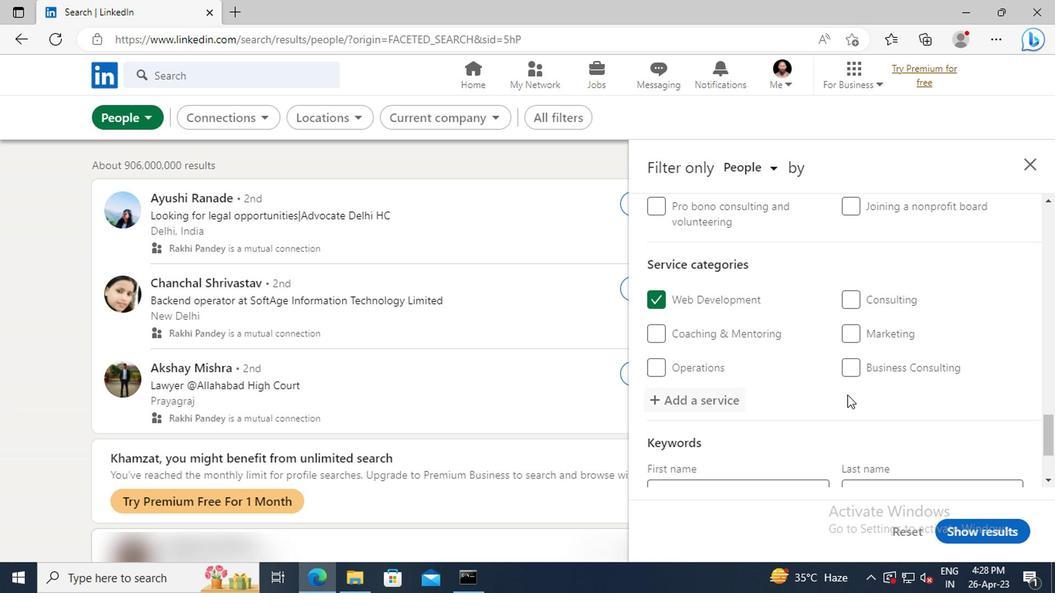
Action: Mouse scrolled (813, 344) with delta (0, -1)
Screenshot: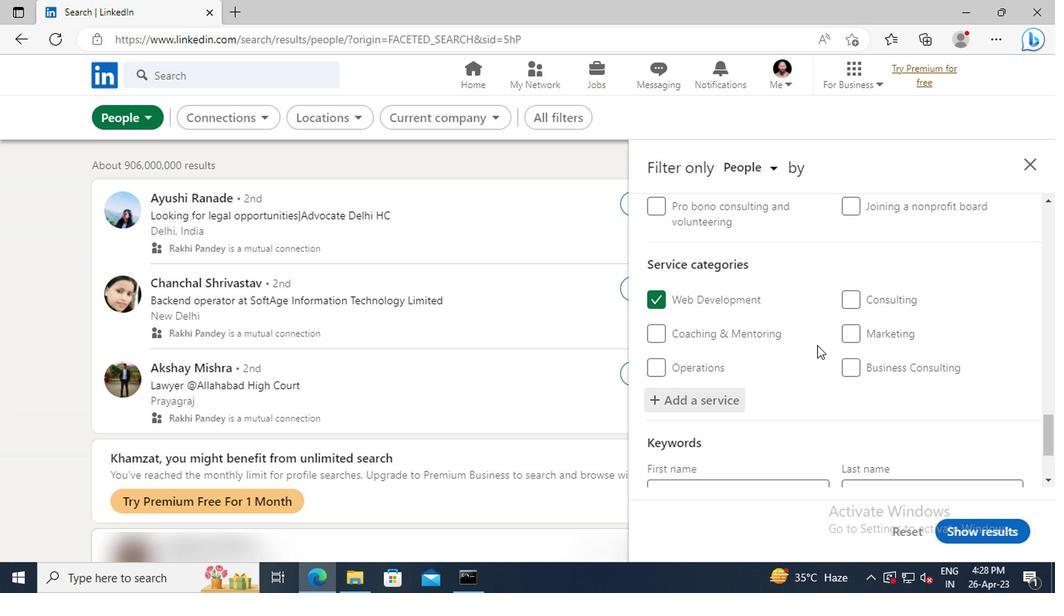 
Action: Mouse scrolled (813, 344) with delta (0, -1)
Screenshot: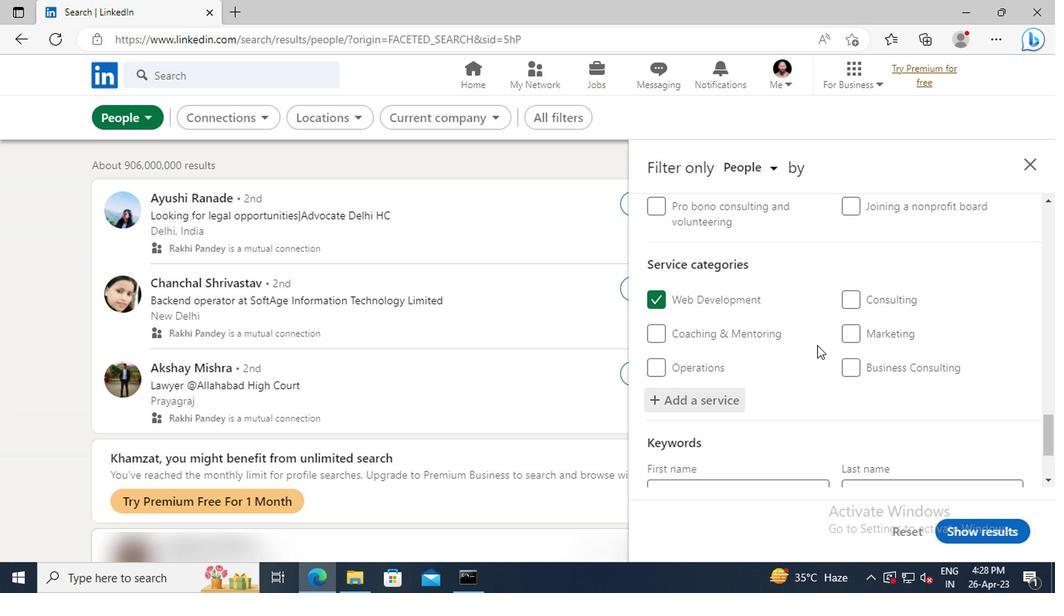 
Action: Mouse scrolled (813, 344) with delta (0, -1)
Screenshot: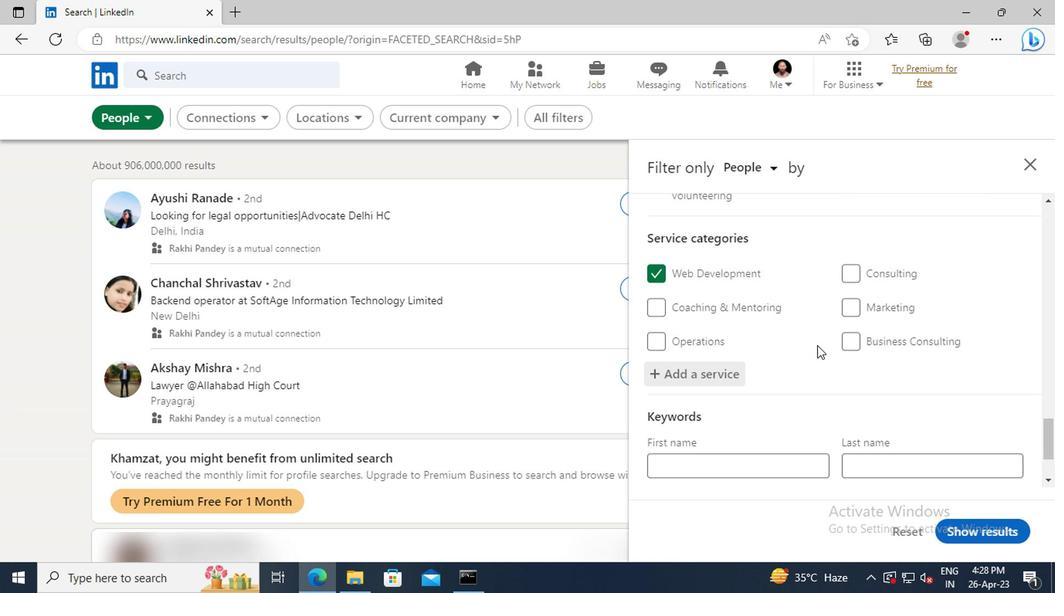 
Action: Mouse moved to (730, 418)
Screenshot: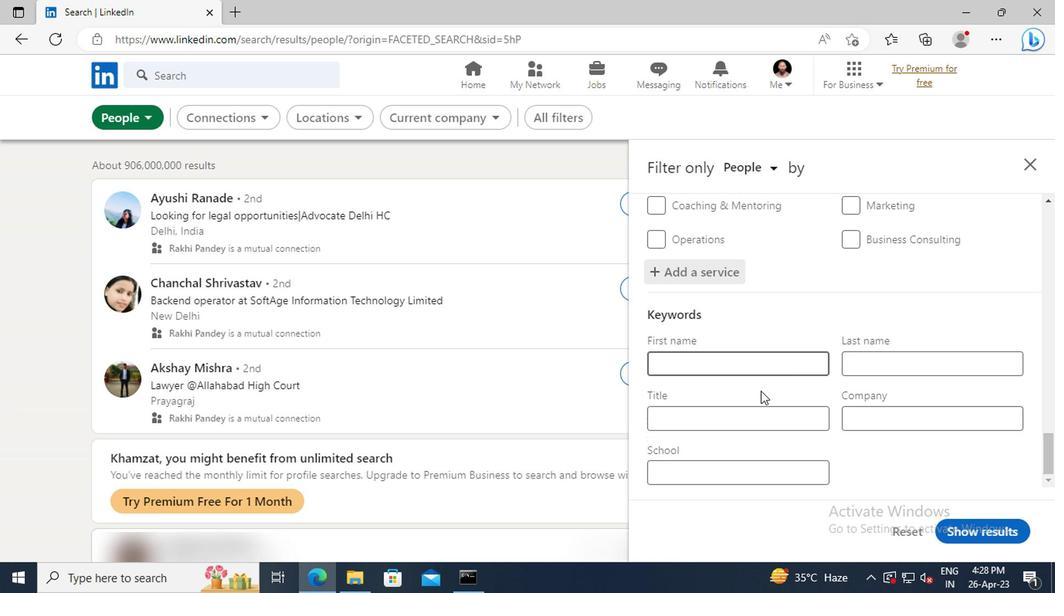 
Action: Mouse pressed left at (730, 418)
Screenshot: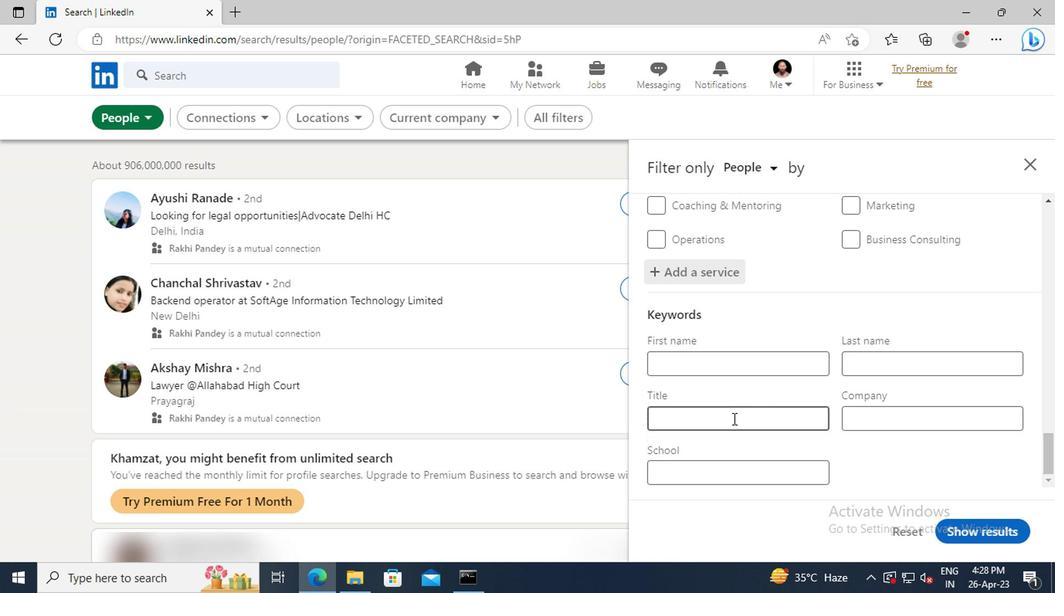 
Action: Key pressed <Key.shift>TECHNICAL<Key.space><Key.shift>SUPPORT<Key.space><Key.shift>SPECIALIST<Key.enter>
Screenshot: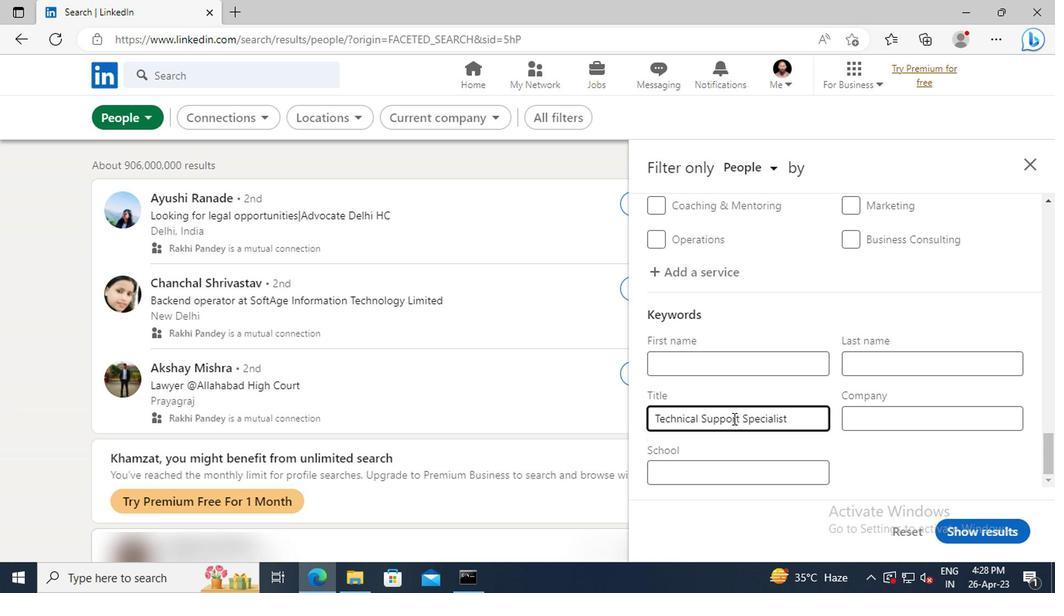 
Action: Mouse moved to (961, 522)
Screenshot: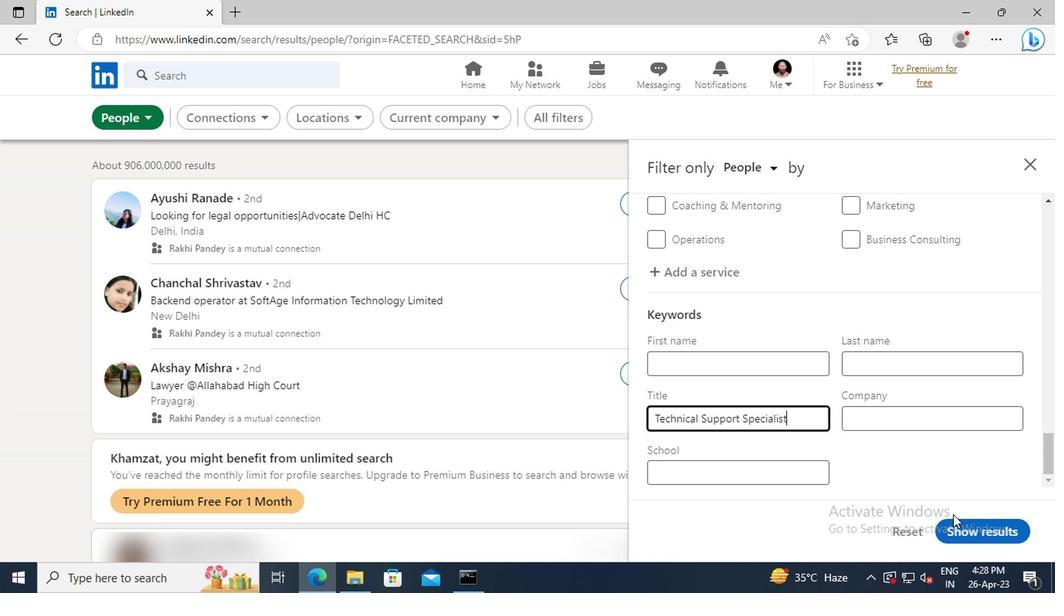 
Action: Mouse pressed left at (961, 522)
Screenshot: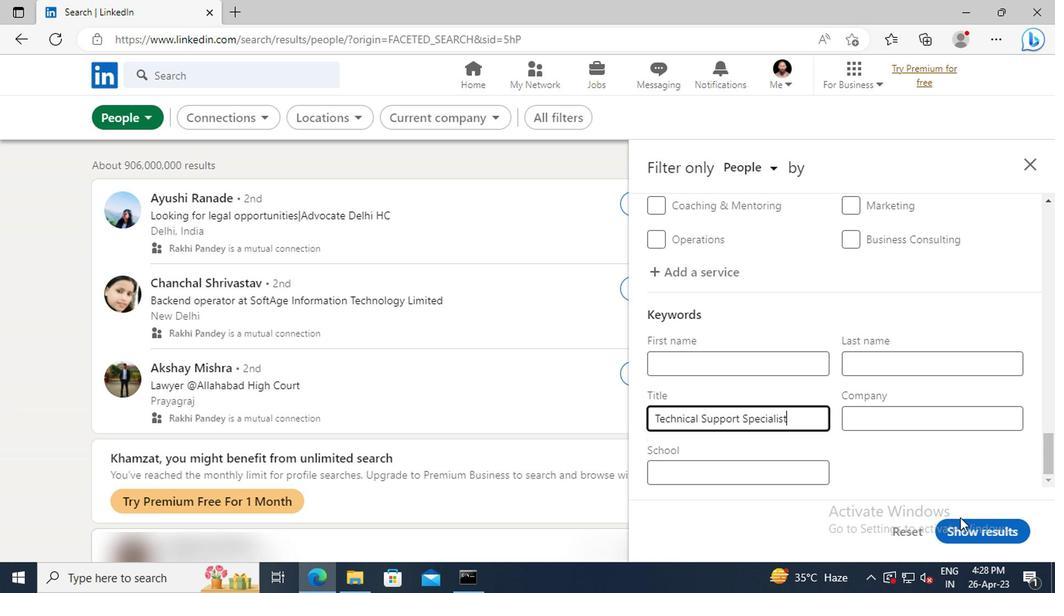 
